 Task: Add a signature Isla Howard containing With sincere appreciation and gratitude, Isla Howard to email address softage.8@softage.net and add a label Halloween costumes
Action: Mouse moved to (1195, 68)
Screenshot: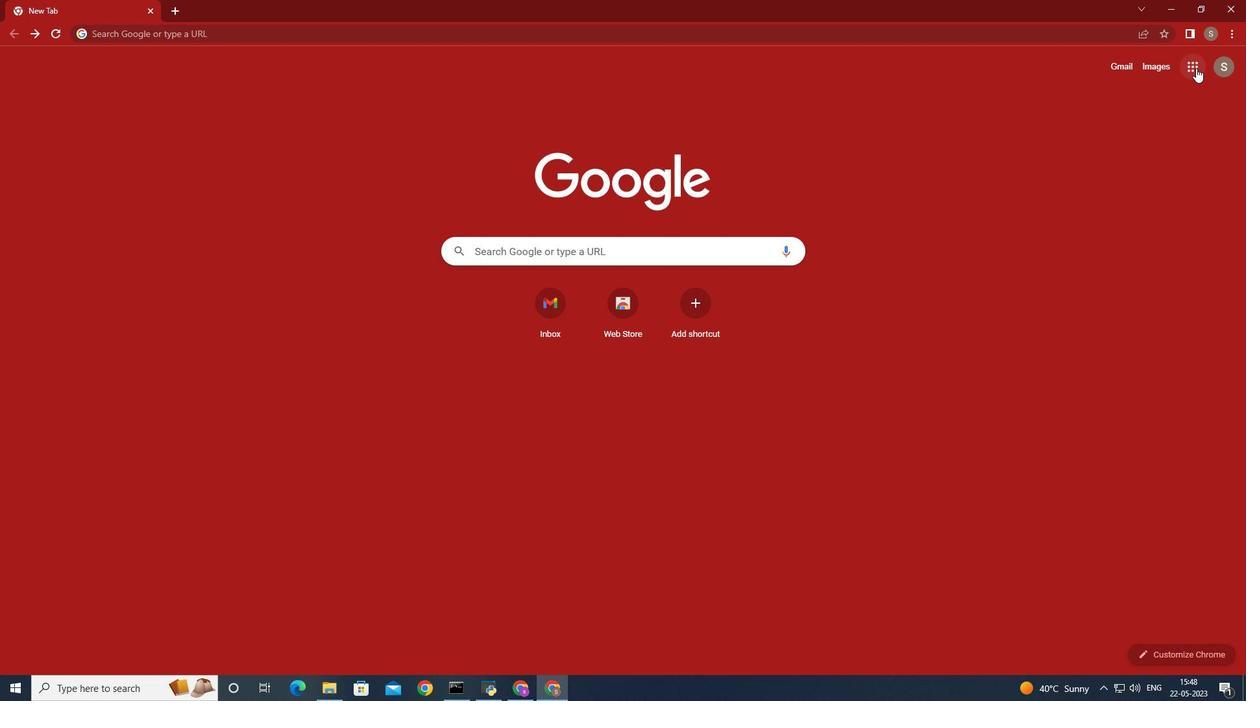 
Action: Mouse pressed left at (1195, 68)
Screenshot: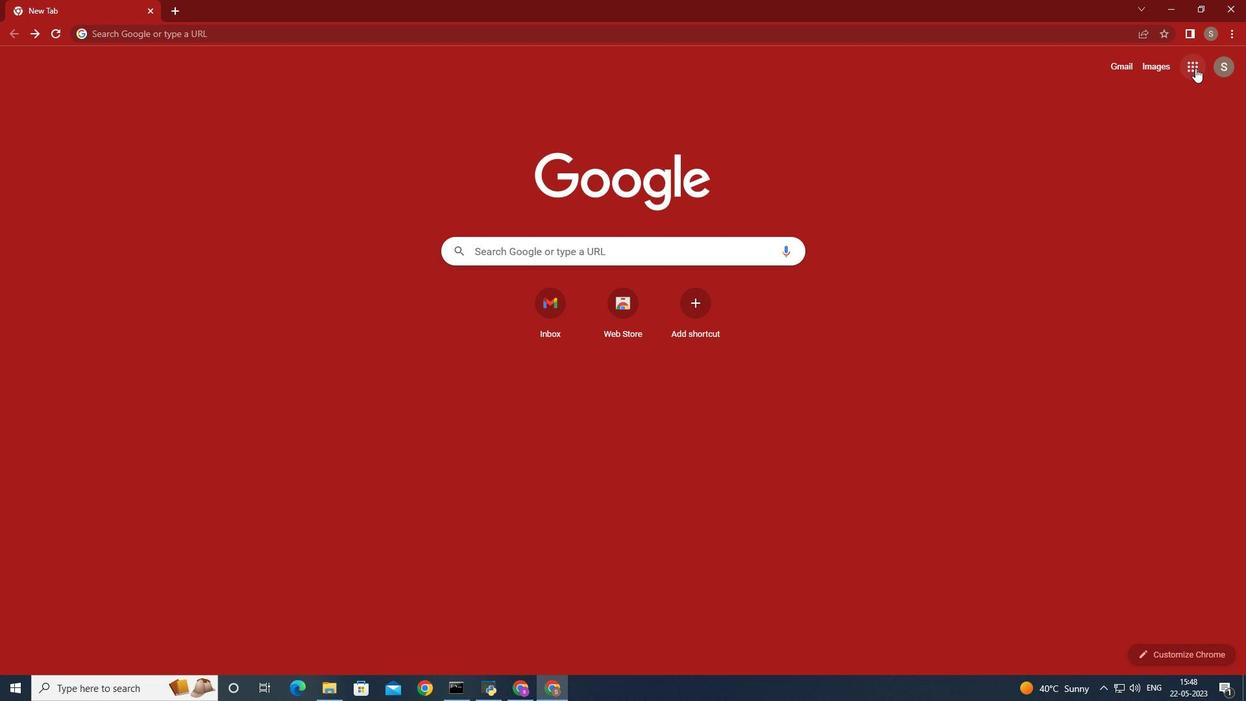
Action: Mouse moved to (1146, 106)
Screenshot: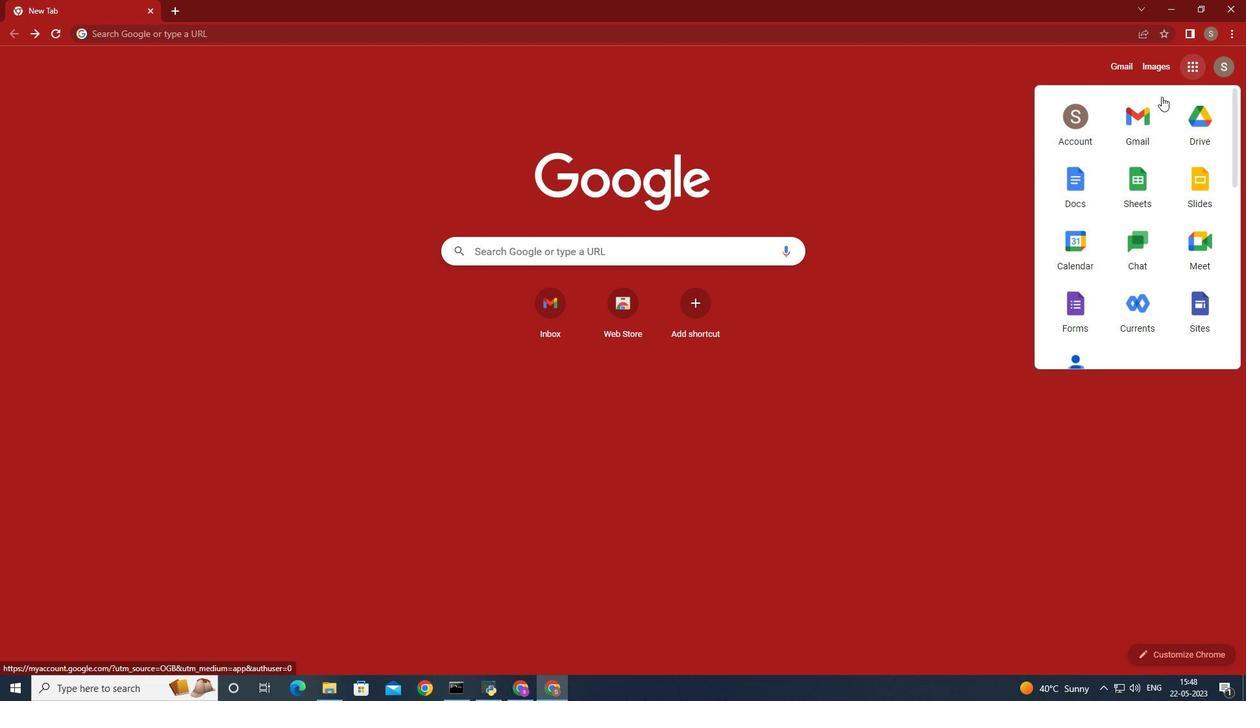 
Action: Mouse pressed left at (1146, 106)
Screenshot: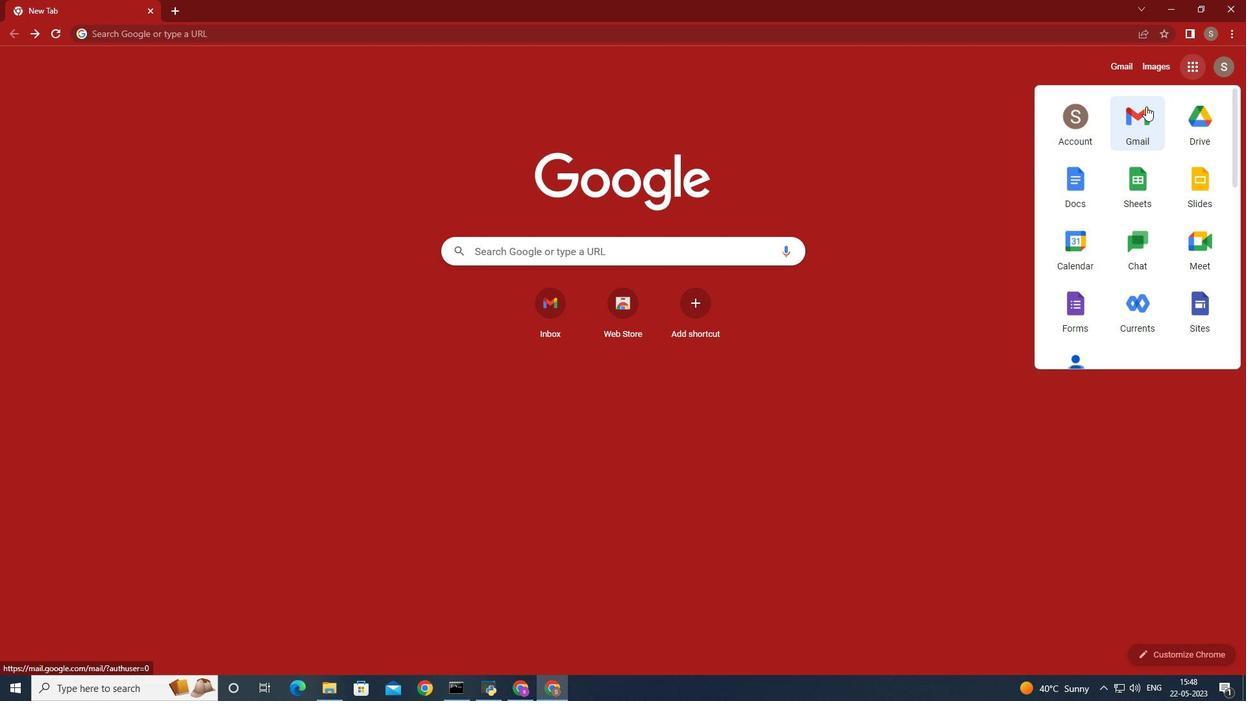 
Action: Mouse moved to (1099, 90)
Screenshot: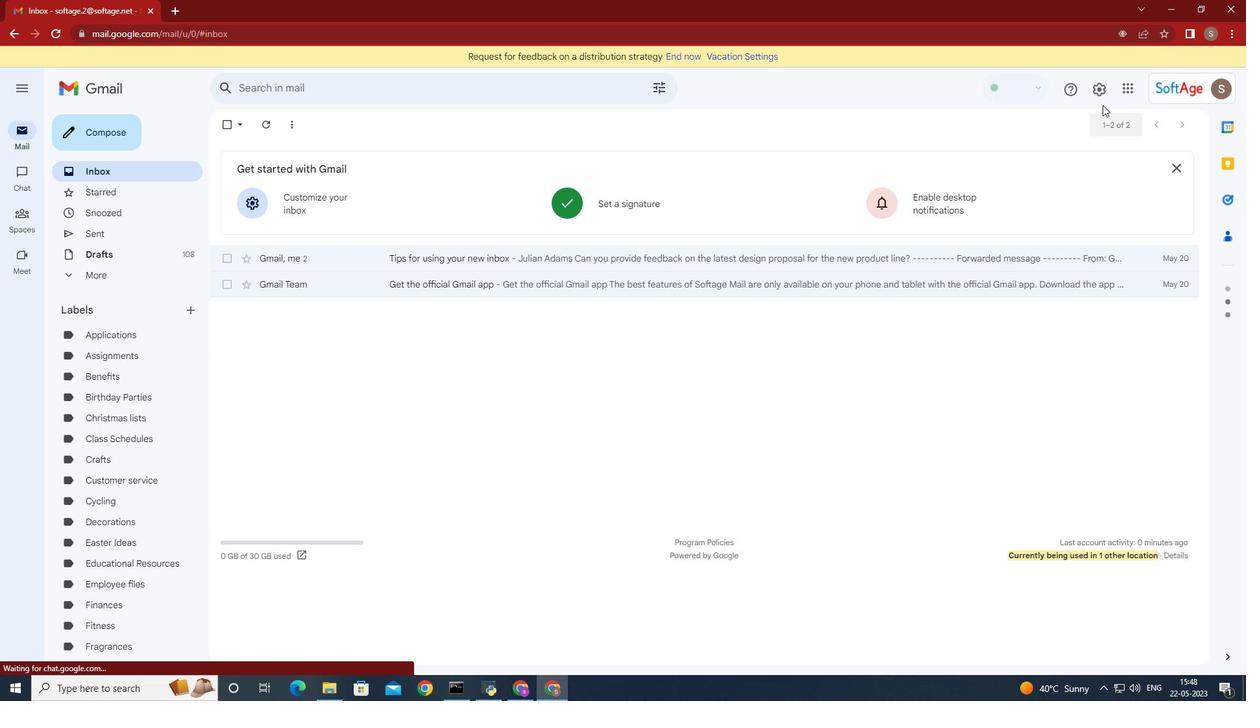 
Action: Mouse pressed left at (1099, 90)
Screenshot: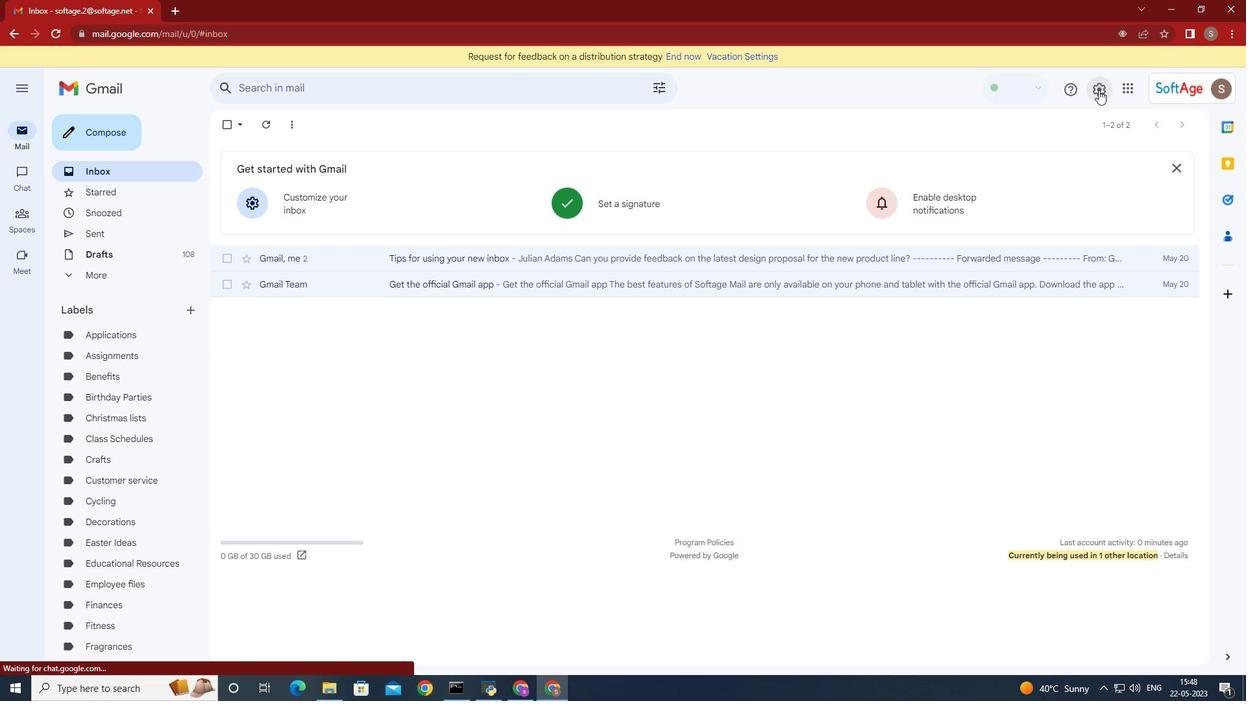 
Action: Mouse moved to (1125, 155)
Screenshot: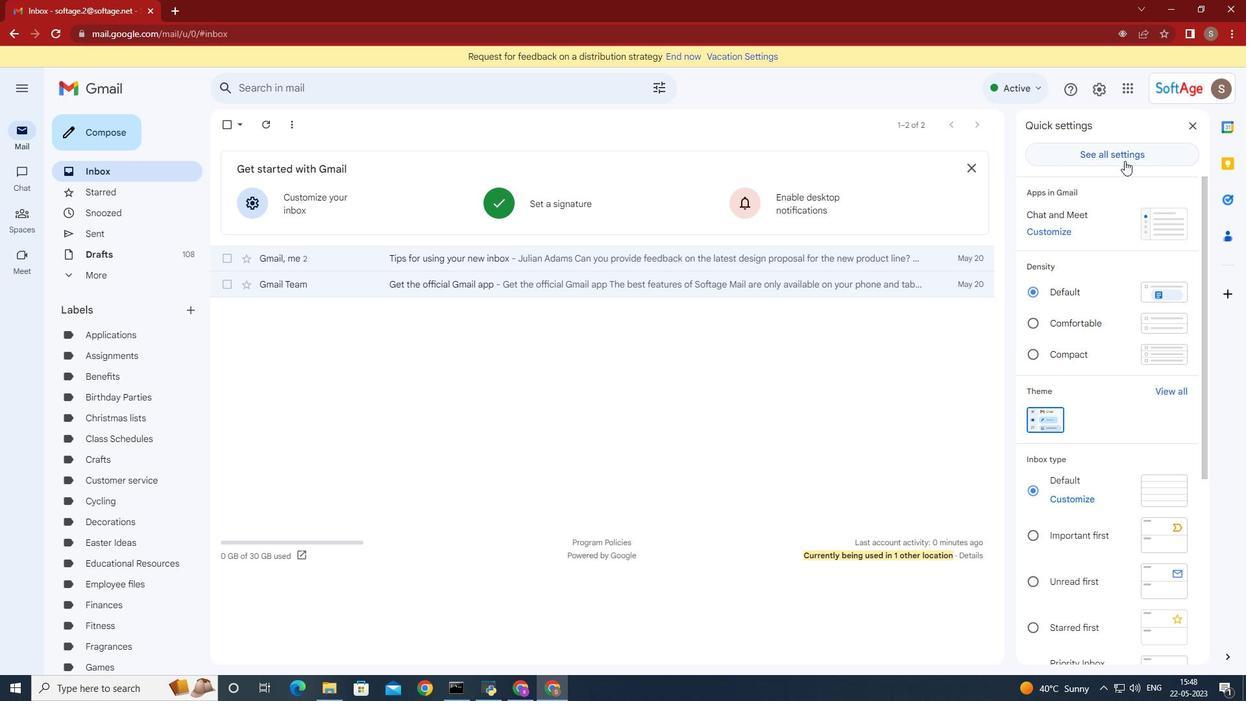 
Action: Mouse pressed left at (1125, 155)
Screenshot: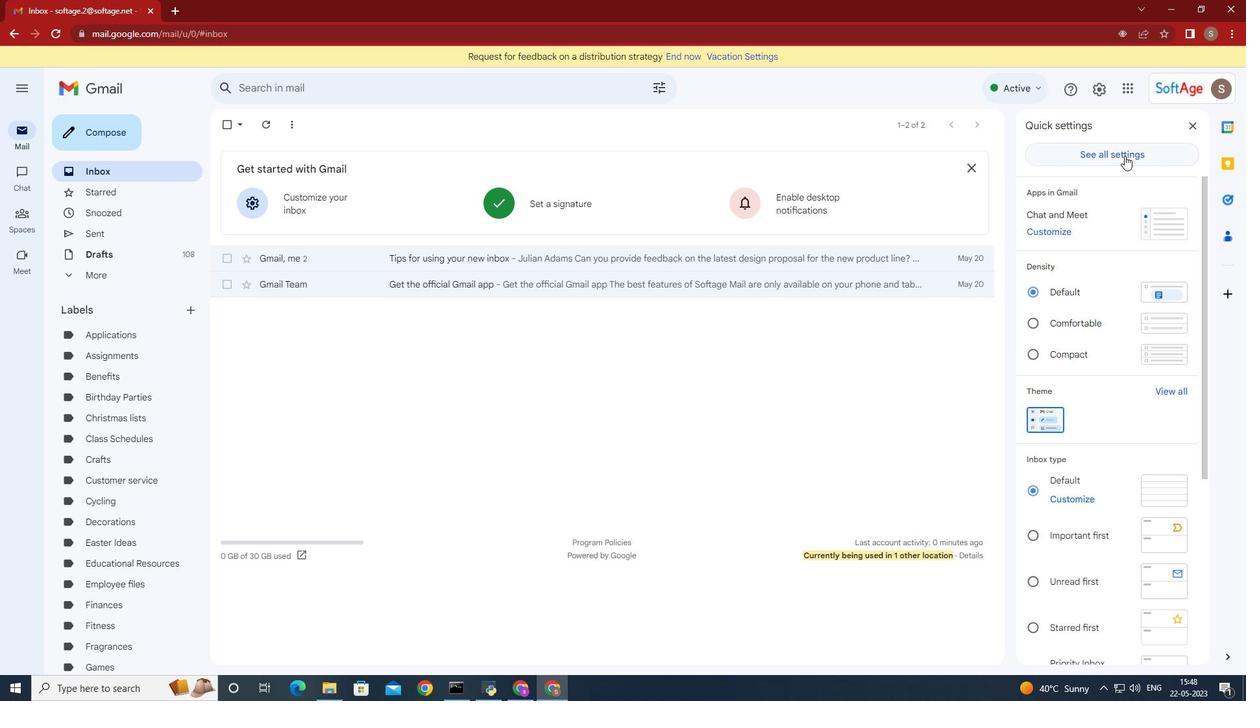 
Action: Mouse moved to (723, 350)
Screenshot: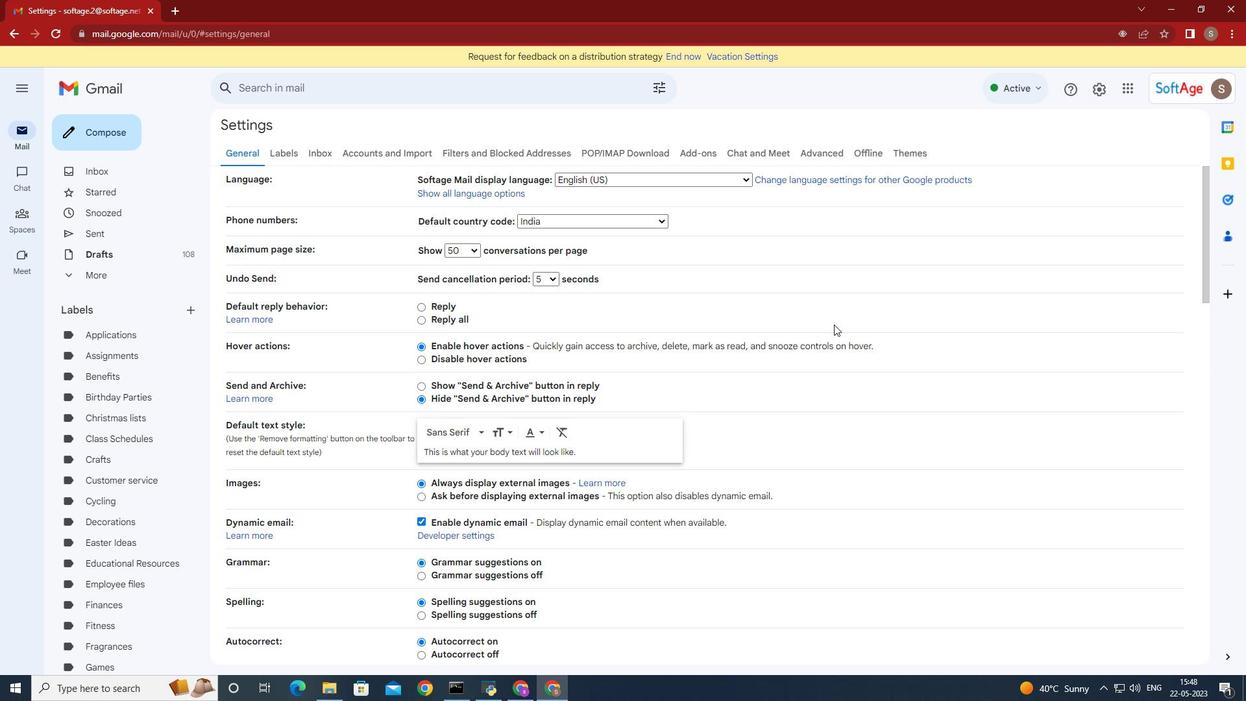 
Action: Mouse scrolled (723, 349) with delta (0, 0)
Screenshot: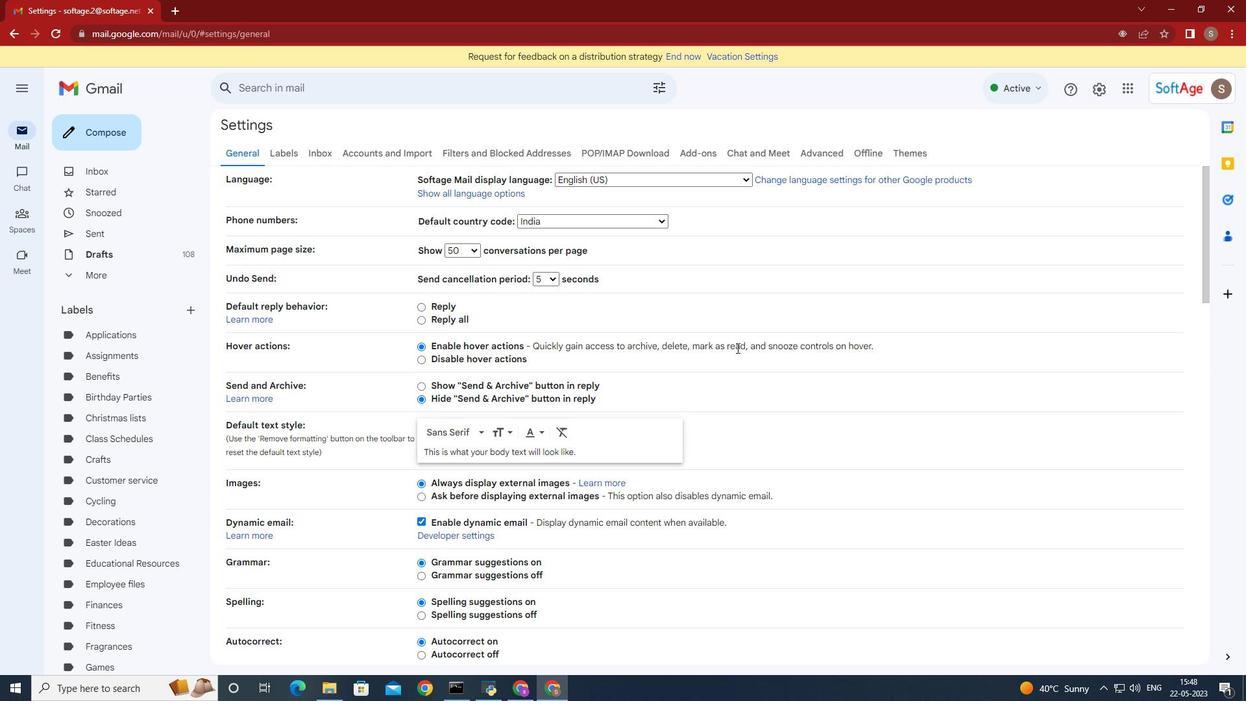 
Action: Mouse scrolled (723, 349) with delta (0, 0)
Screenshot: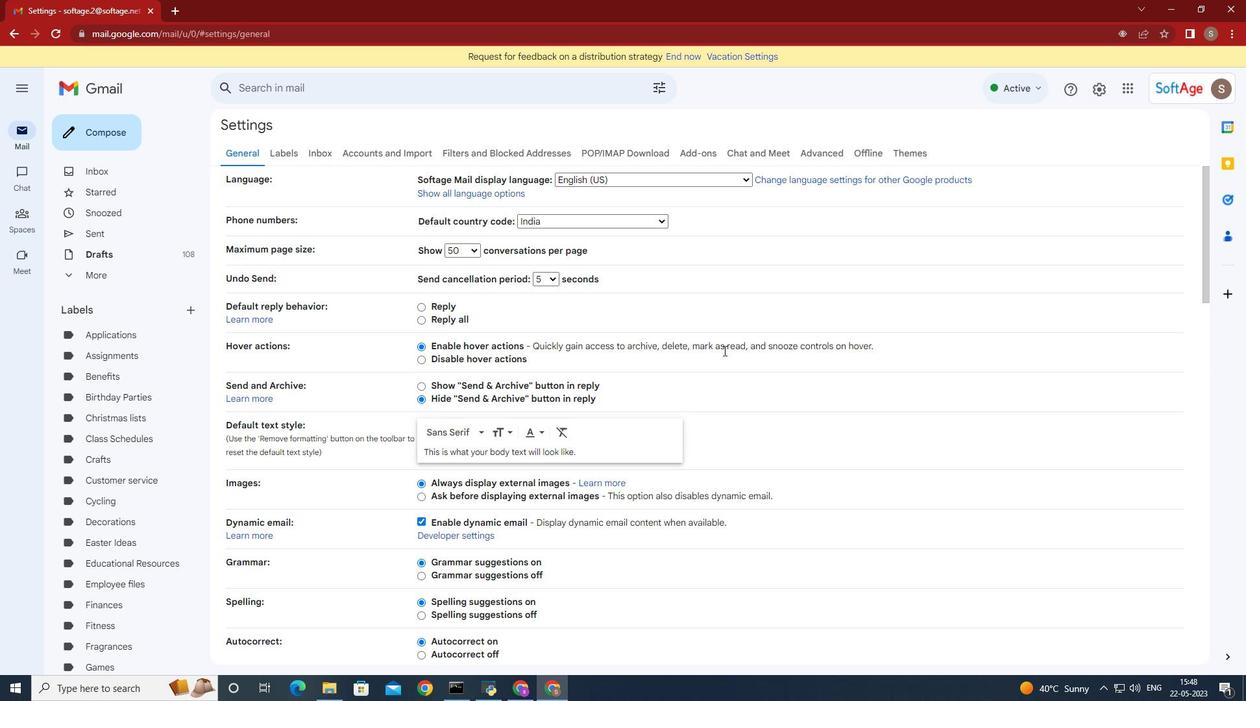 
Action: Mouse moved to (723, 350)
Screenshot: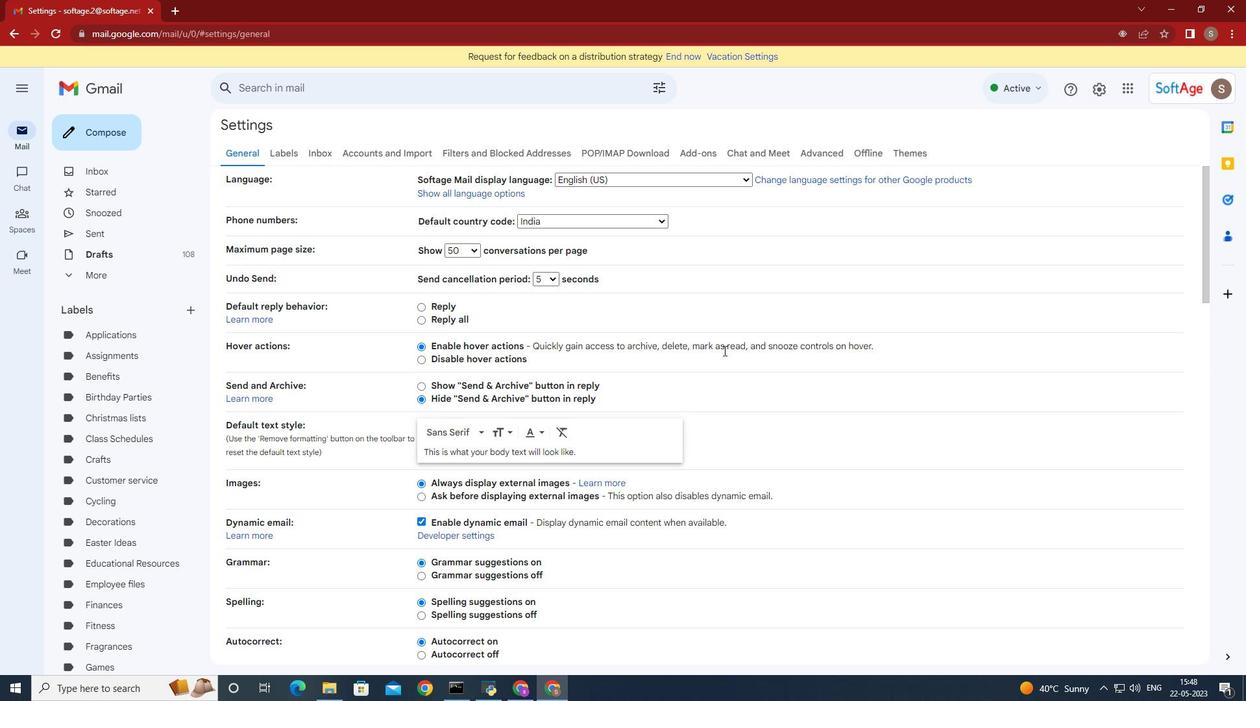 
Action: Mouse scrolled (723, 349) with delta (0, 0)
Screenshot: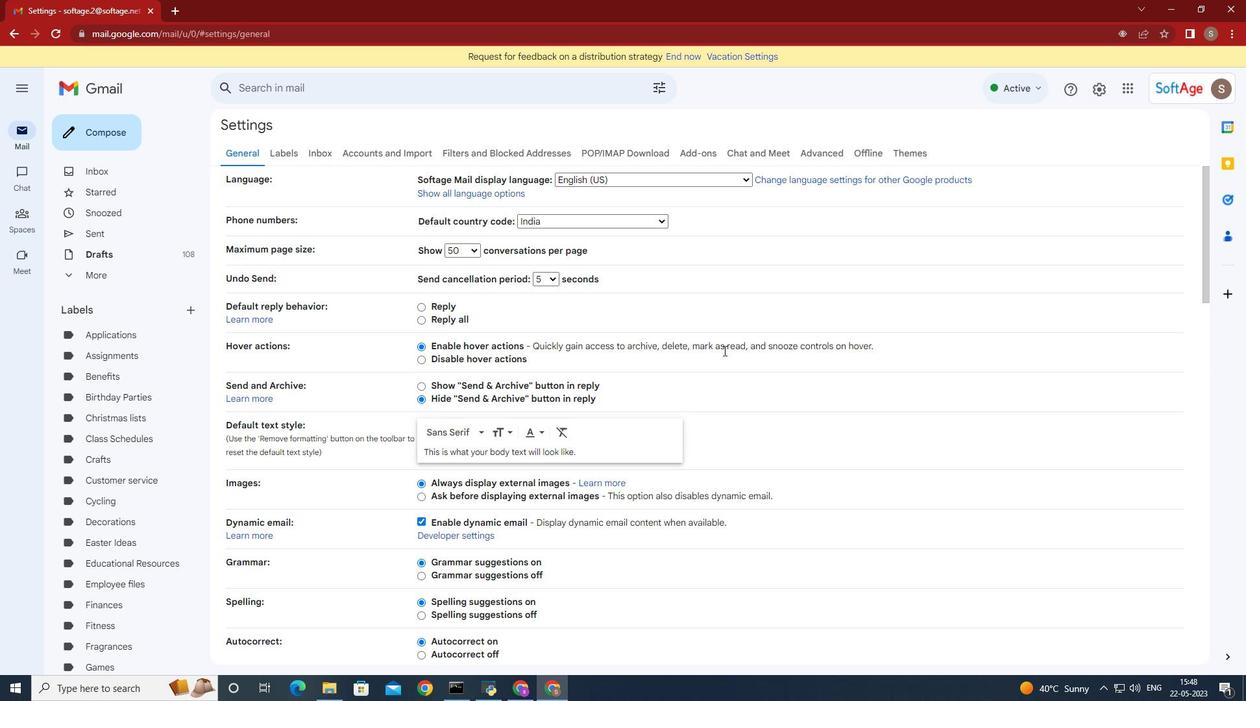 
Action: Mouse moved to (723, 350)
Screenshot: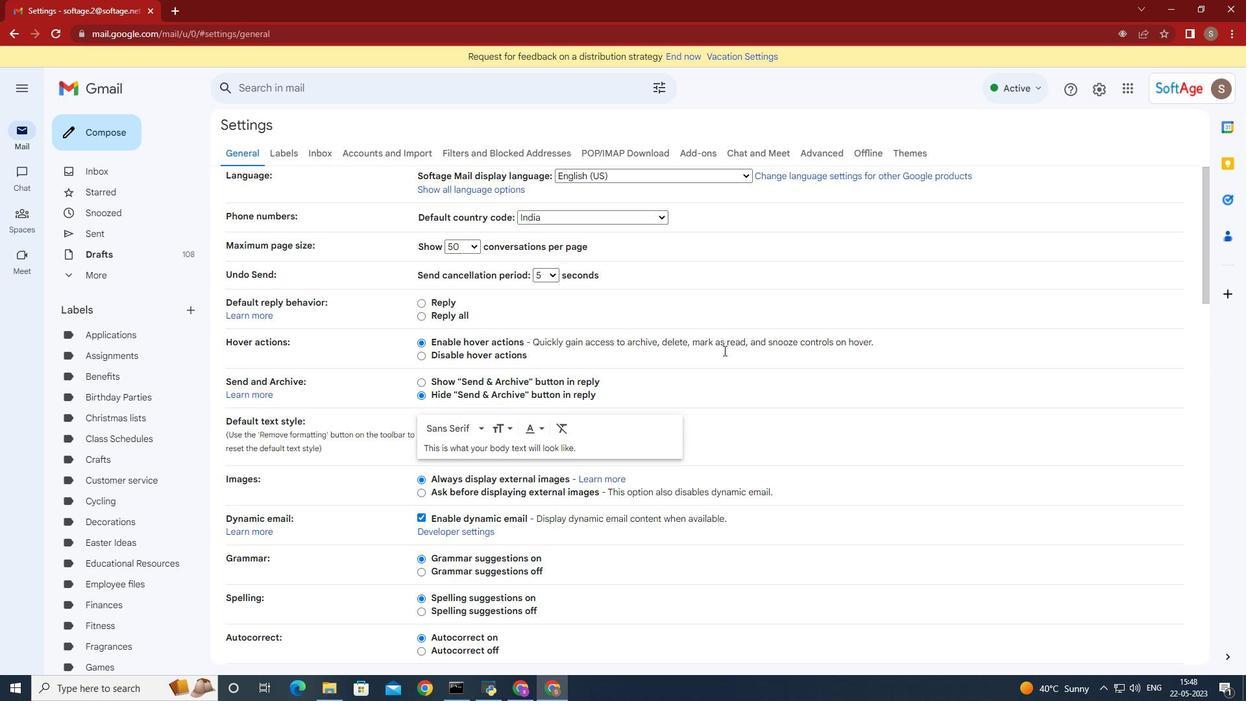
Action: Mouse scrolled (723, 349) with delta (0, 0)
Screenshot: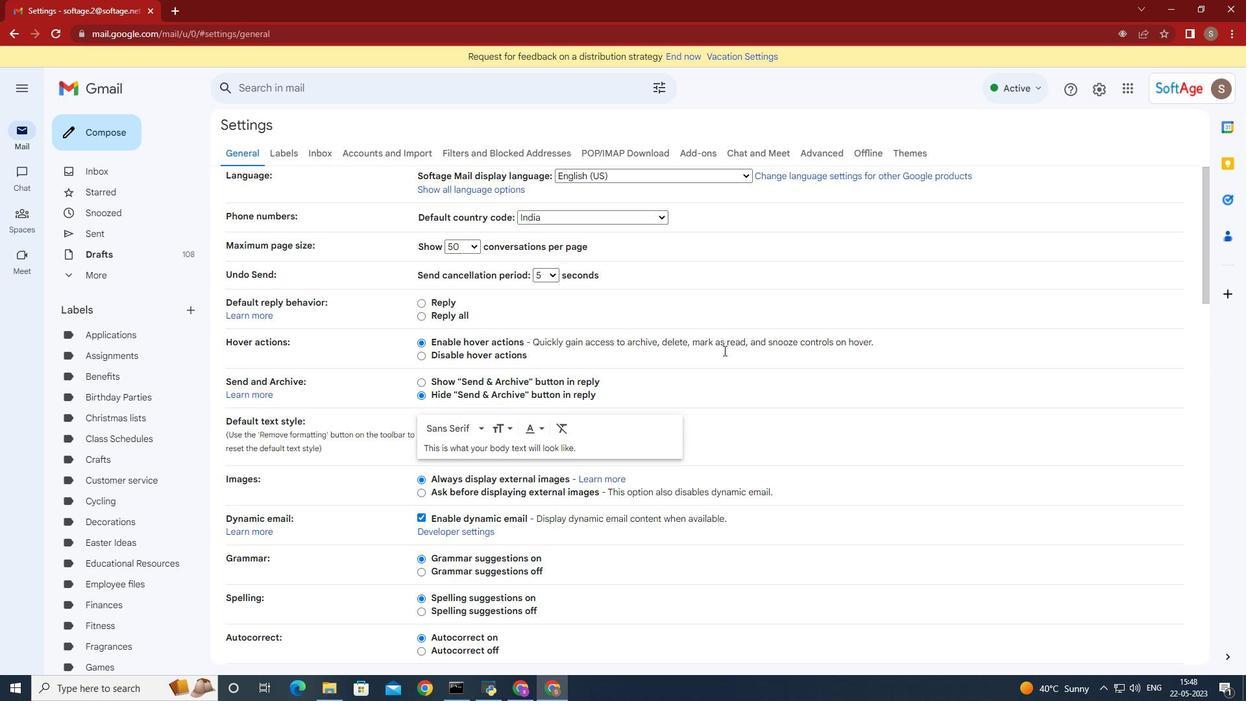 
Action: Mouse moved to (722, 349)
Screenshot: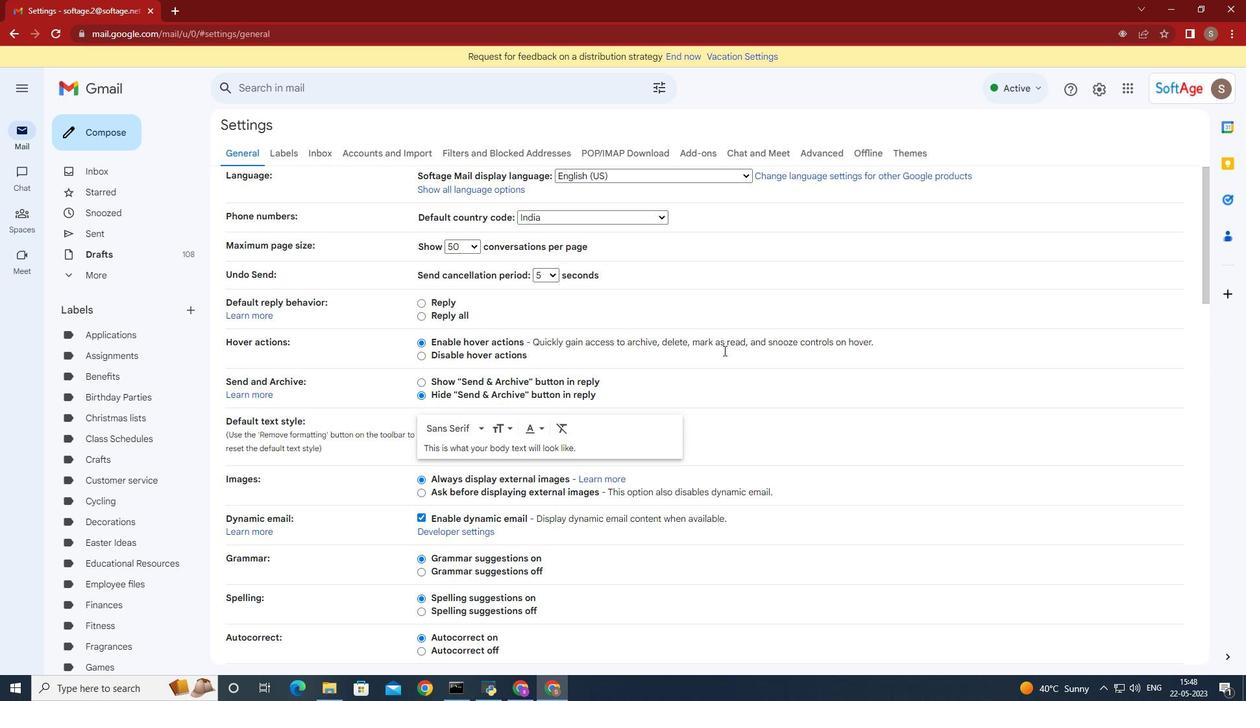 
Action: Mouse scrolled (722, 349) with delta (0, 0)
Screenshot: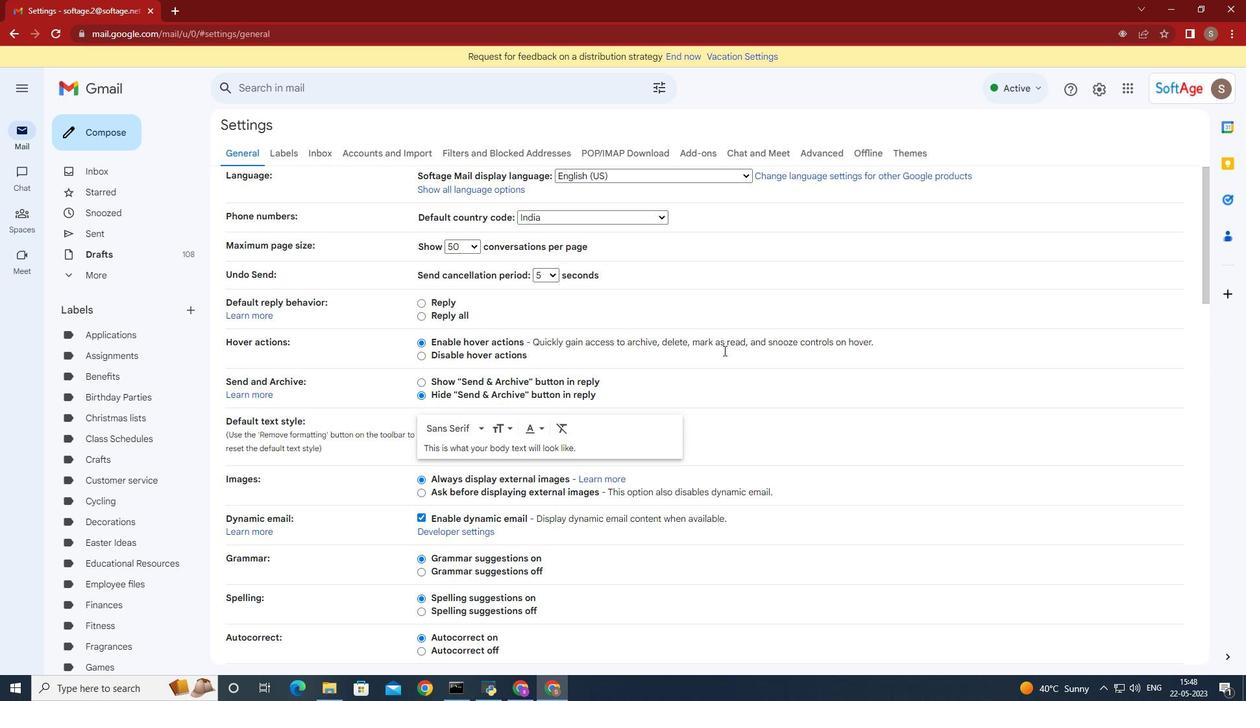 
Action: Mouse moved to (719, 346)
Screenshot: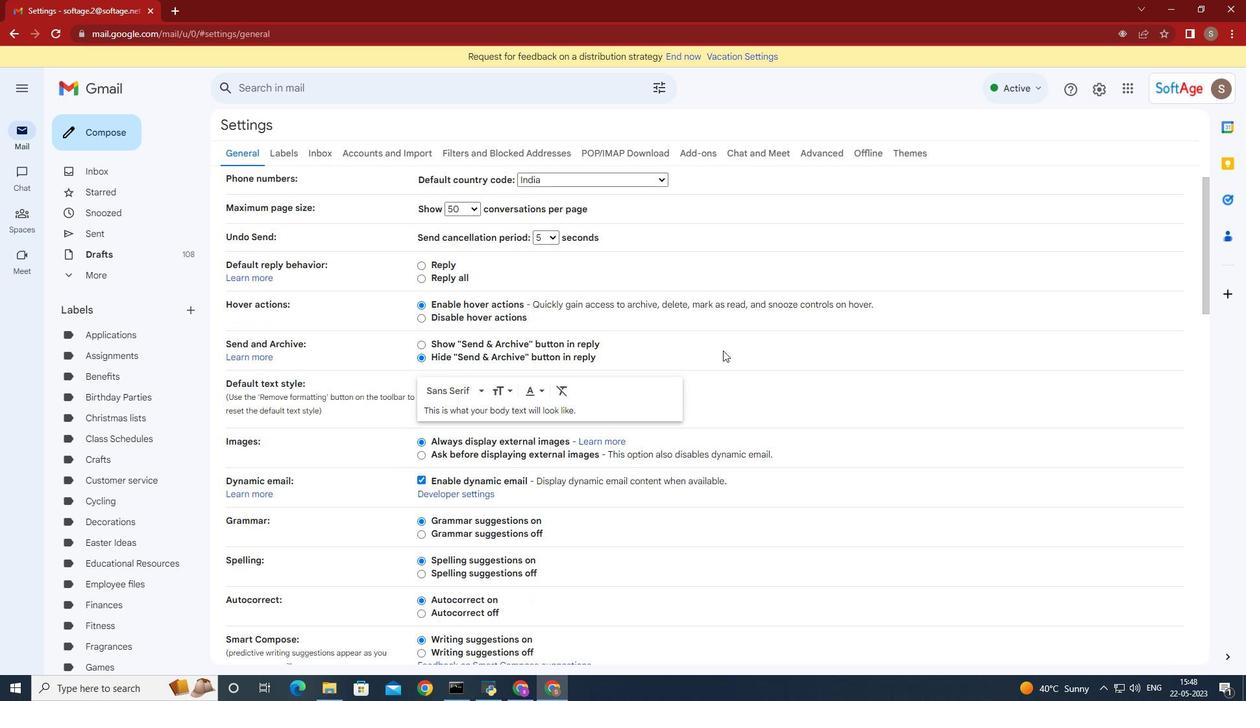 
Action: Mouse scrolled (719, 346) with delta (0, 0)
Screenshot: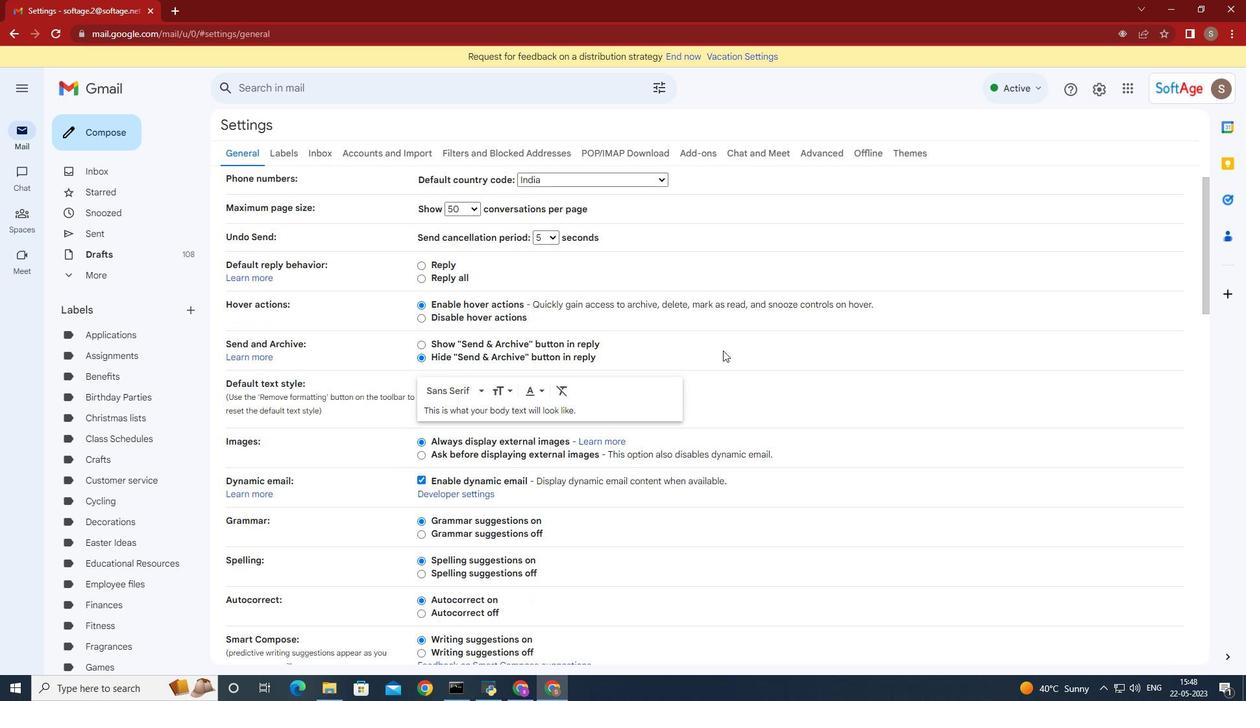 
Action: Mouse moved to (716, 342)
Screenshot: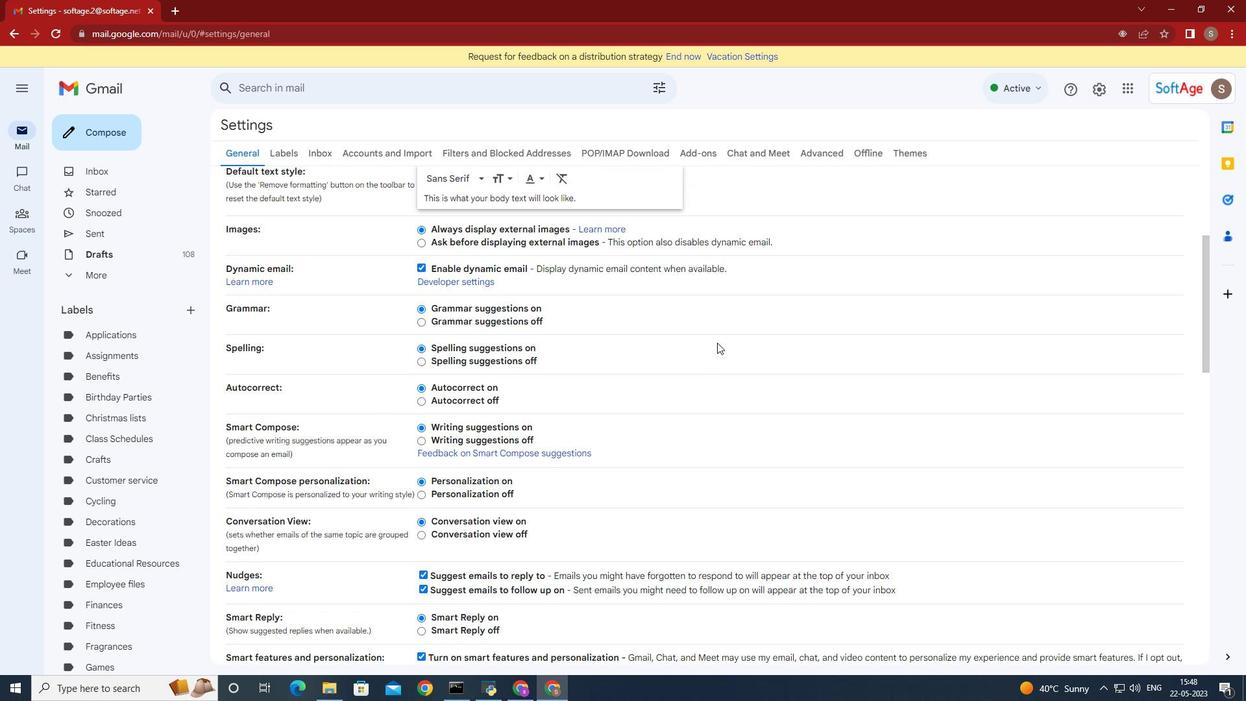 
Action: Mouse scrolled (716, 342) with delta (0, 0)
Screenshot: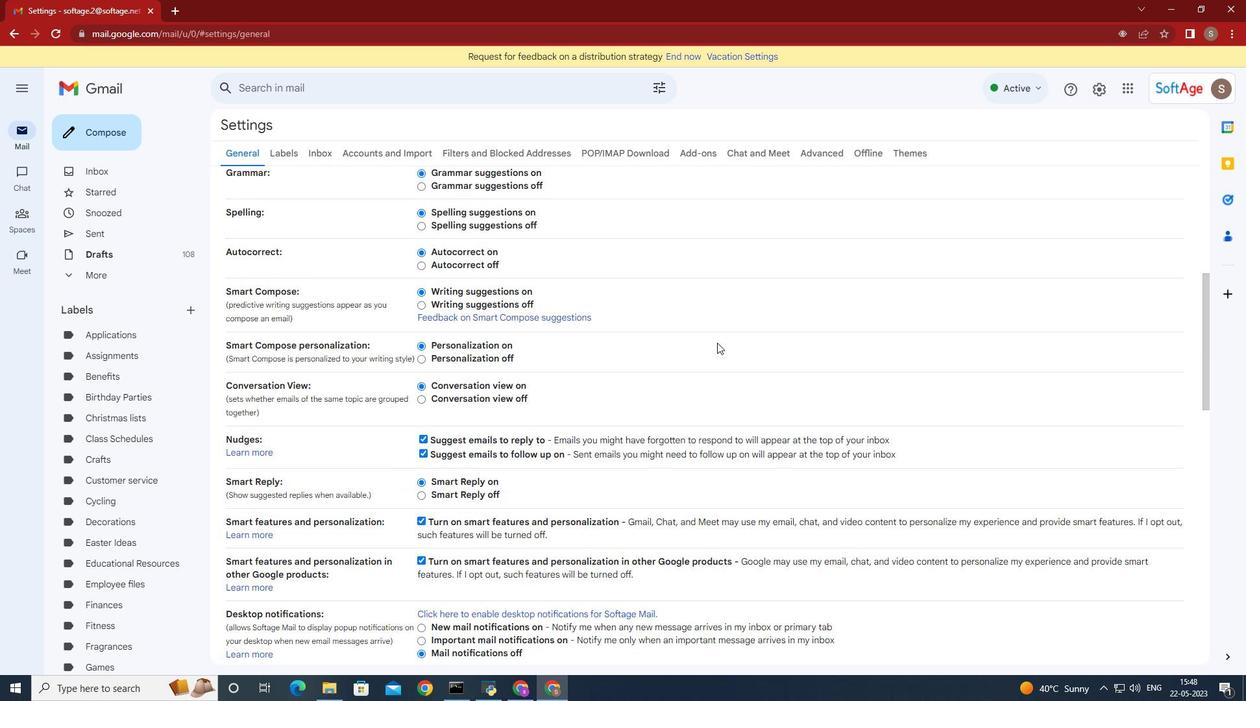 
Action: Mouse scrolled (716, 342) with delta (0, 0)
Screenshot: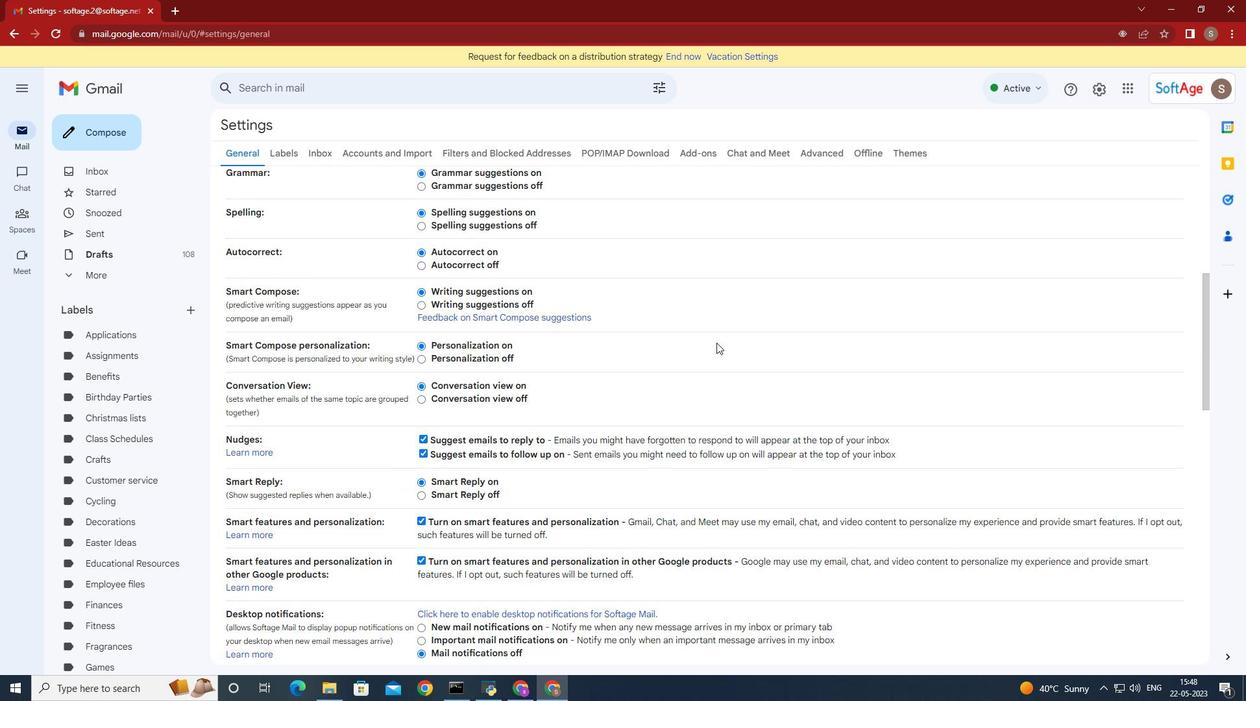 
Action: Mouse moved to (716, 342)
Screenshot: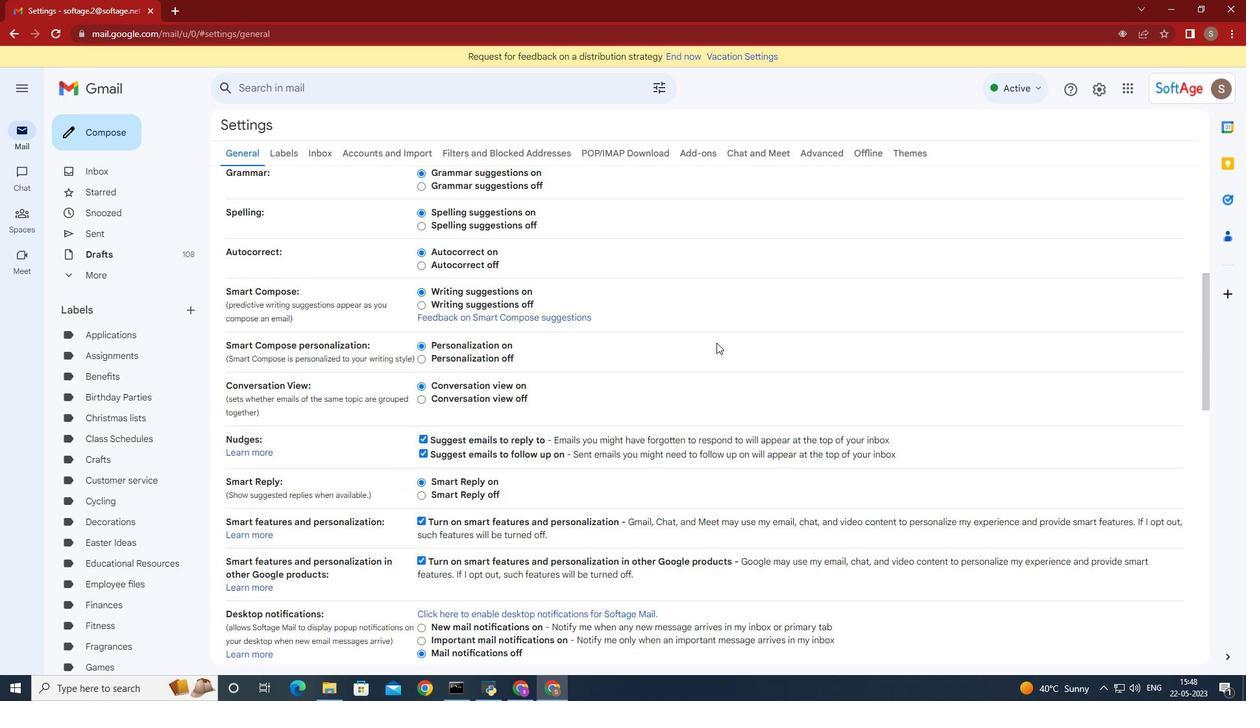 
Action: Mouse scrolled (716, 342) with delta (0, 0)
Screenshot: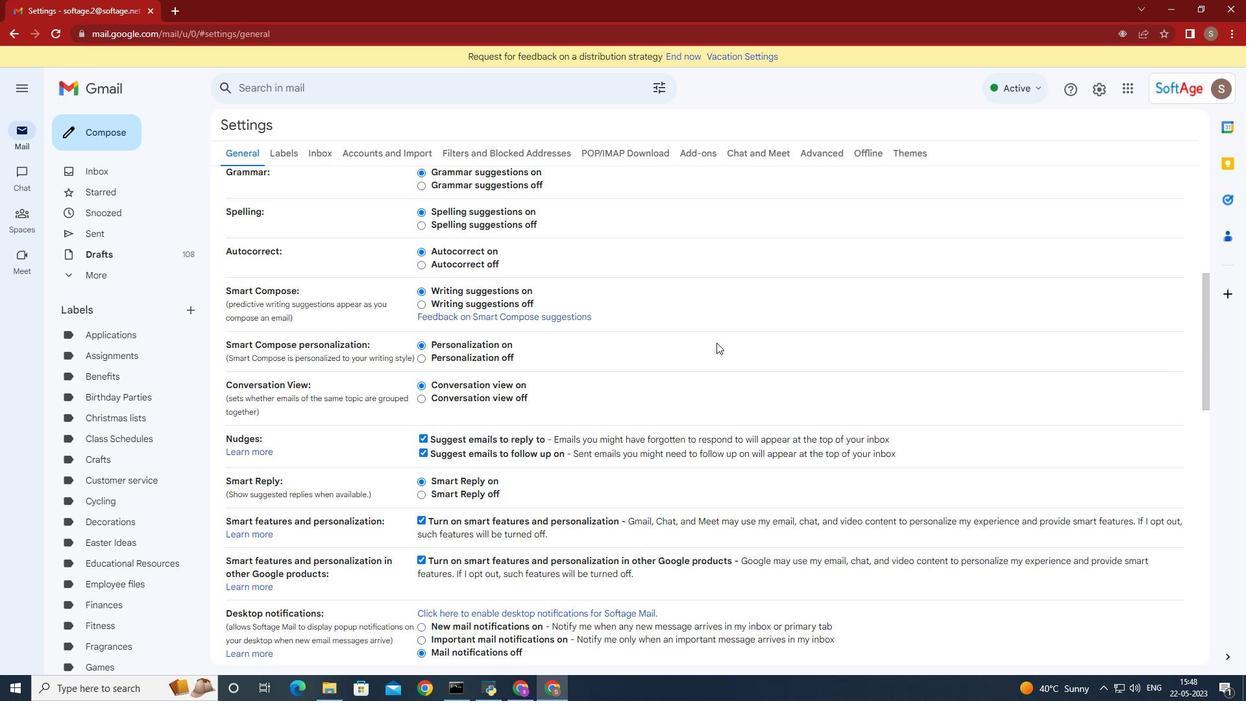 
Action: Mouse scrolled (716, 342) with delta (0, 0)
Screenshot: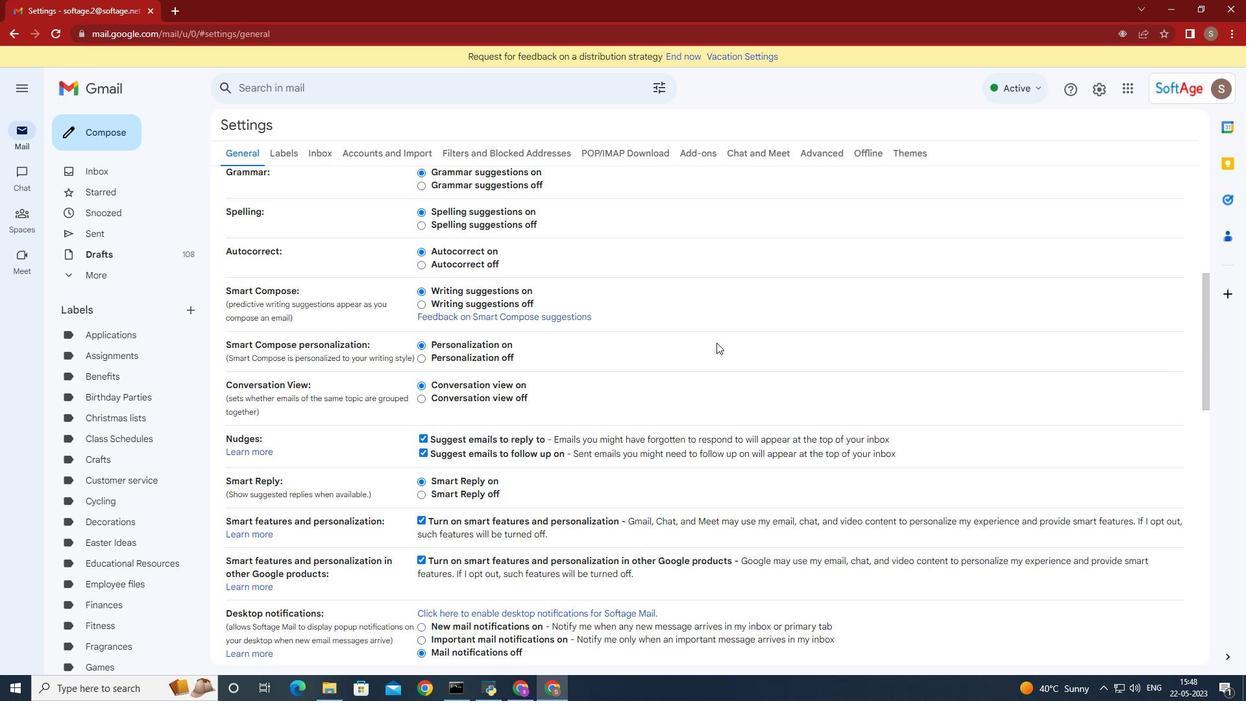 
Action: Mouse scrolled (716, 342) with delta (0, 0)
Screenshot: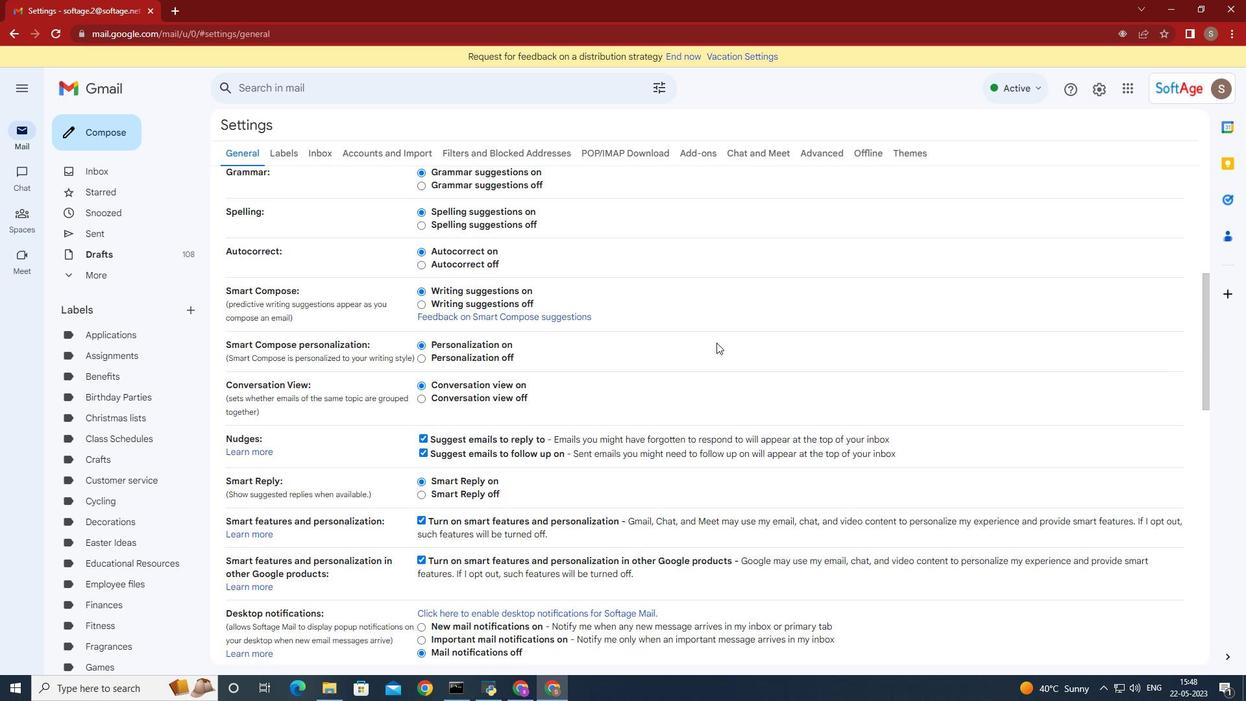 
Action: Mouse moved to (710, 353)
Screenshot: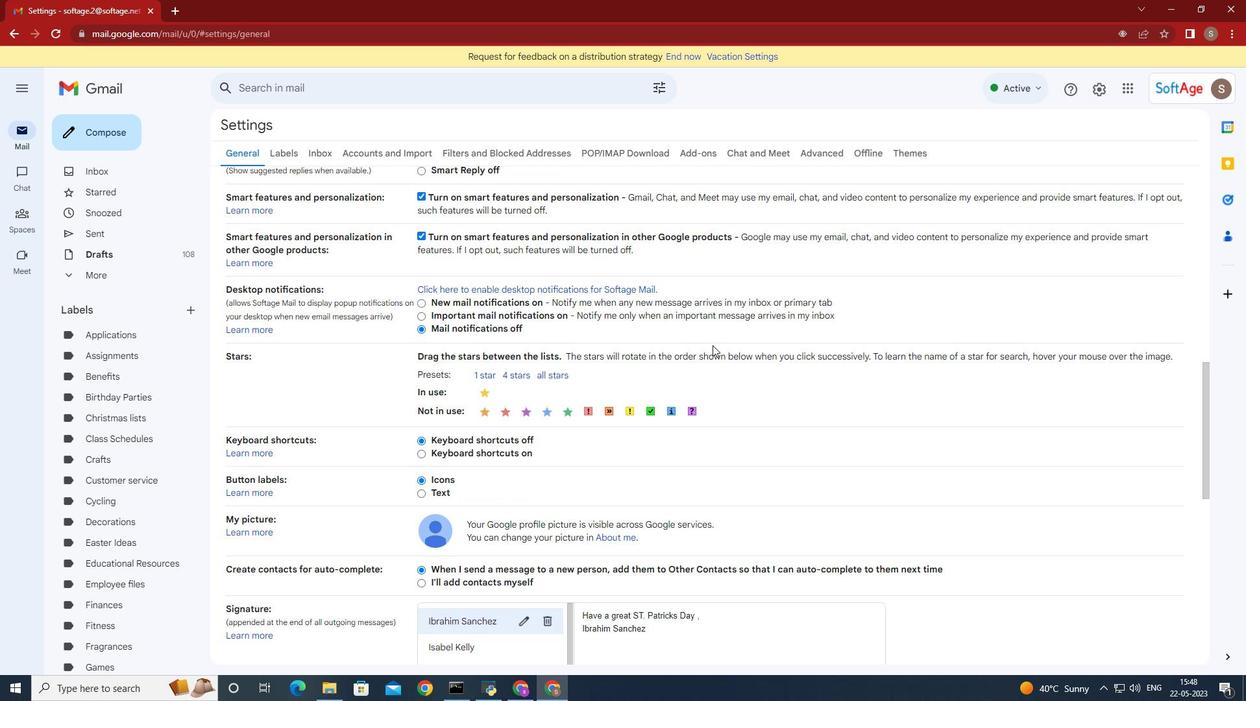 
Action: Mouse scrolled (710, 352) with delta (0, 0)
Screenshot: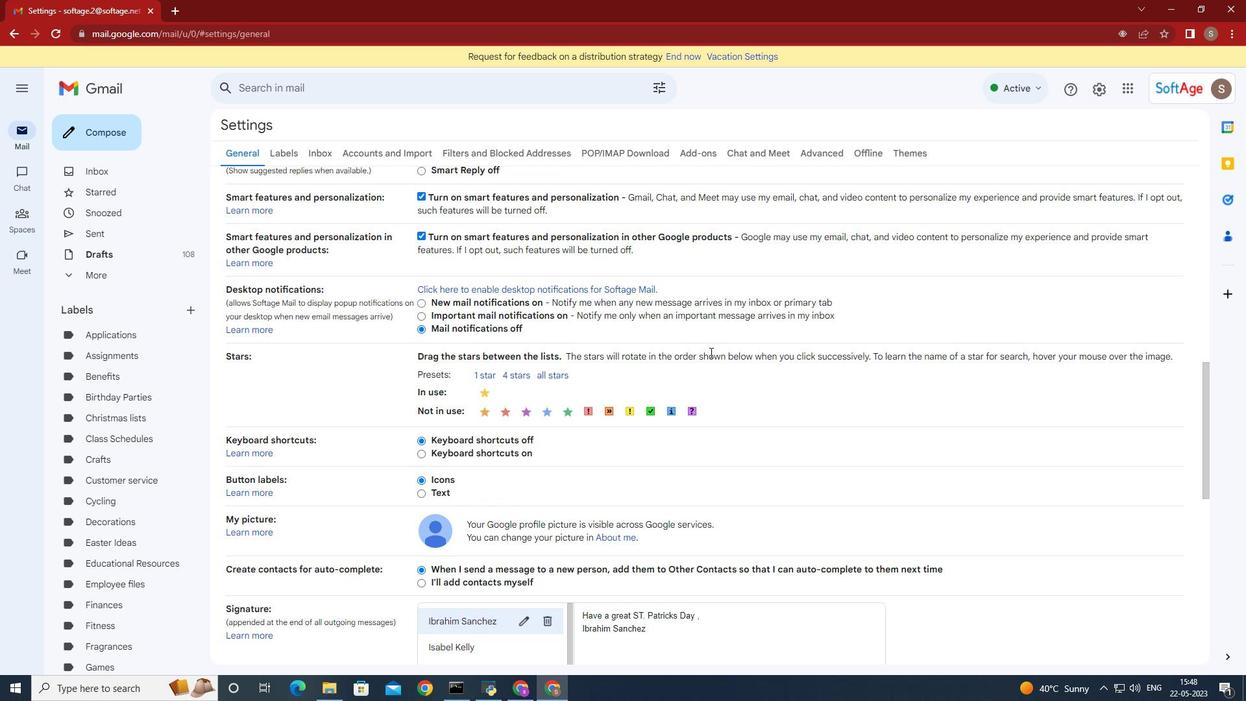 
Action: Mouse moved to (710, 353)
Screenshot: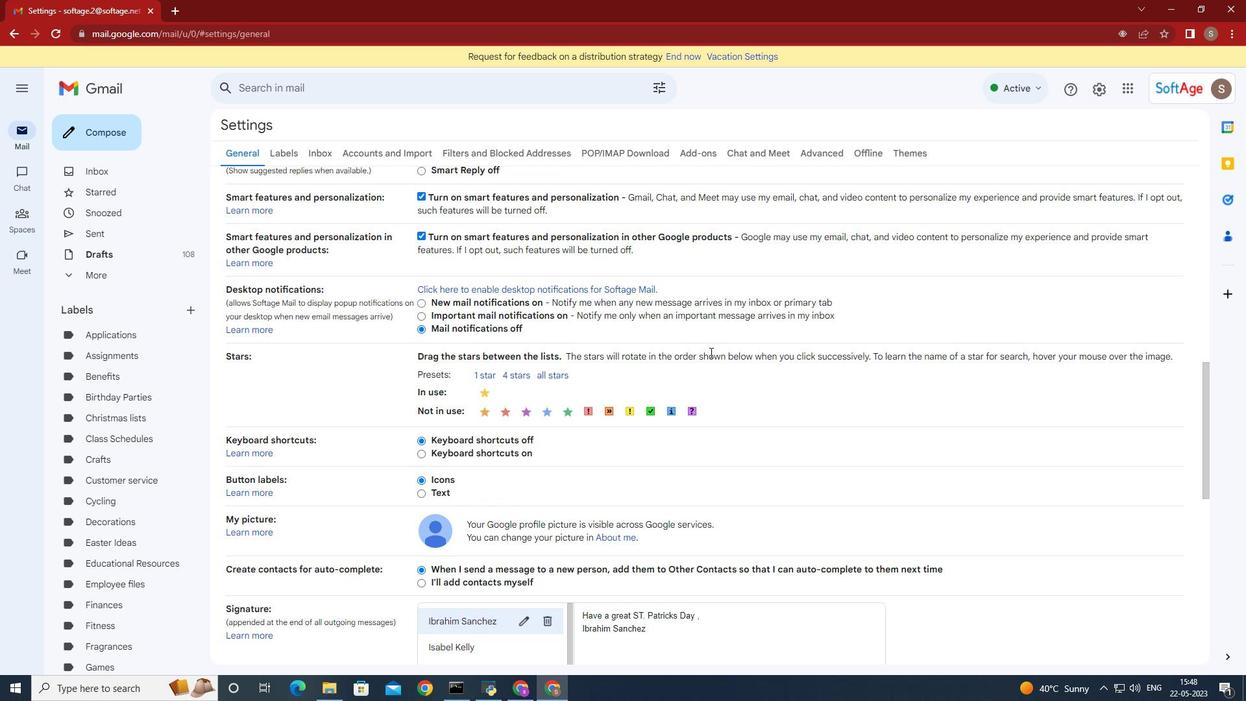 
Action: Mouse scrolled (710, 353) with delta (0, 0)
Screenshot: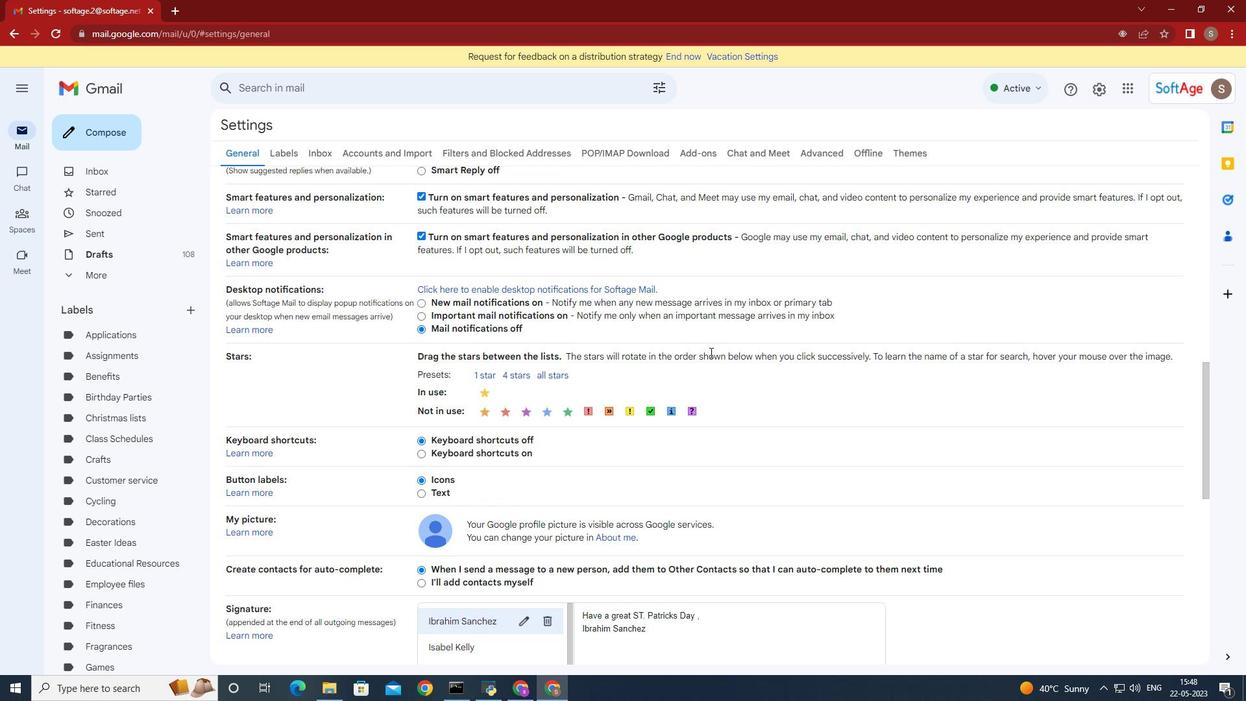 
Action: Mouse scrolled (710, 353) with delta (0, 0)
Screenshot: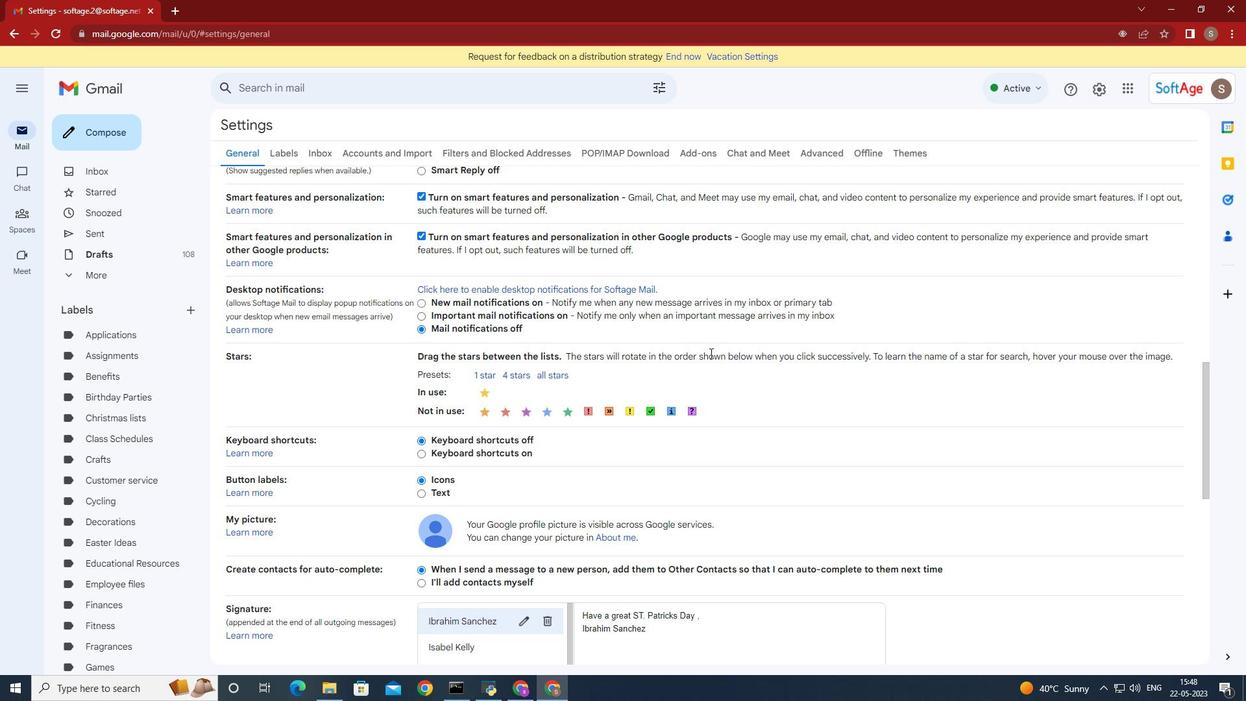 
Action: Mouse scrolled (710, 353) with delta (0, 0)
Screenshot: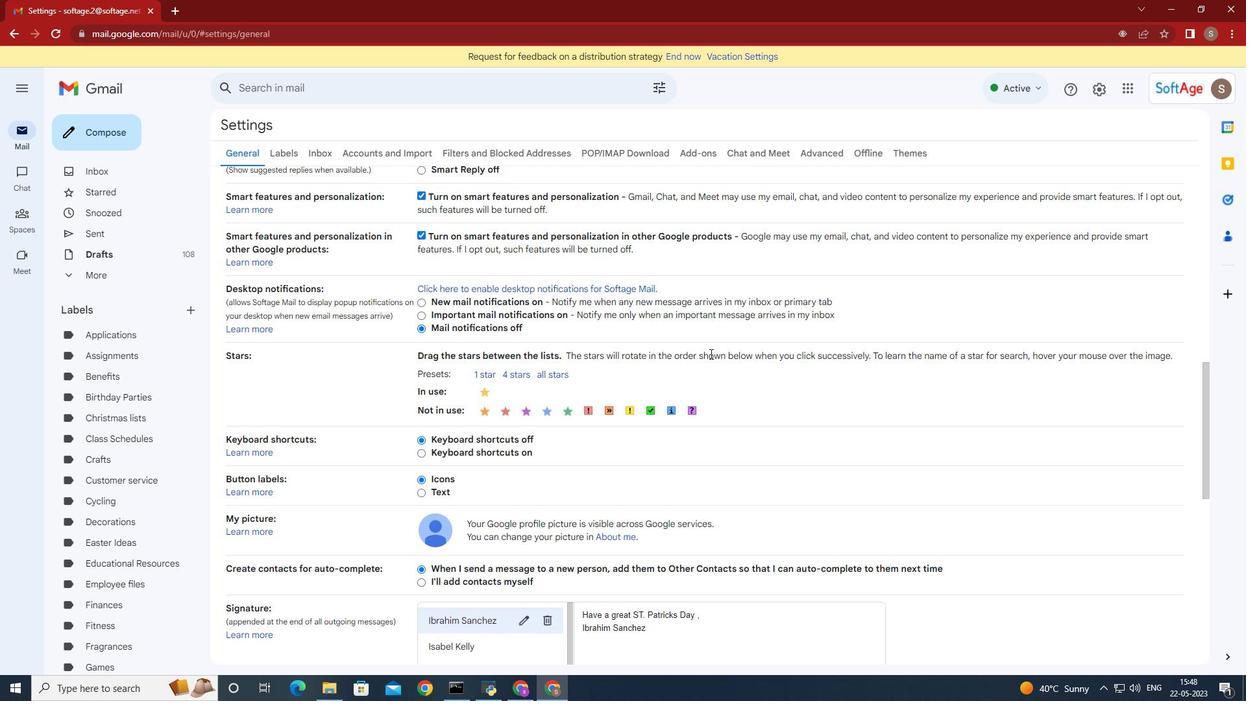 
Action: Mouse moved to (498, 470)
Screenshot: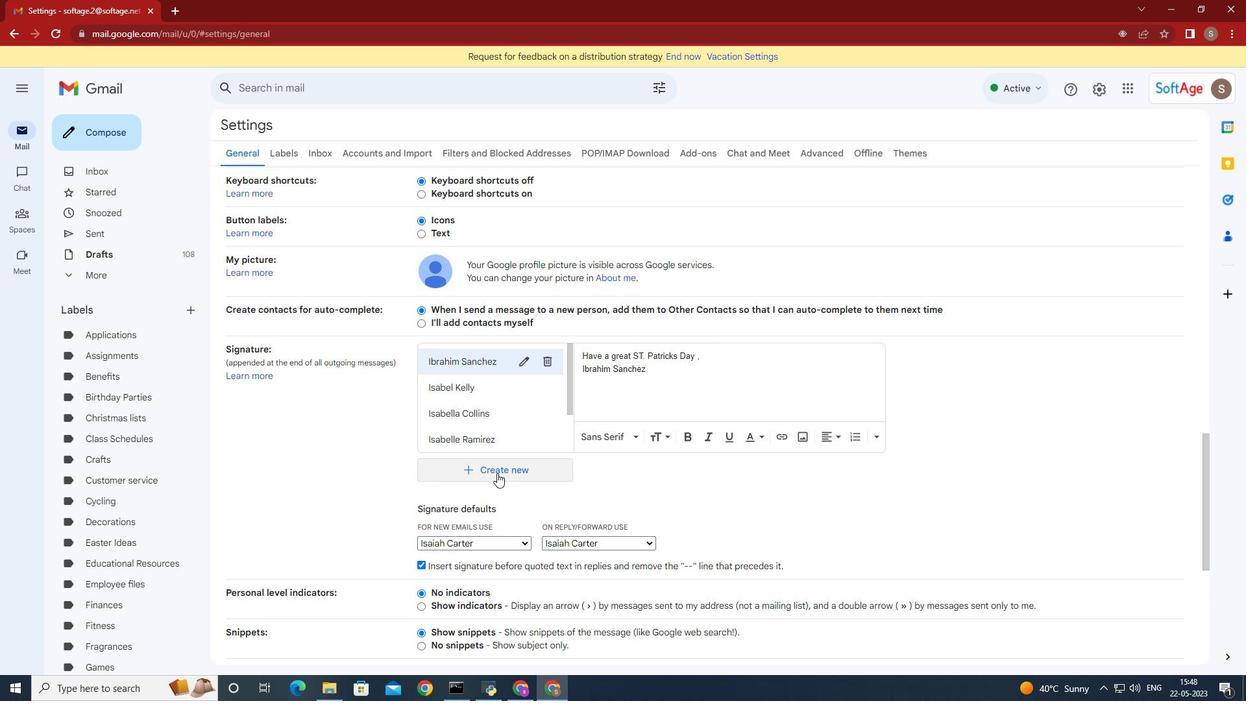 
Action: Mouse pressed left at (498, 470)
Screenshot: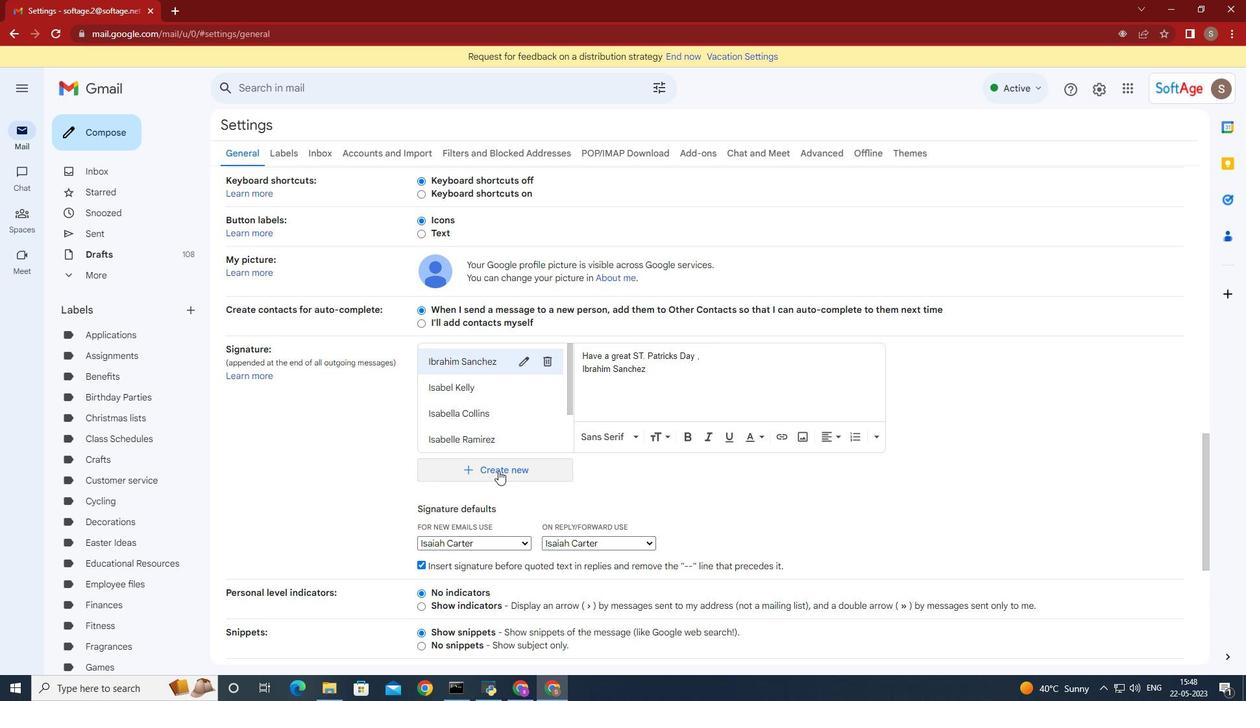 
Action: Mouse moved to (581, 462)
Screenshot: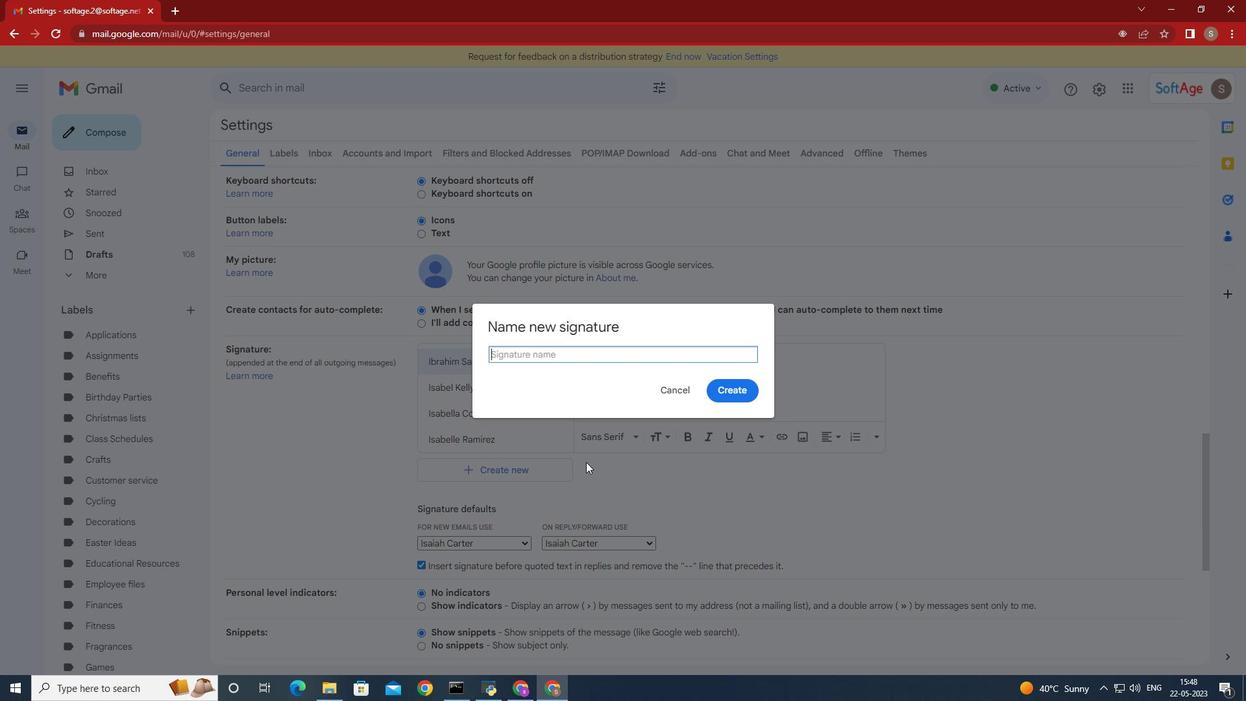 
Action: Key pressed <Key.shift>Isla<Key.space><Key.shift>Hoe<Key.backspace>waed<Key.space><Key.backspace><Key.backspace><Key.backspace>rd
Screenshot: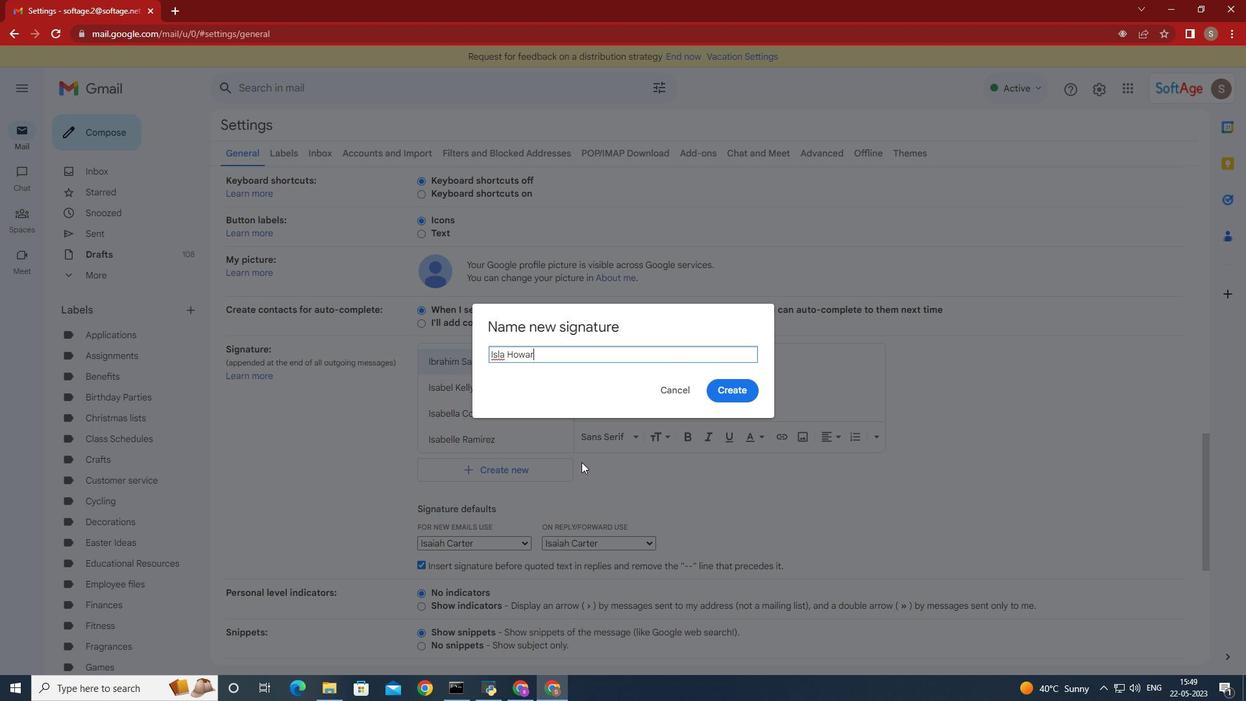 
Action: Mouse moved to (730, 393)
Screenshot: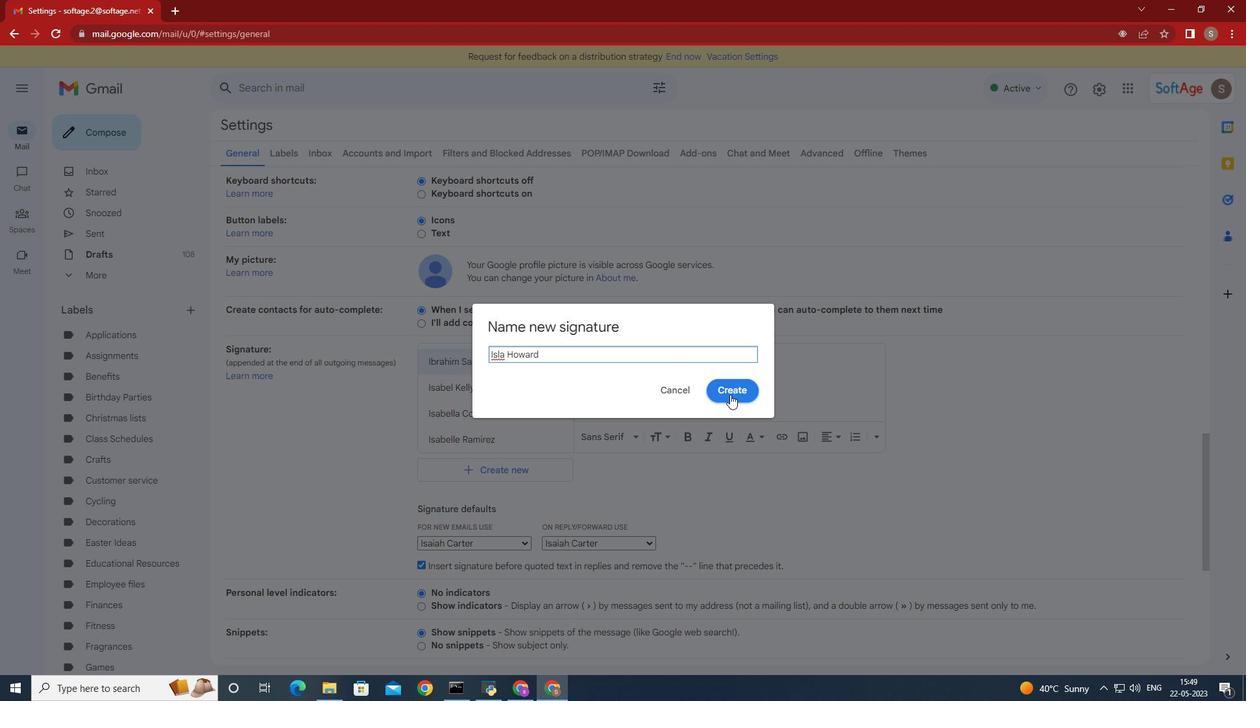 
Action: Mouse pressed left at (730, 393)
Screenshot: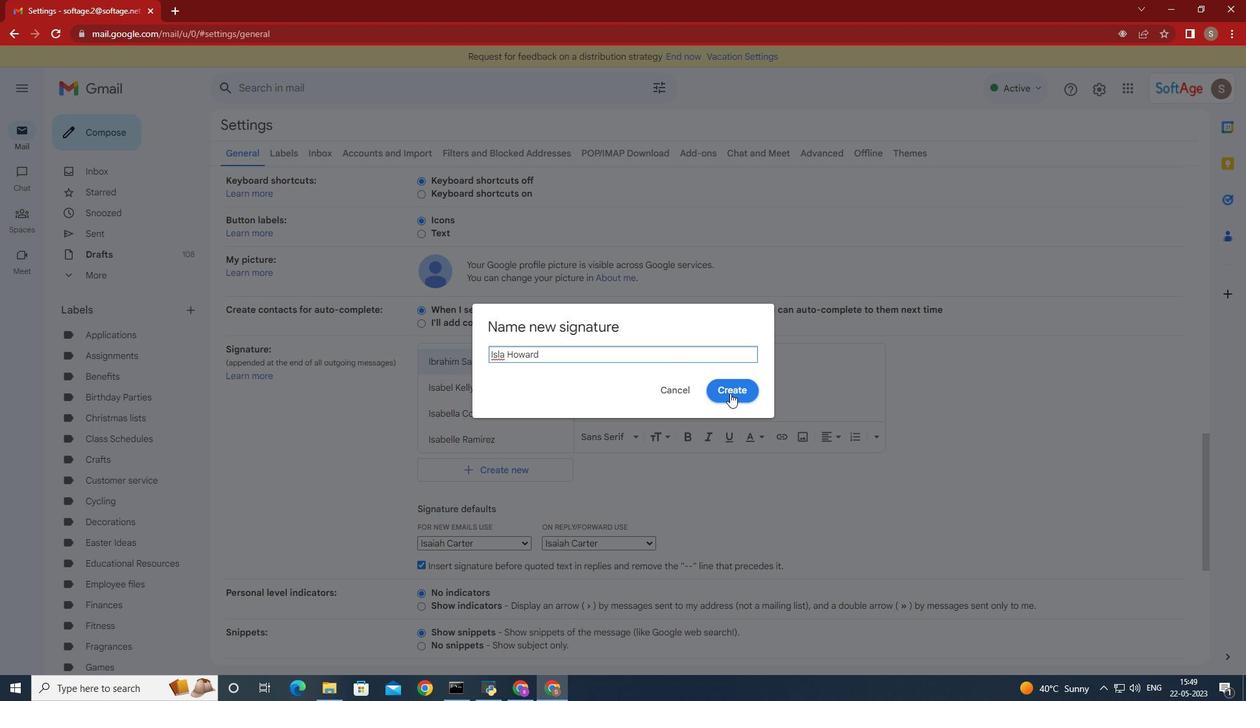 
Action: Mouse moved to (732, 393)
Screenshot: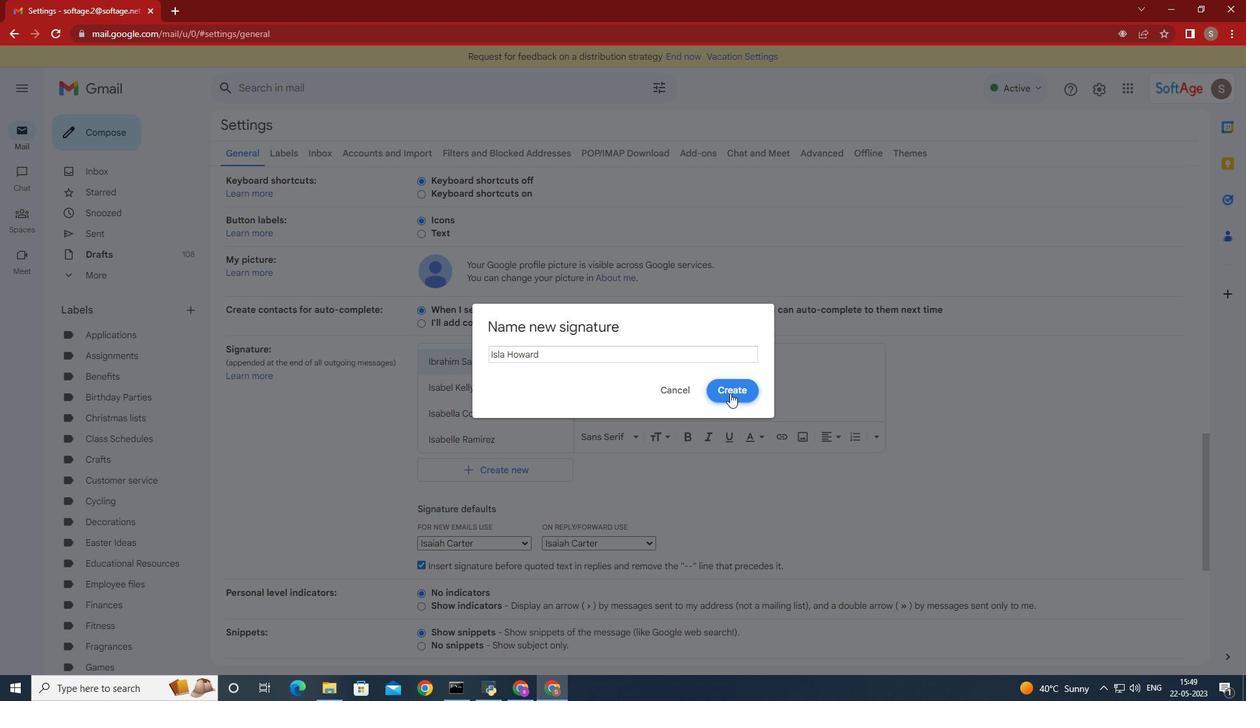 
Action: Key pressed sincere<Key.space>appreciation<Key.space>and<Key.space>gratitude,<Key.enter><Key.shift>Isla<Key.space><Key.shift>Howard
Screenshot: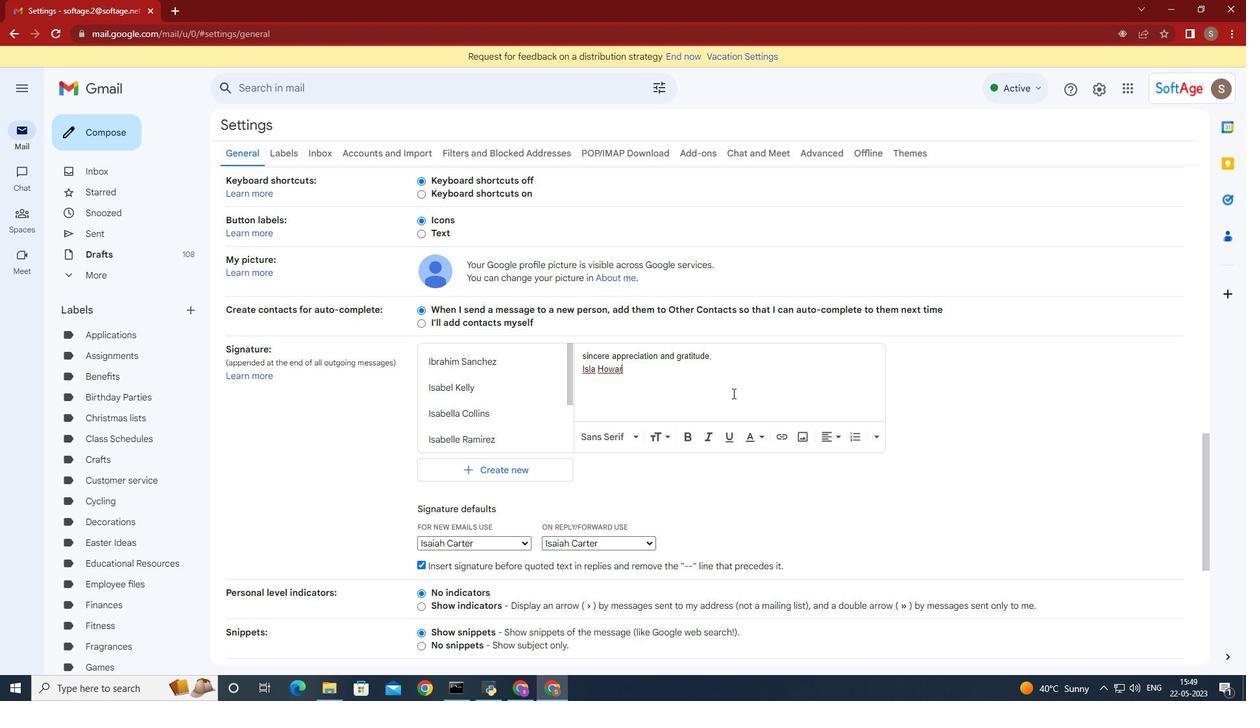 
Action: Mouse moved to (522, 549)
Screenshot: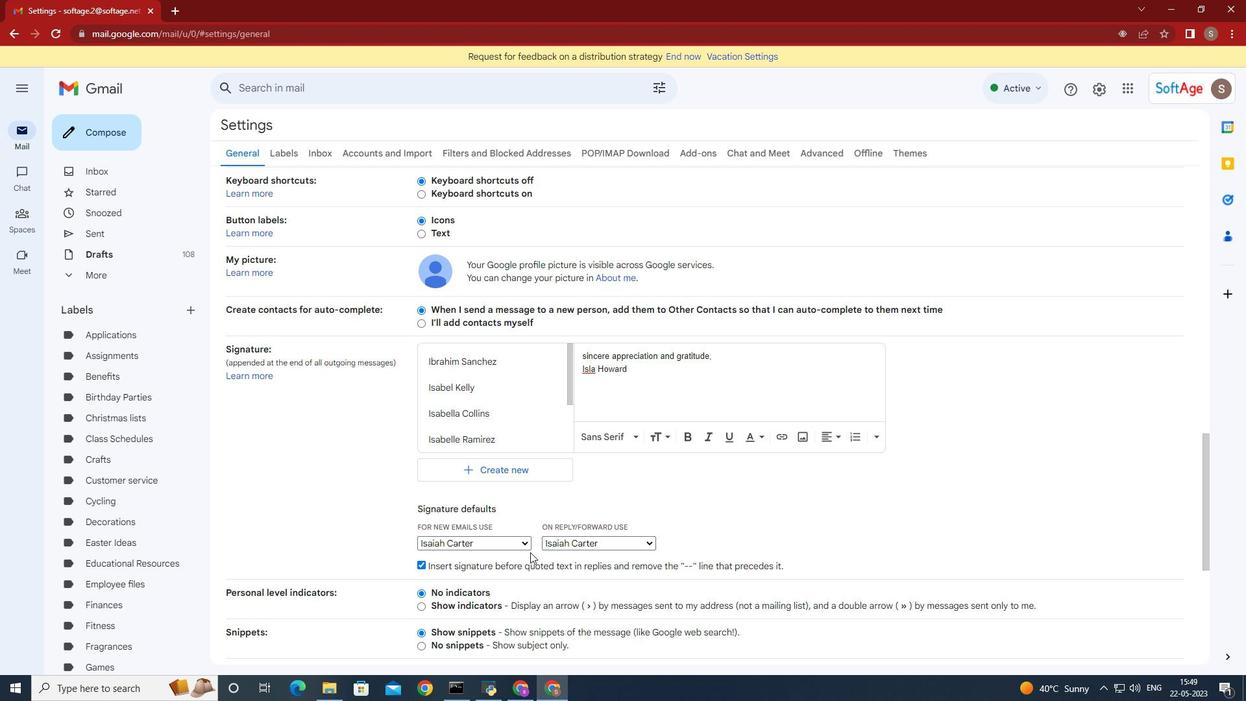 
Action: Mouse pressed left at (522, 549)
Screenshot: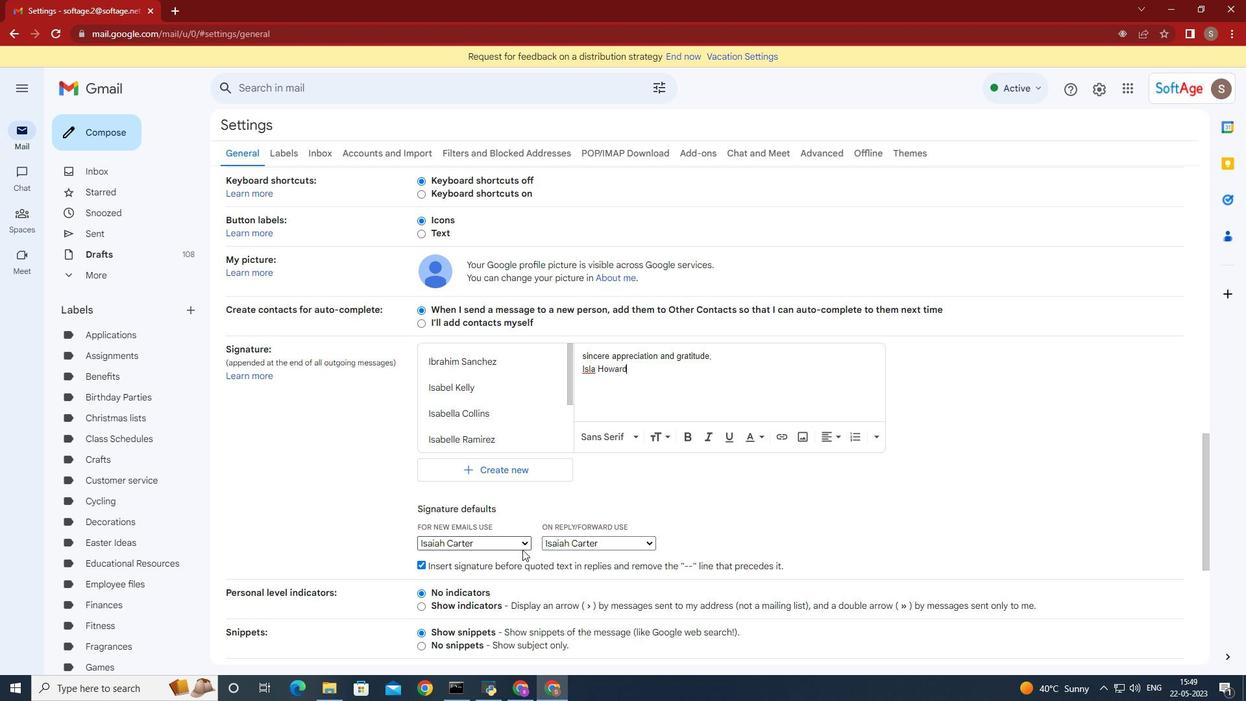 
Action: Mouse moved to (508, 627)
Screenshot: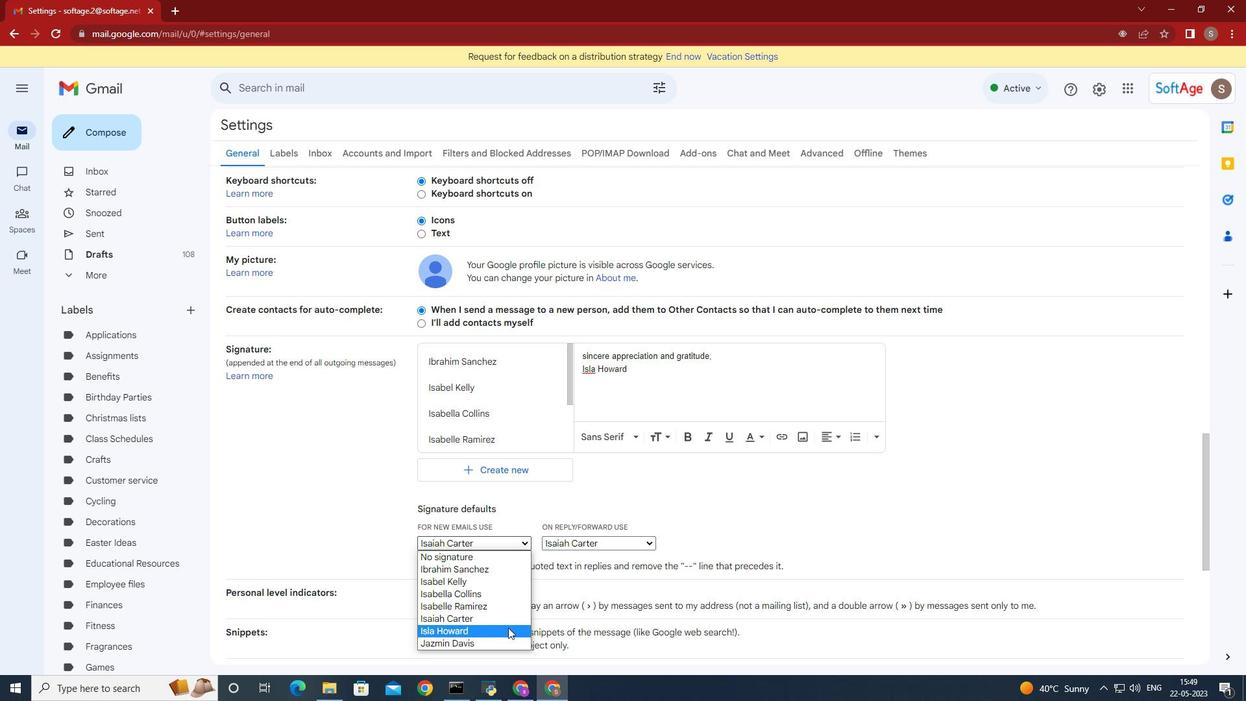 
Action: Mouse pressed left at (508, 627)
Screenshot: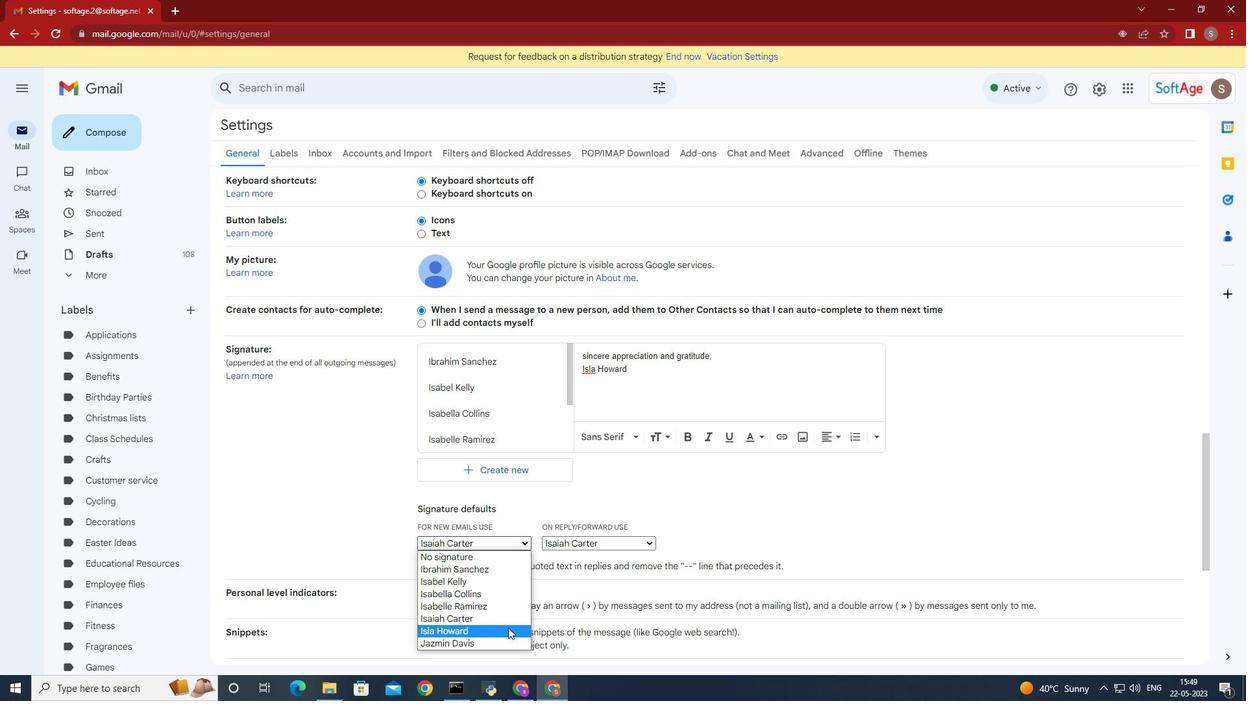 
Action: Mouse moved to (640, 545)
Screenshot: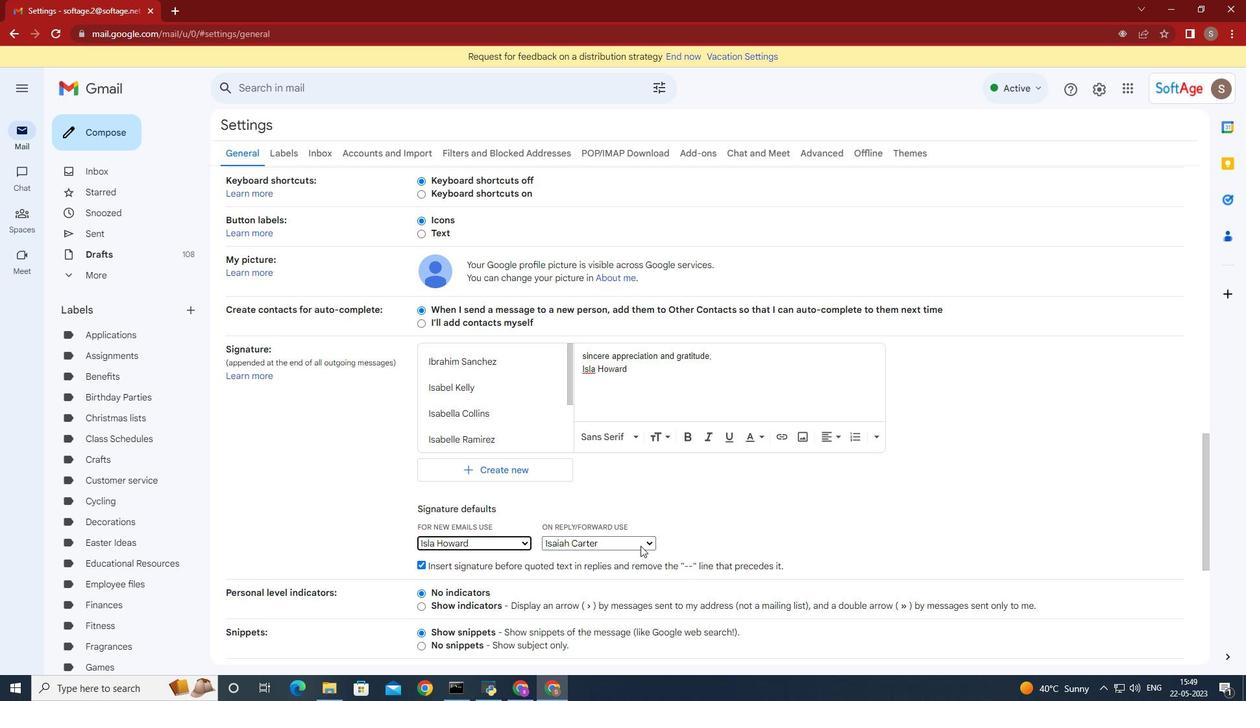 
Action: Mouse pressed left at (640, 545)
Screenshot: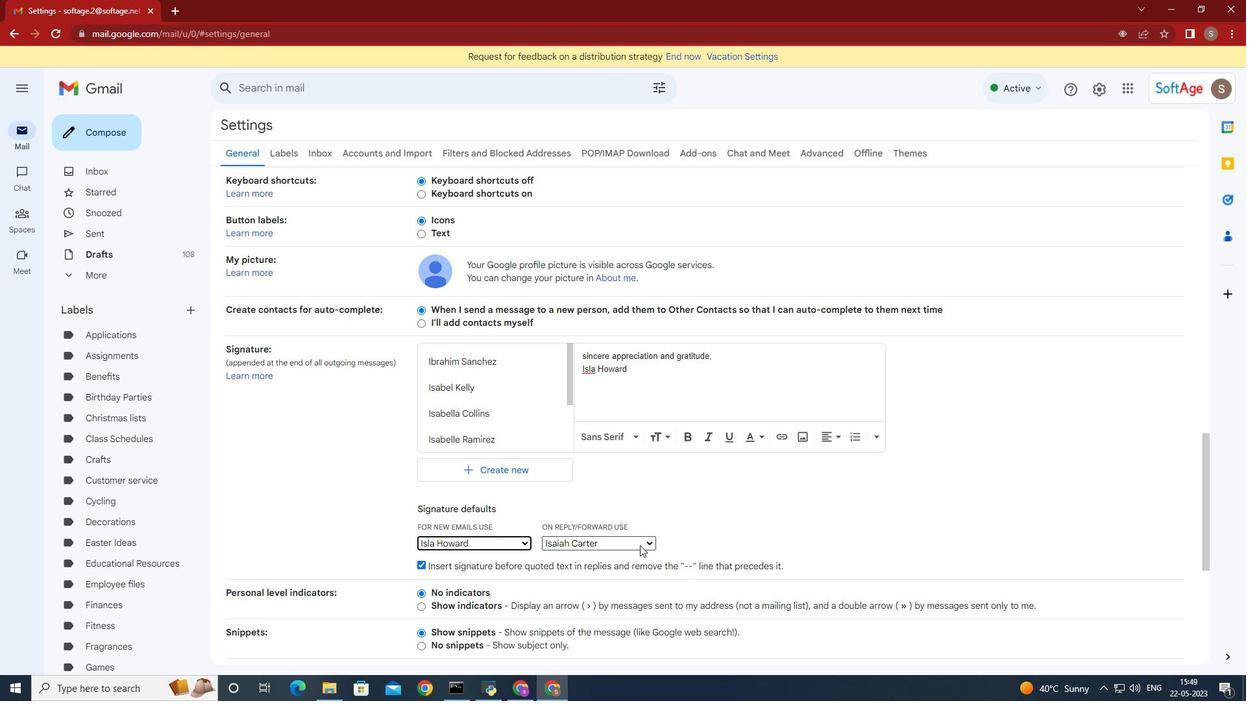 
Action: Mouse moved to (625, 629)
Screenshot: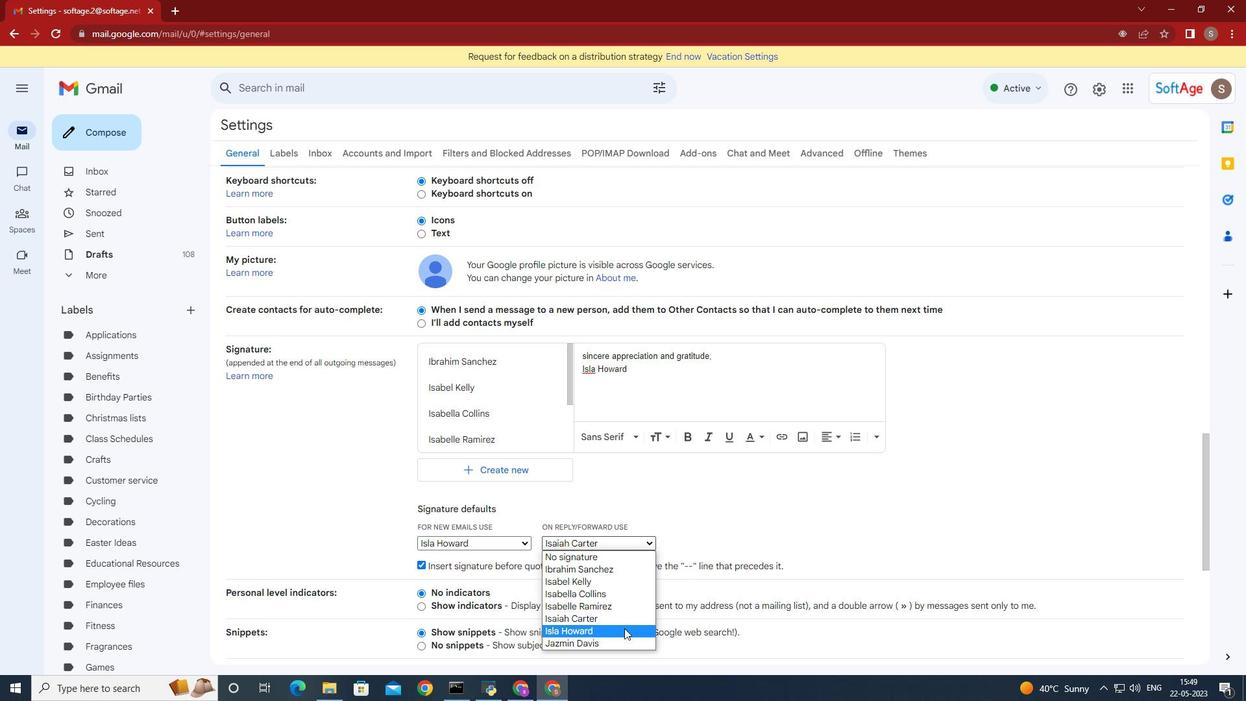 
Action: Mouse pressed left at (625, 629)
Screenshot: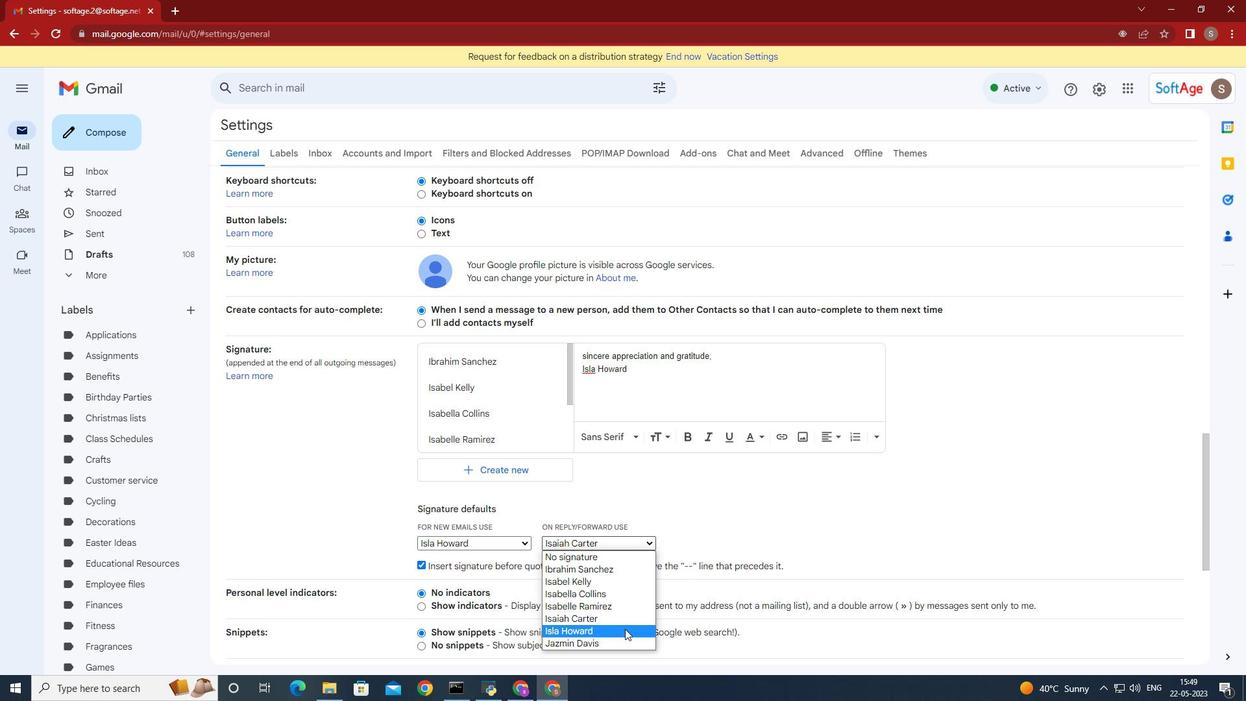 
Action: Mouse moved to (760, 563)
Screenshot: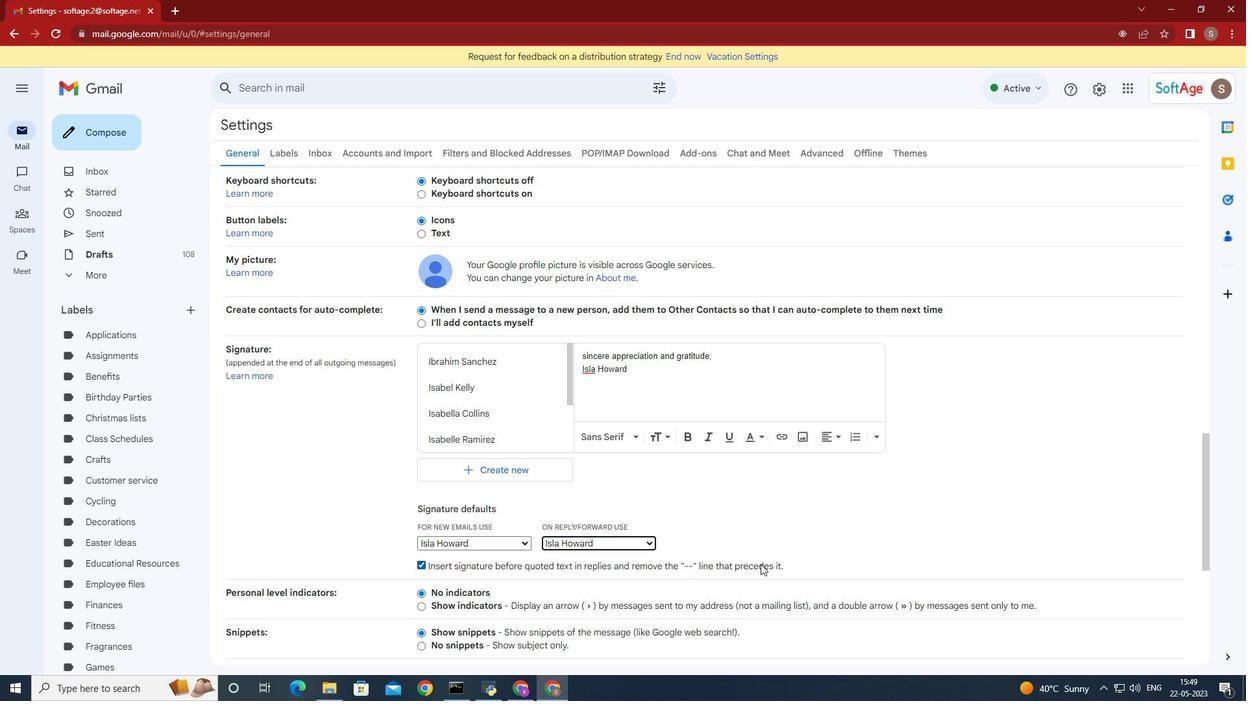 
Action: Mouse scrolled (760, 562) with delta (0, 0)
Screenshot: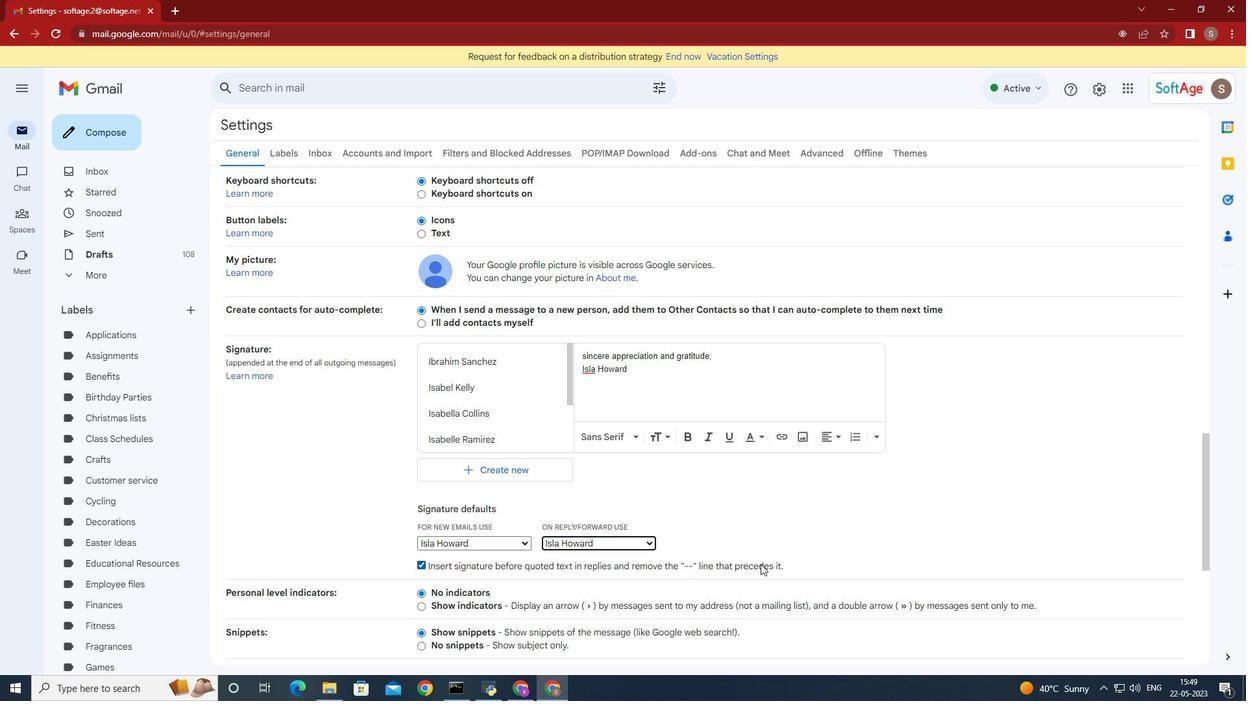 
Action: Mouse scrolled (760, 562) with delta (0, 0)
Screenshot: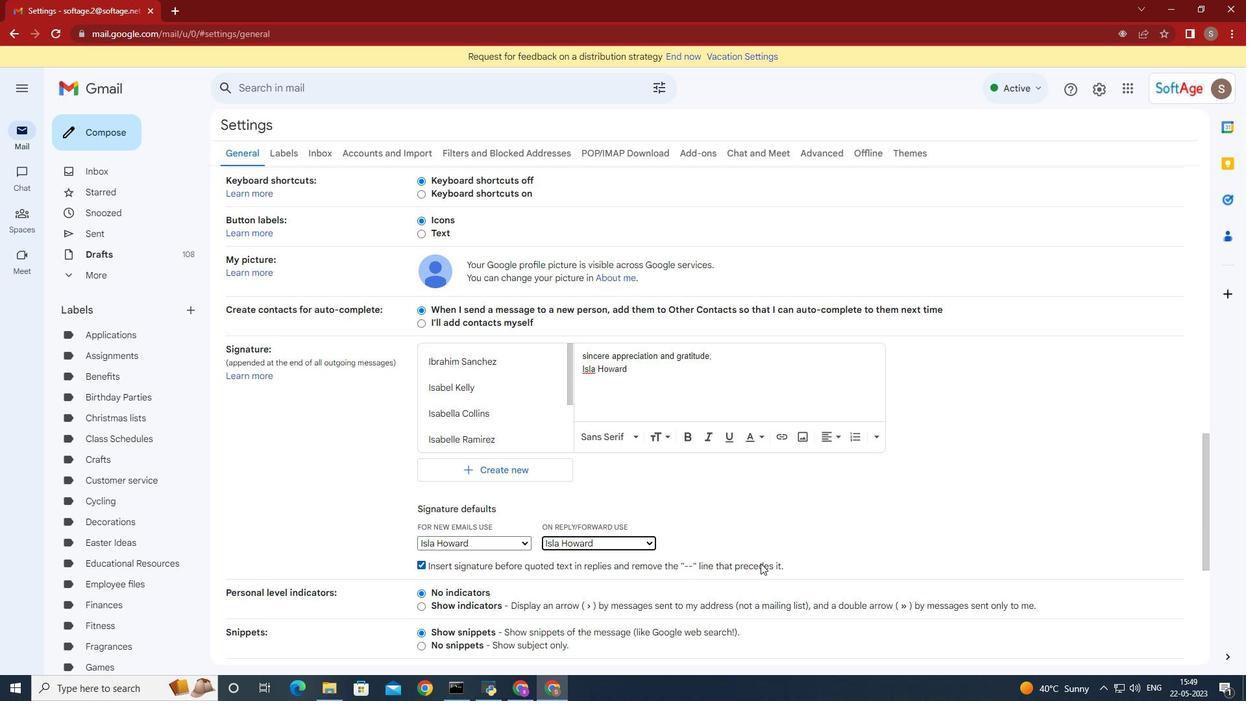 
Action: Mouse scrolled (760, 562) with delta (0, 0)
Screenshot: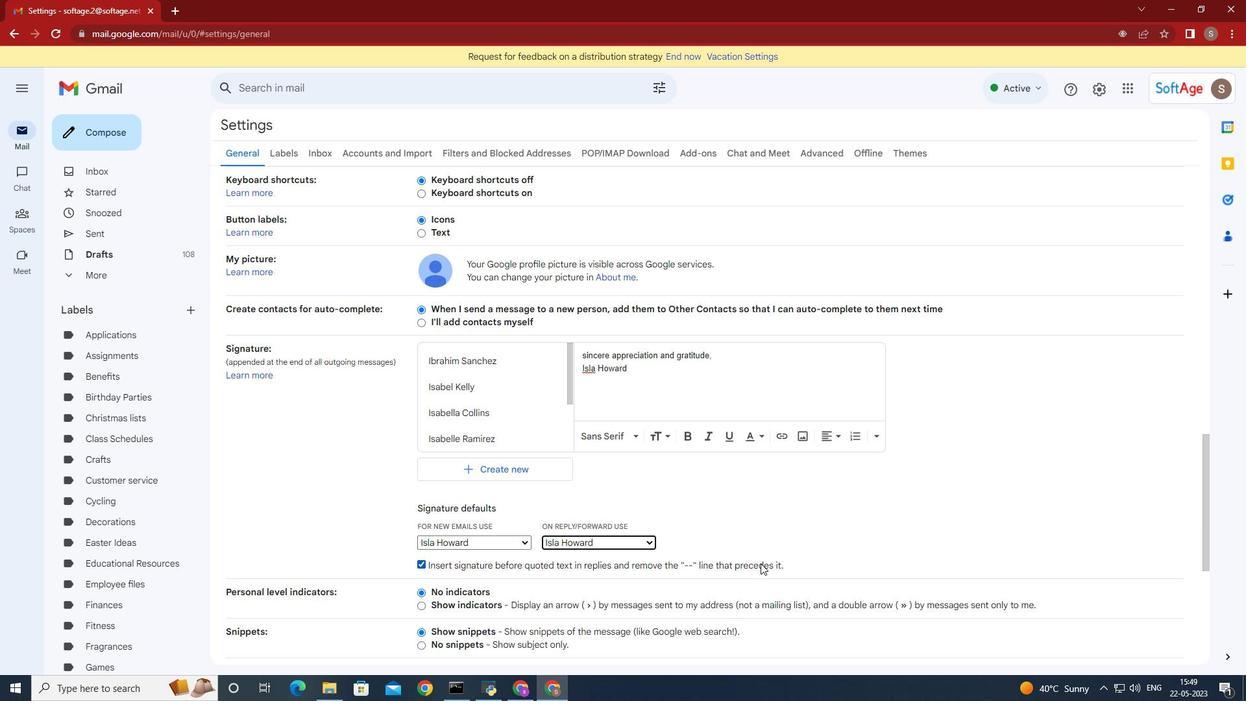 
Action: Mouse scrolled (760, 562) with delta (0, 0)
Screenshot: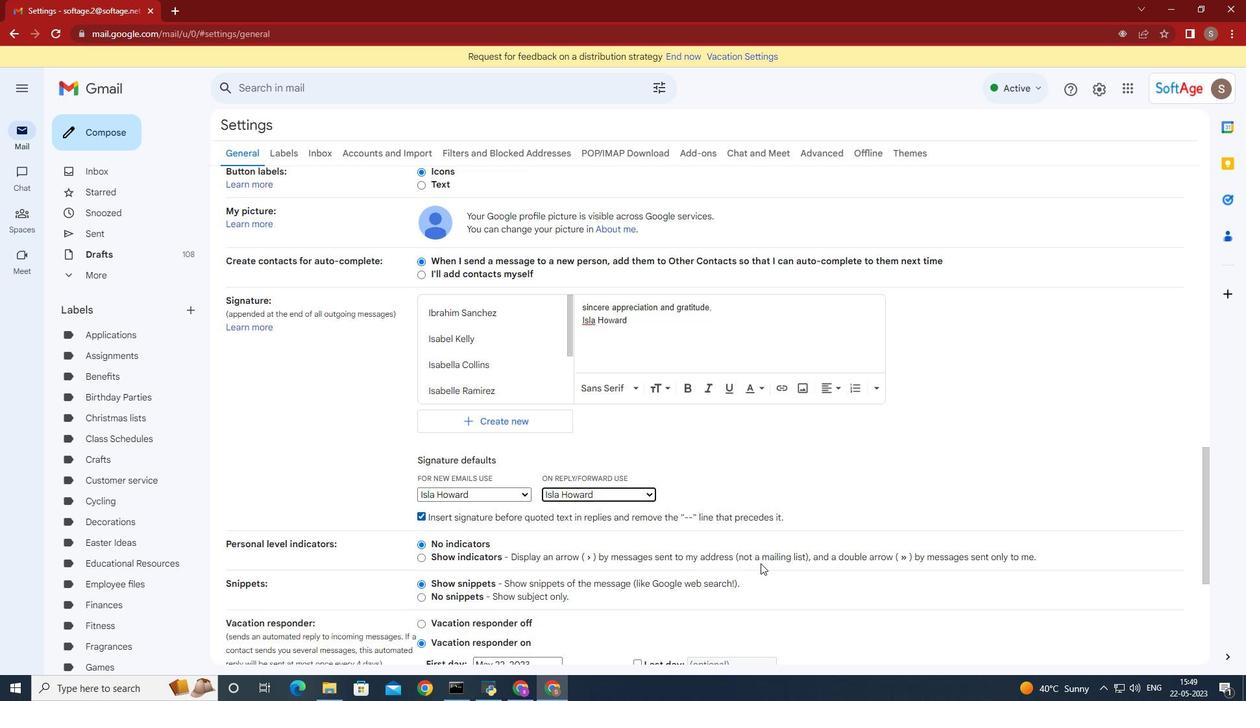 
Action: Mouse moved to (743, 620)
Screenshot: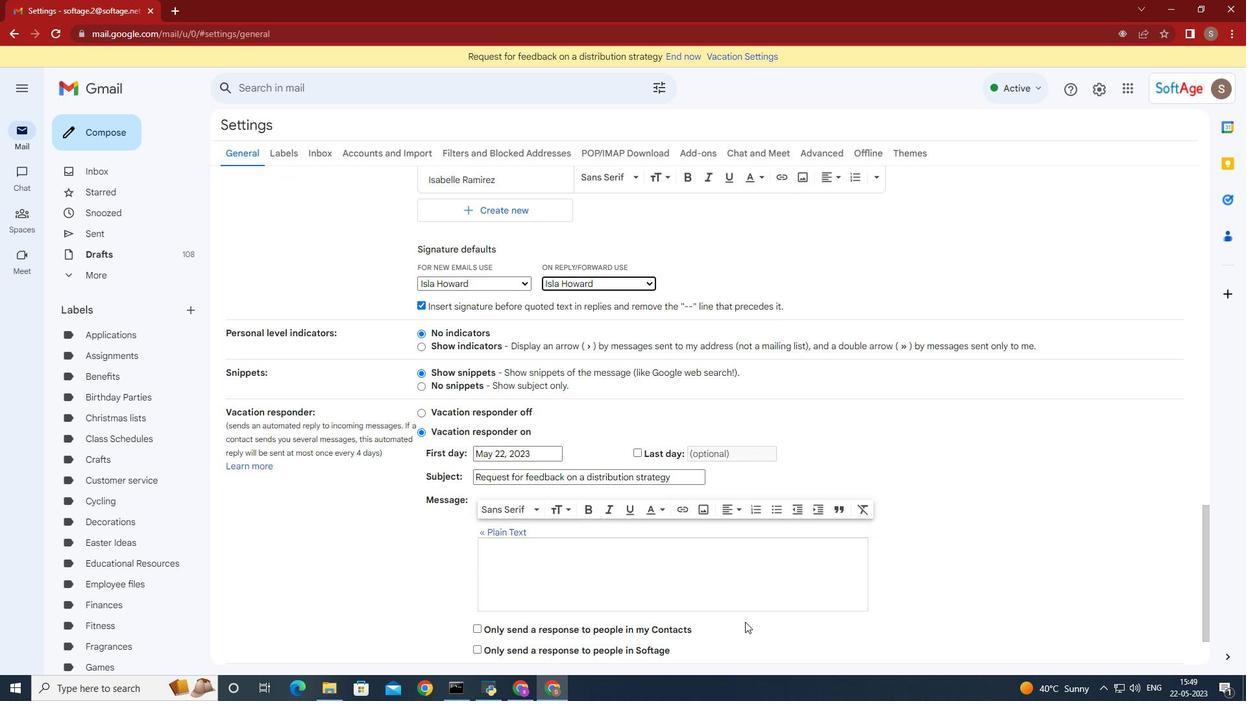 
Action: Mouse scrolled (743, 620) with delta (0, 0)
Screenshot: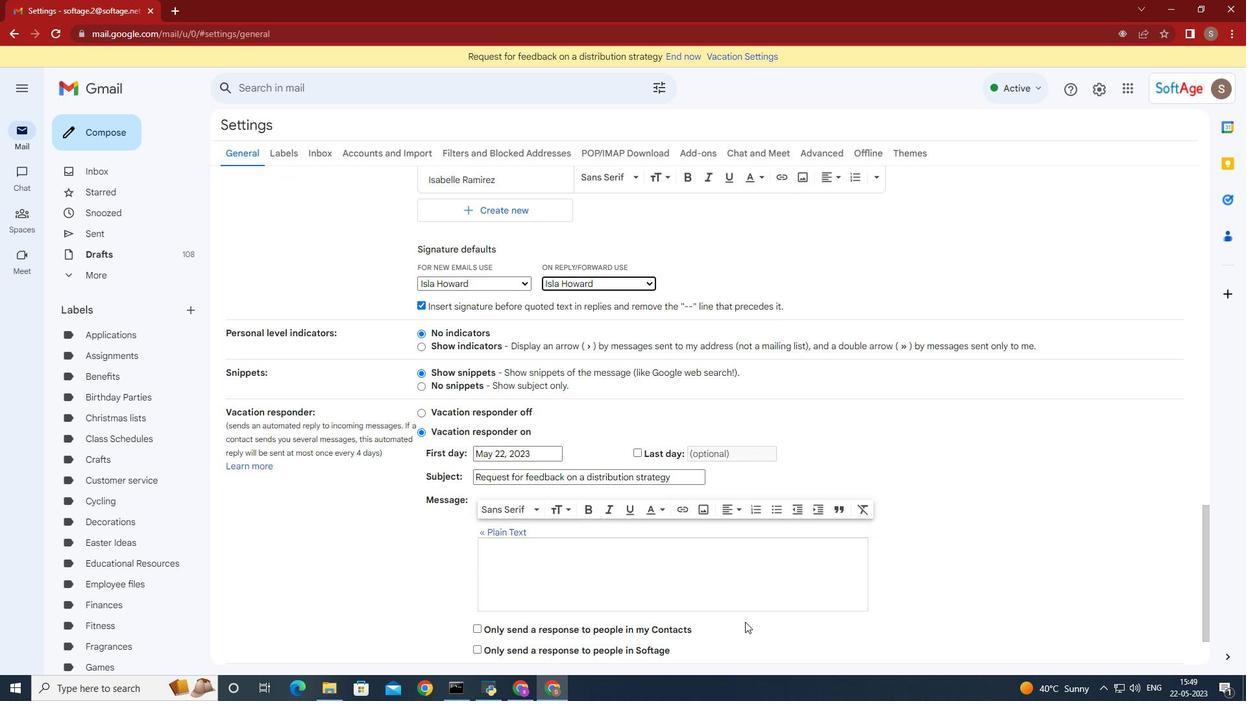 
Action: Mouse moved to (742, 620)
Screenshot: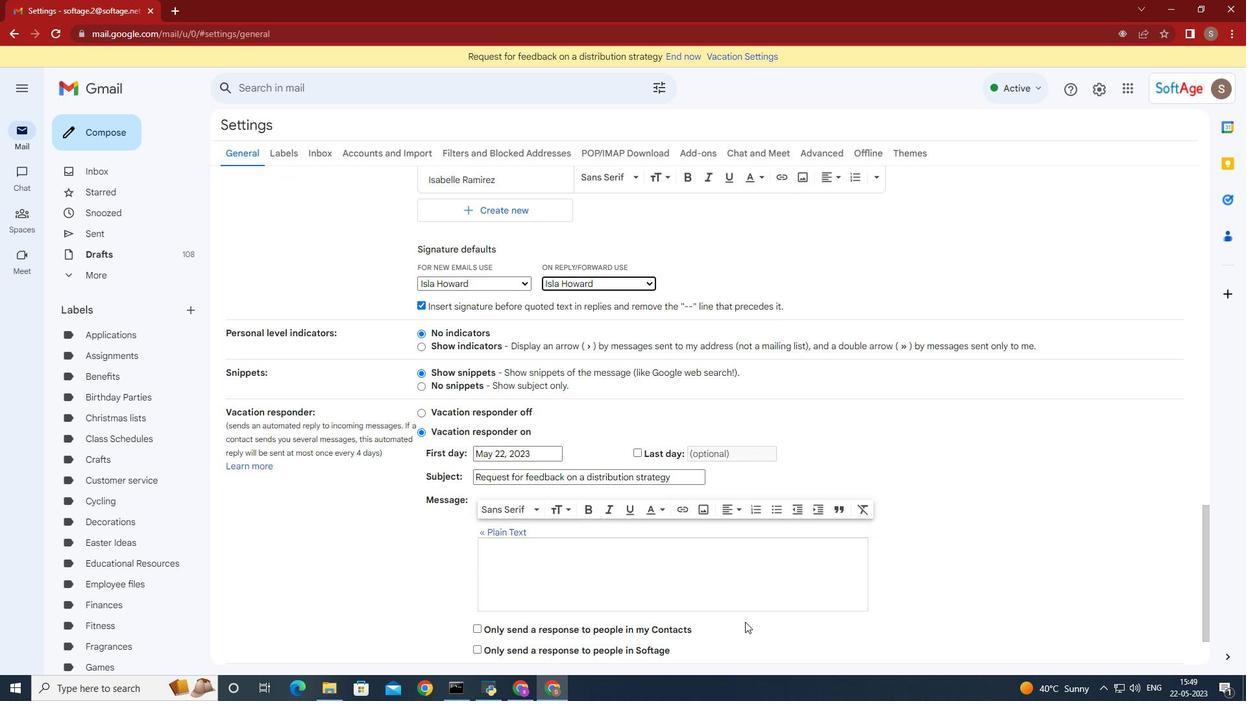
Action: Mouse scrolled (742, 620) with delta (0, 0)
Screenshot: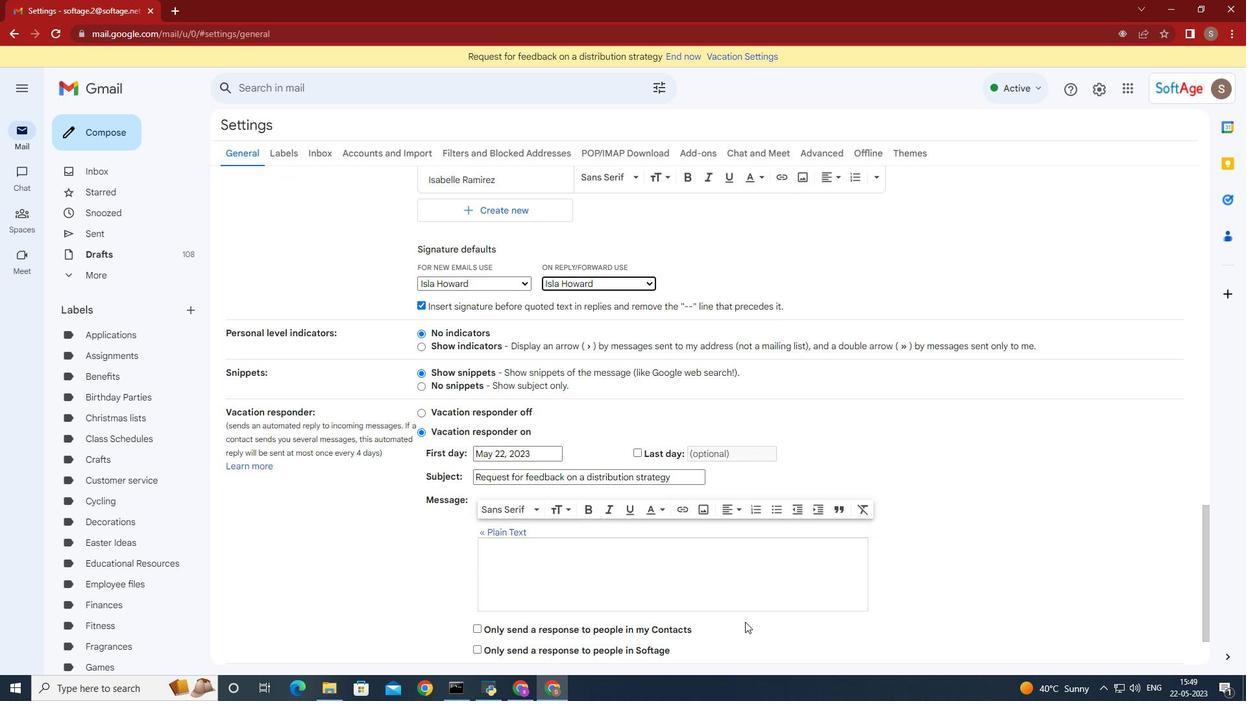 
Action: Mouse moved to (740, 618)
Screenshot: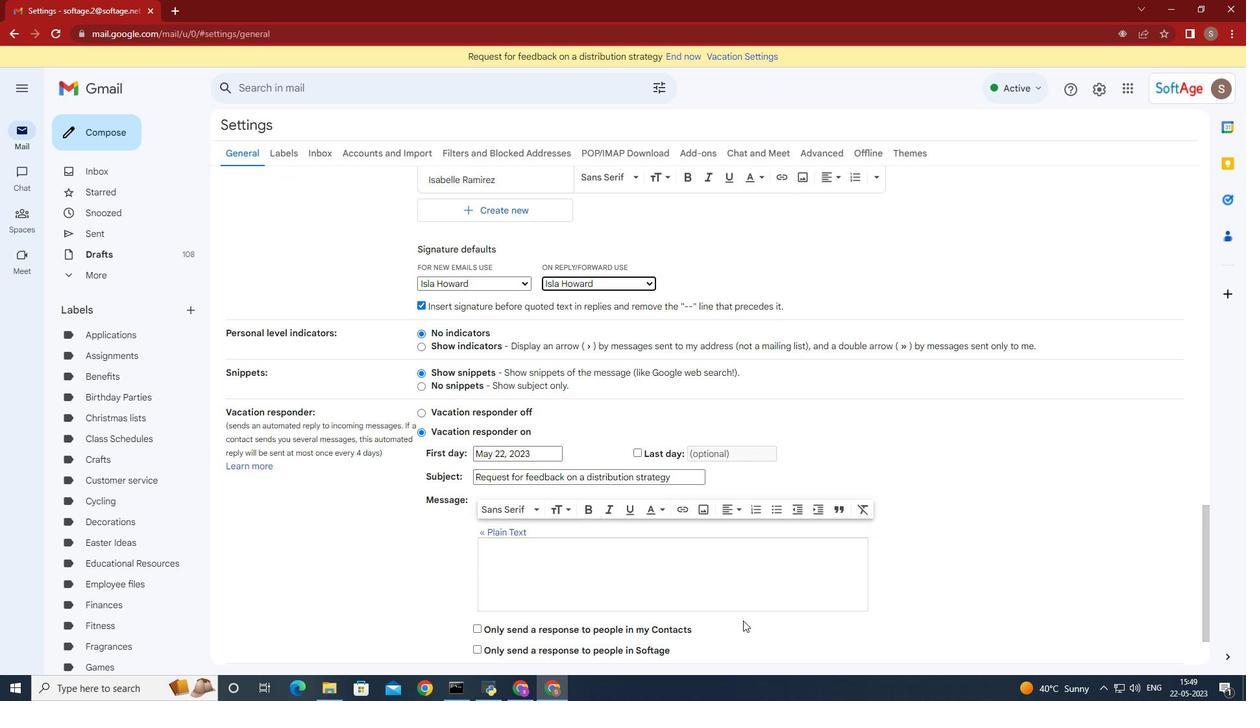 
Action: Mouse scrolled (740, 617) with delta (0, 0)
Screenshot: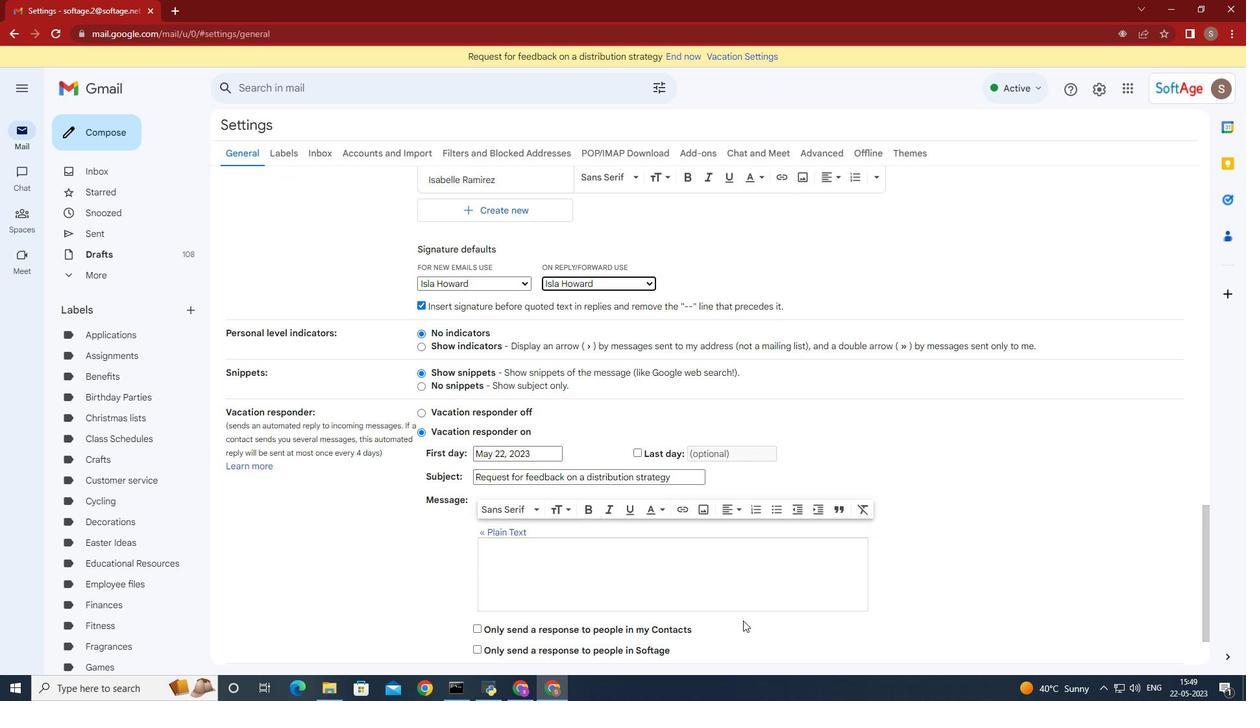 
Action: Mouse moved to (737, 614)
Screenshot: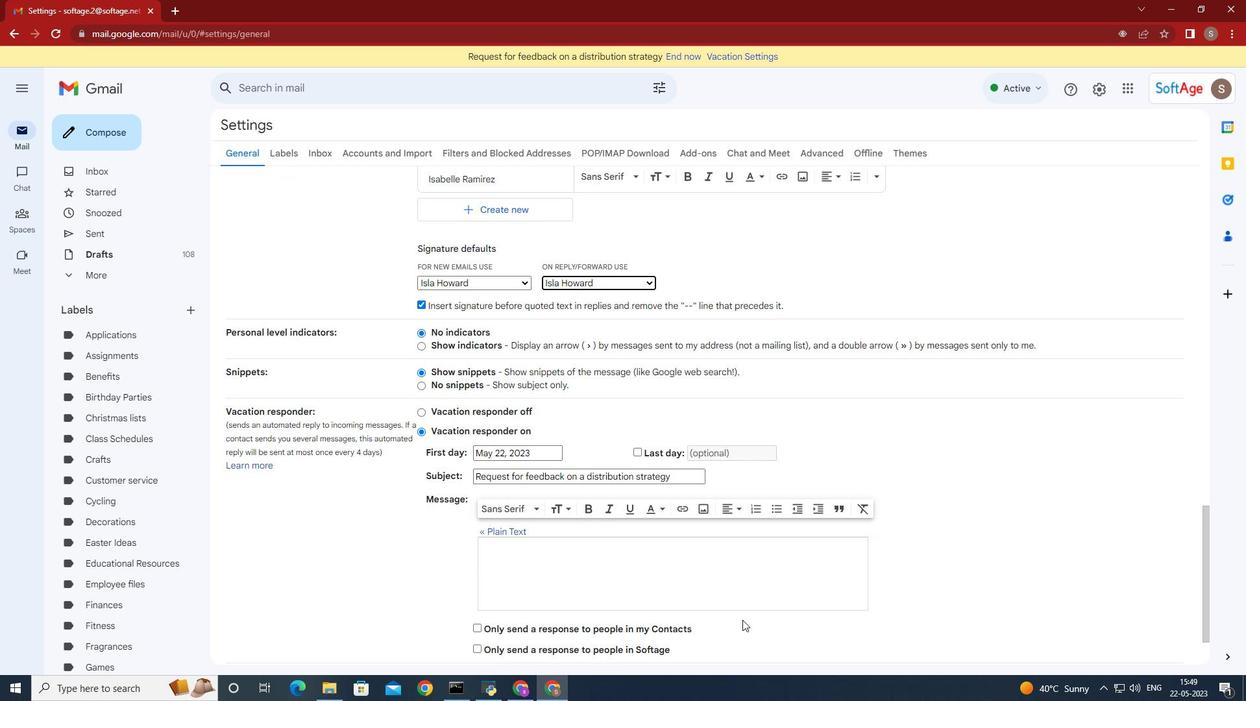
Action: Mouse scrolled (737, 614) with delta (0, 0)
Screenshot: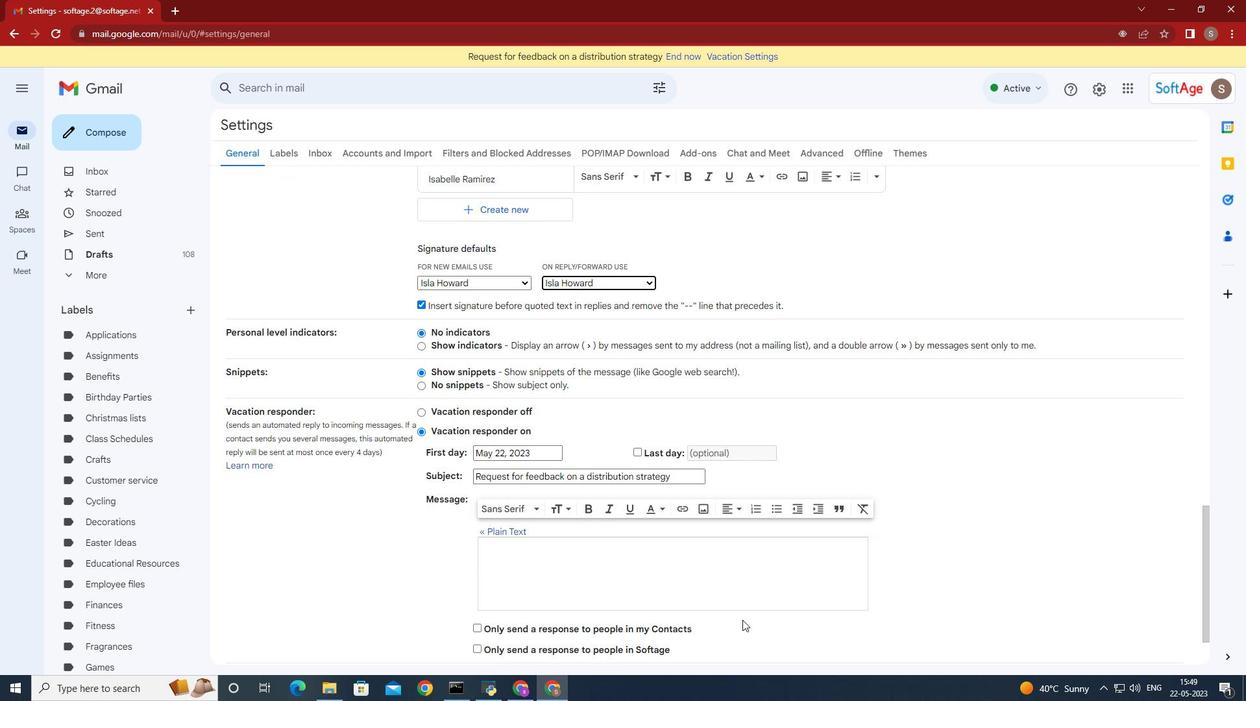 
Action: Mouse moved to (669, 599)
Screenshot: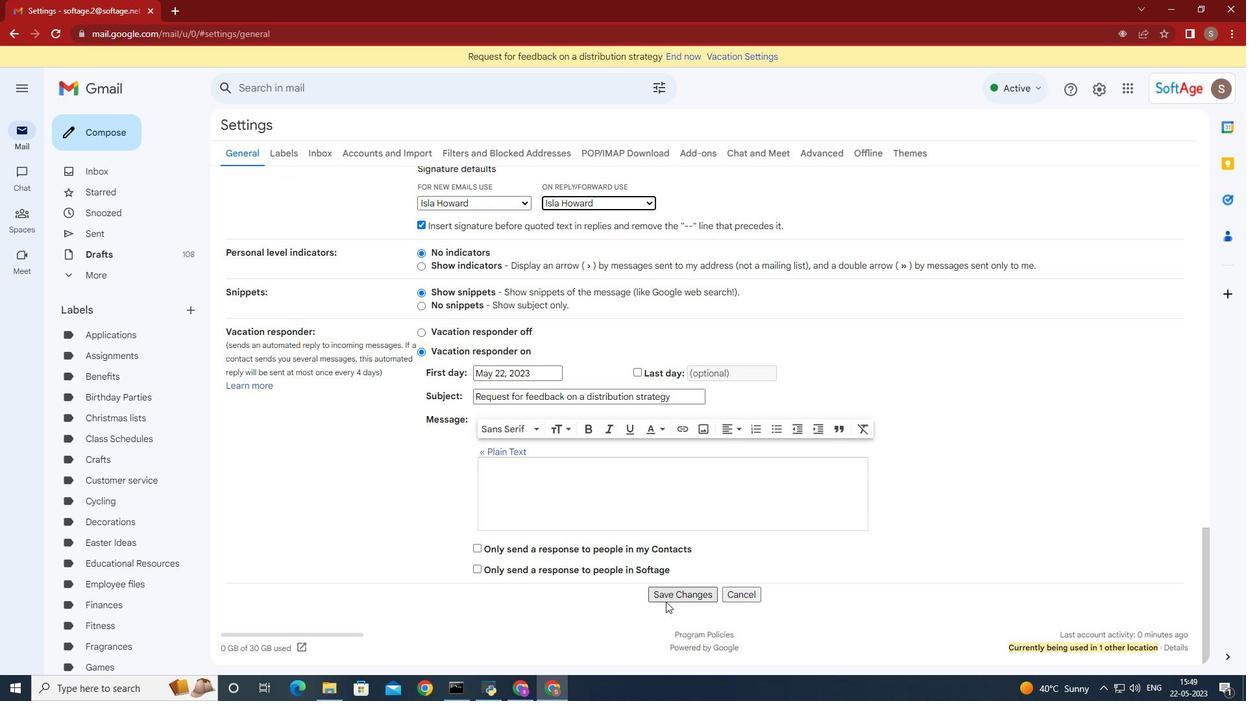 
Action: Mouse pressed left at (669, 599)
Screenshot: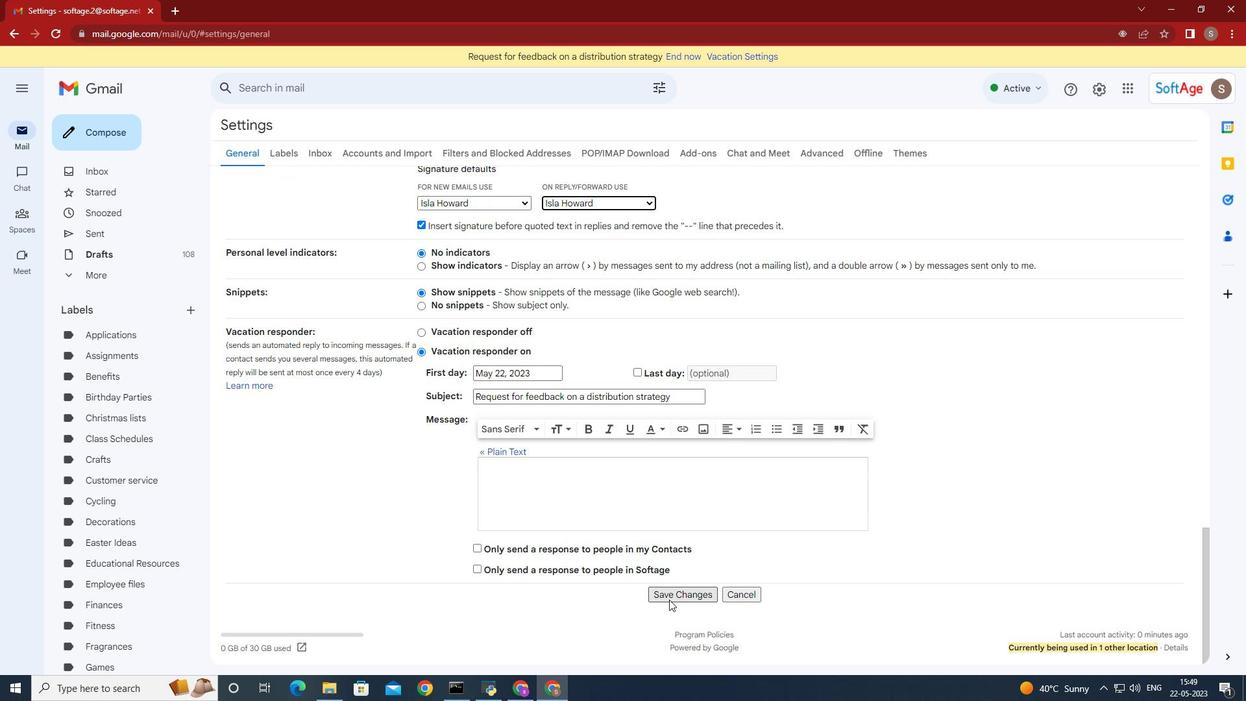 
Action: Mouse moved to (120, 132)
Screenshot: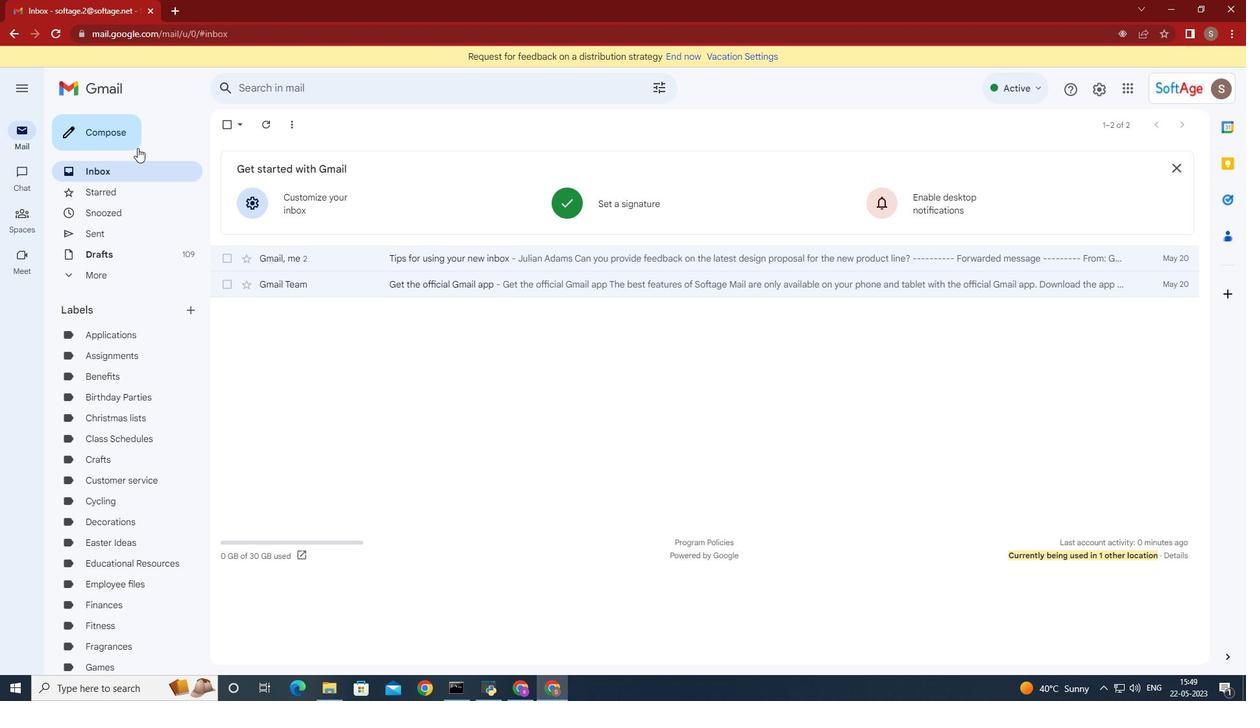 
Action: Mouse pressed left at (120, 132)
Screenshot: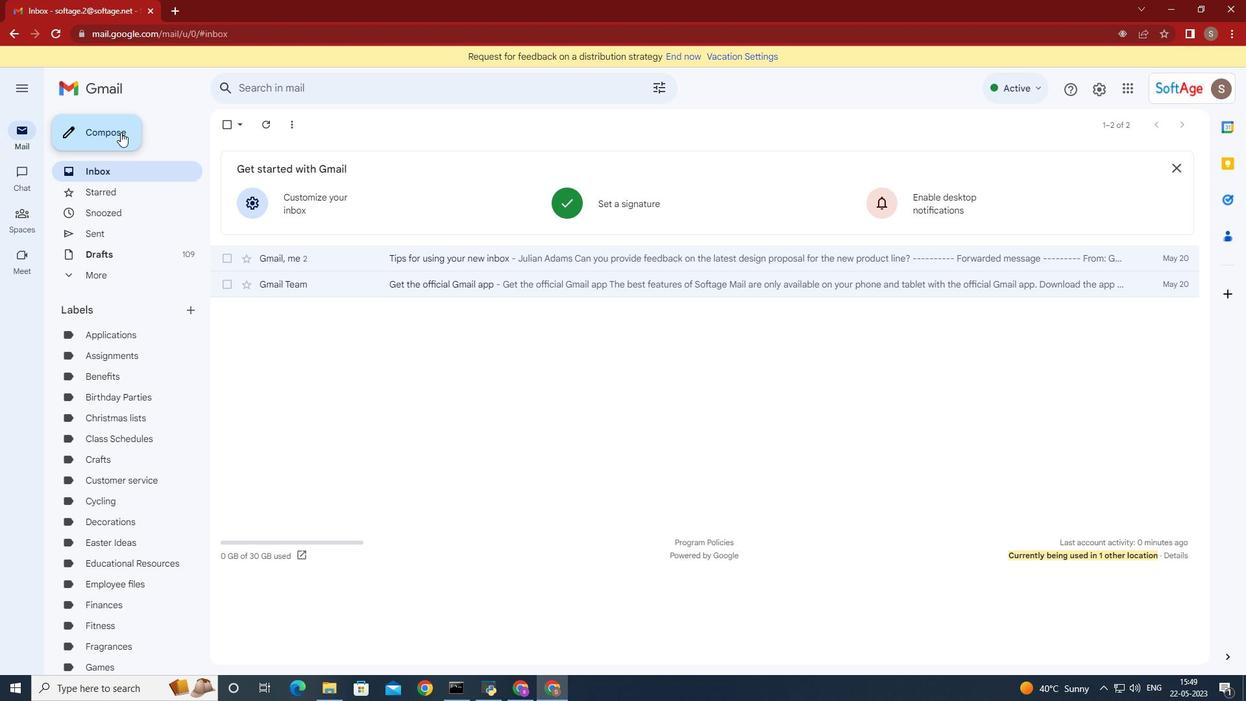 
Action: Mouse moved to (901, 327)
Screenshot: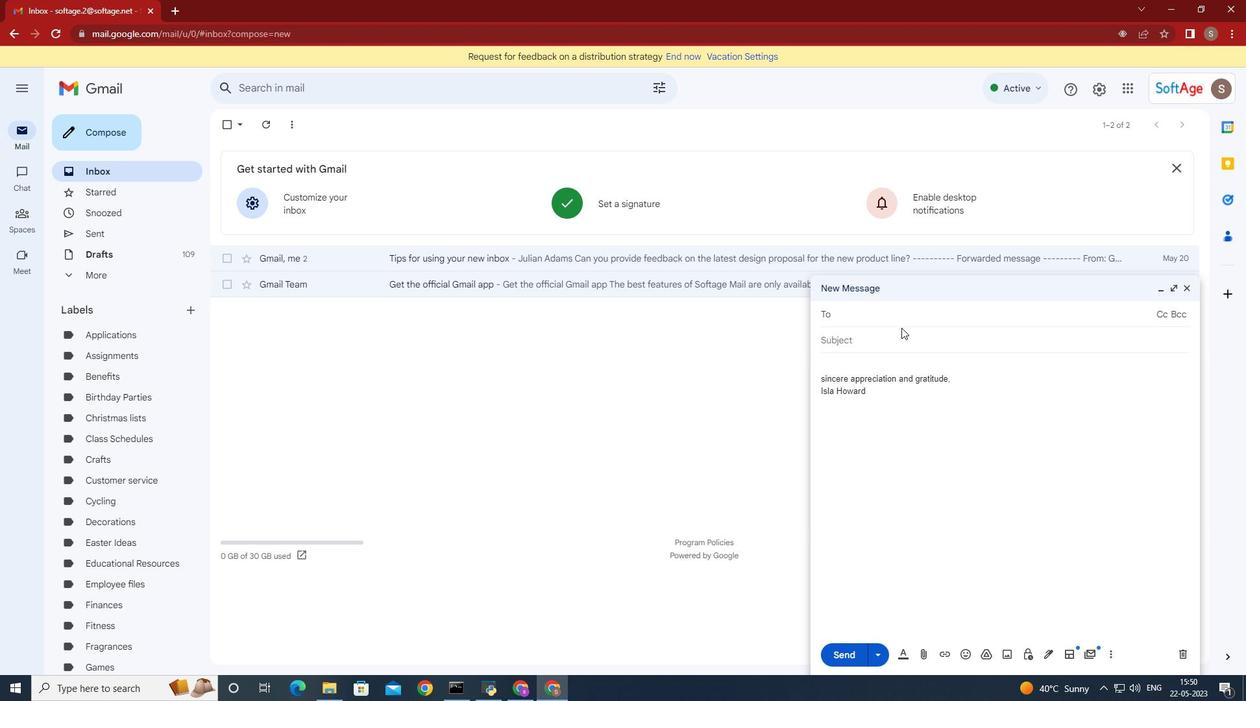 
Action: Key pressed <Key.shift>Softage.8
Screenshot: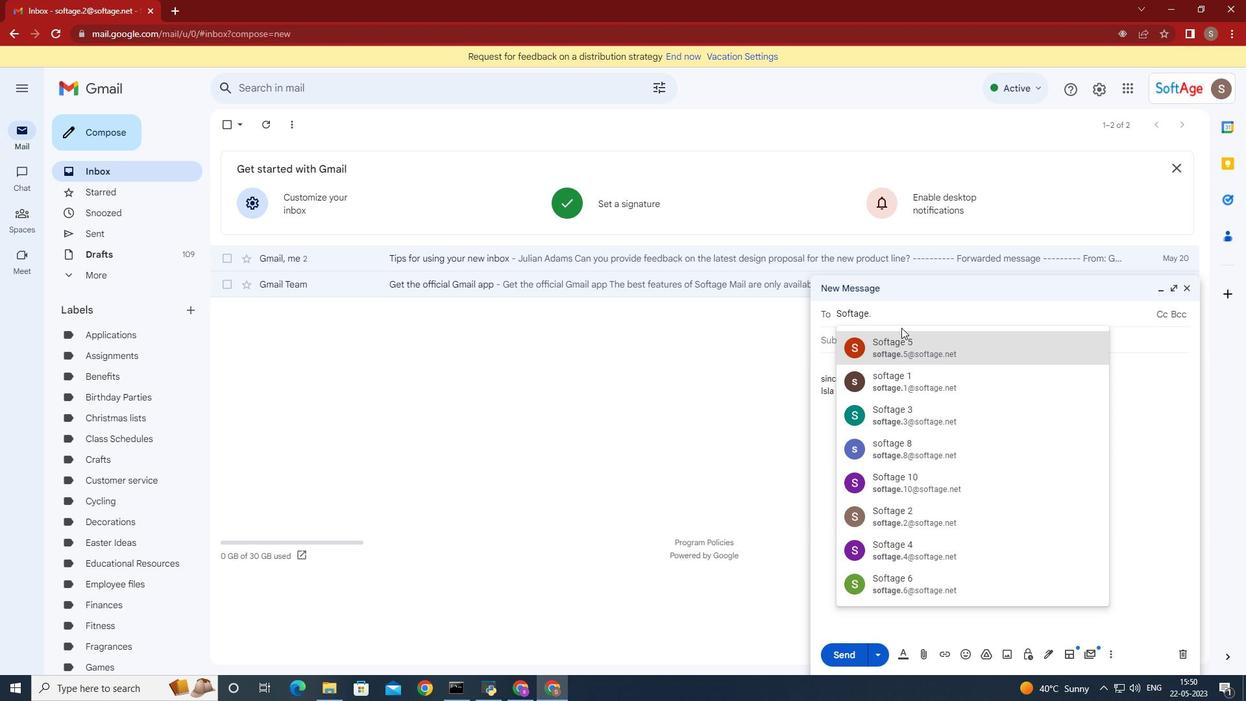 
Action: Mouse moved to (908, 338)
Screenshot: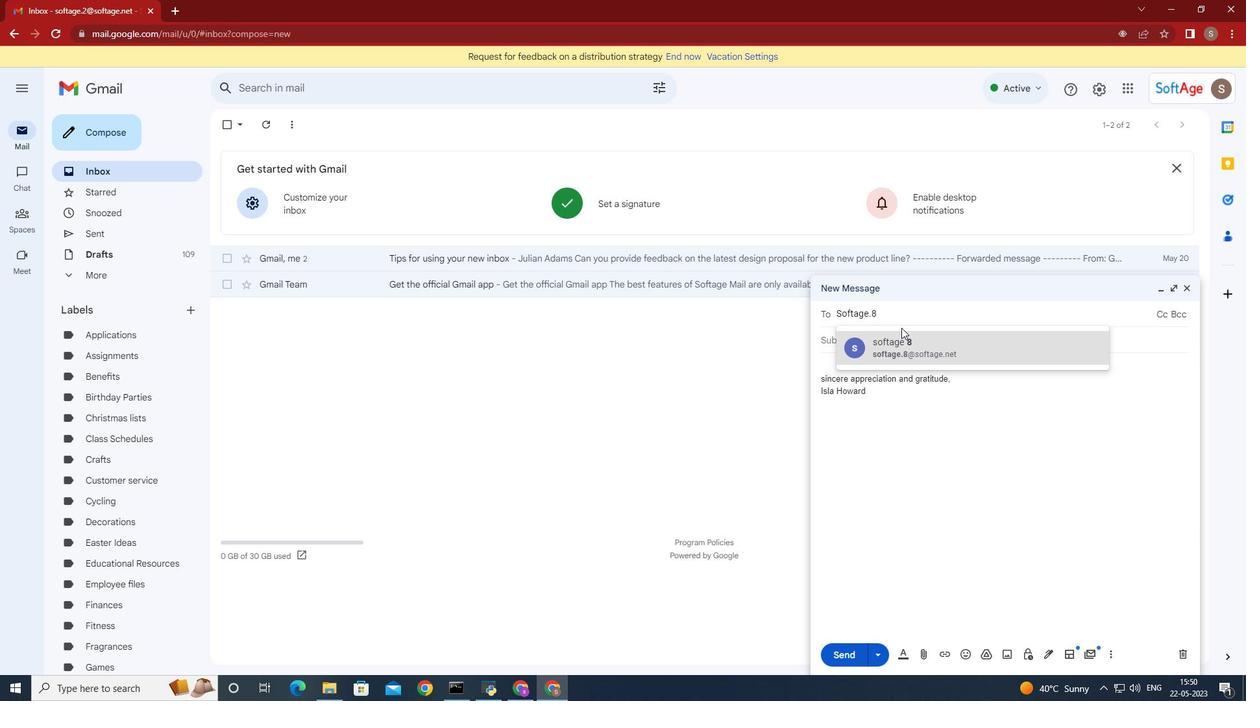 
Action: Mouse pressed left at (908, 338)
Screenshot: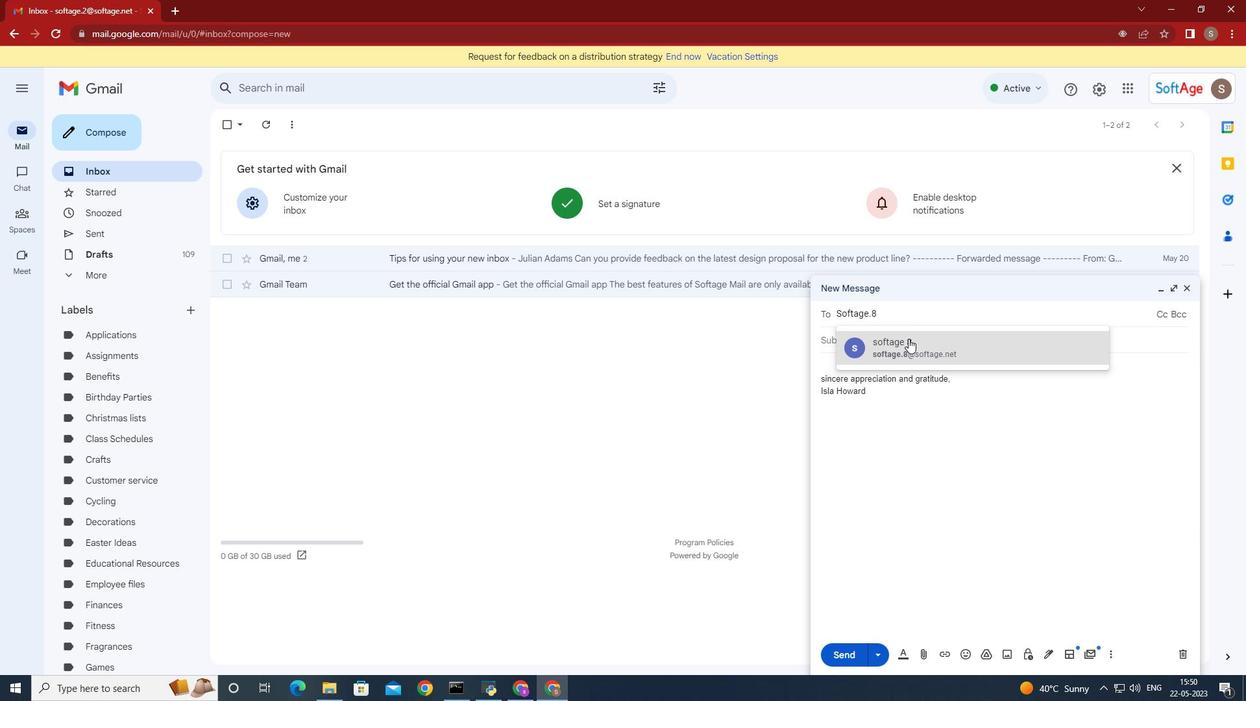 
Action: Mouse moved to (188, 308)
Screenshot: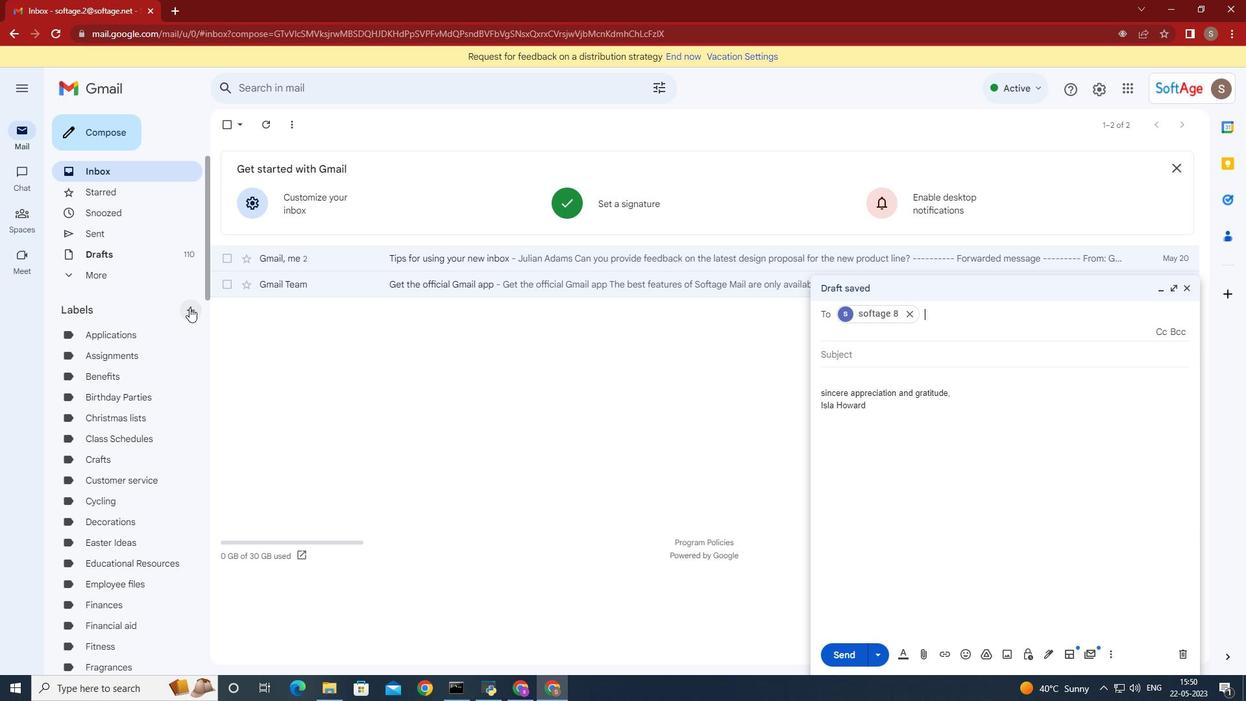 
Action: Mouse pressed left at (188, 308)
Screenshot: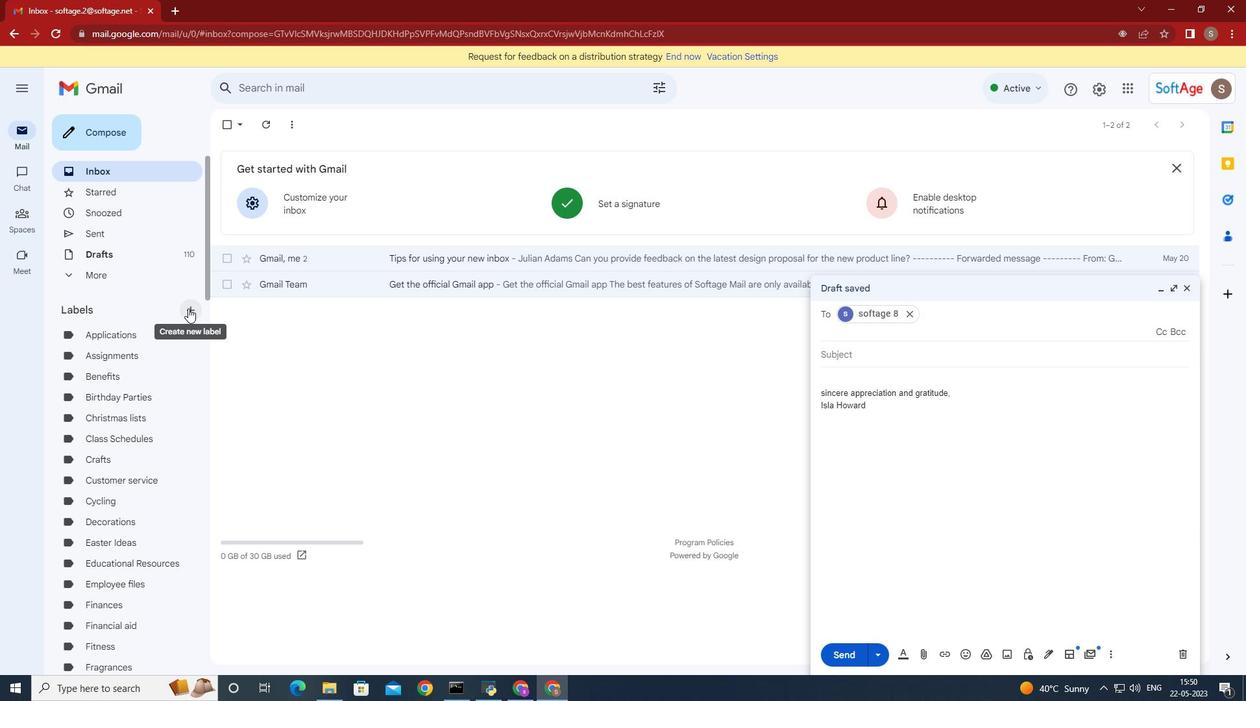 
Action: Mouse moved to (443, 366)
Screenshot: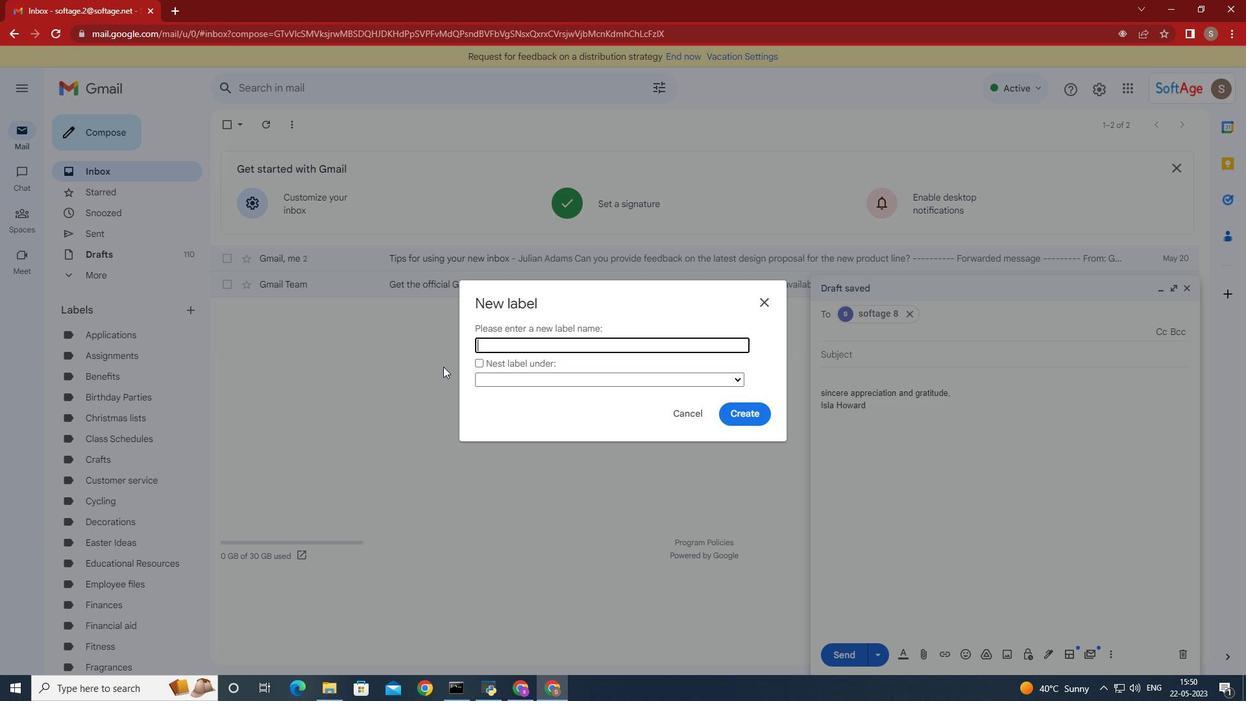 
Action: Key pressed <Key.shift>Halloween<Key.space>costumes
Screenshot: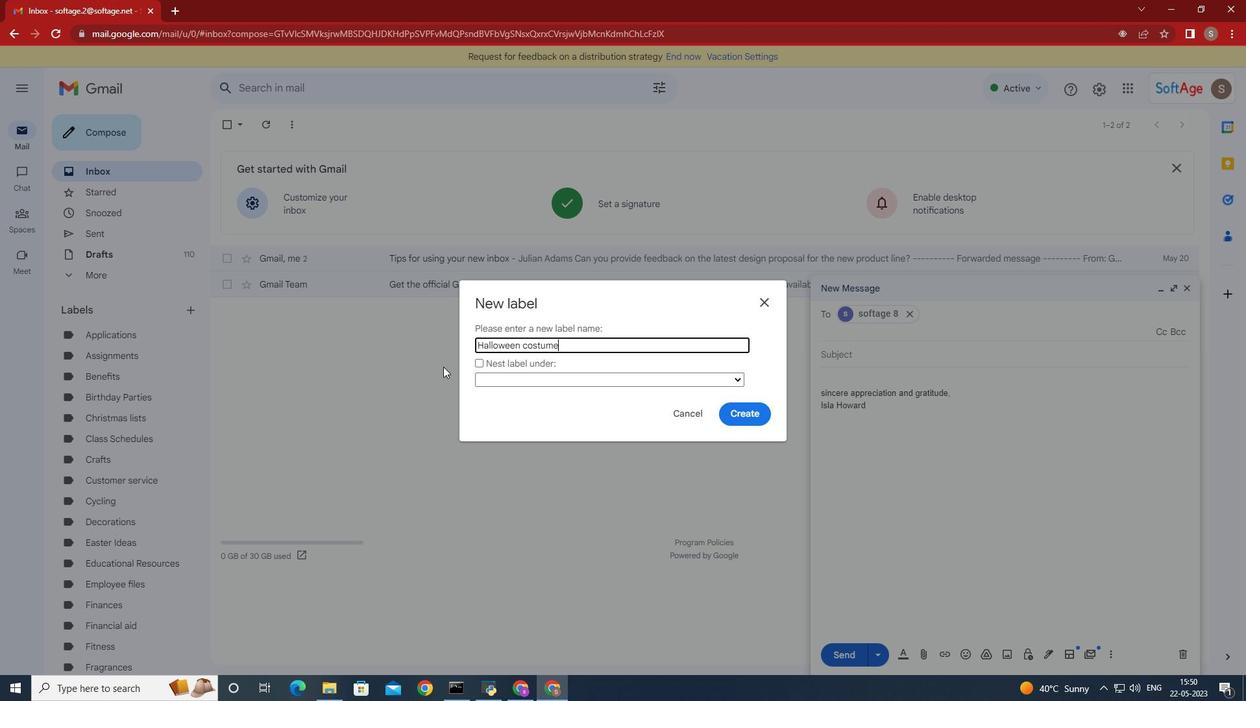 
Action: Mouse moved to (754, 408)
Screenshot: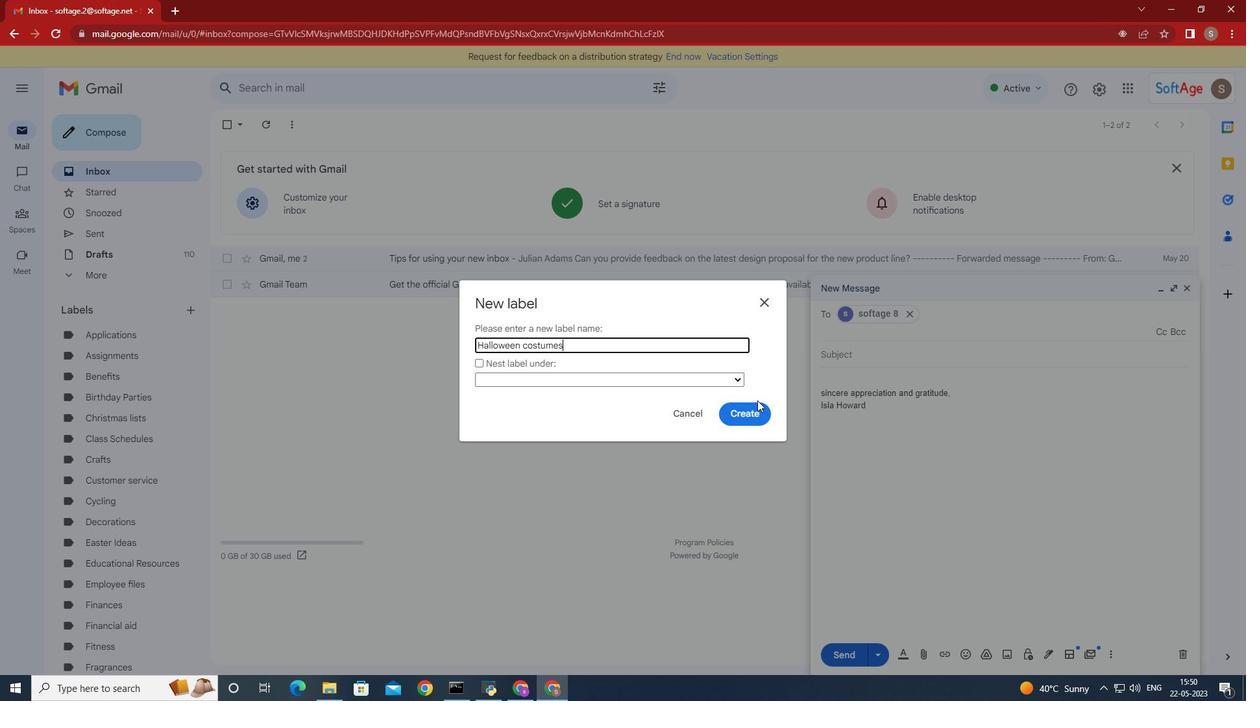 
Action: Mouse pressed left at (754, 408)
Screenshot: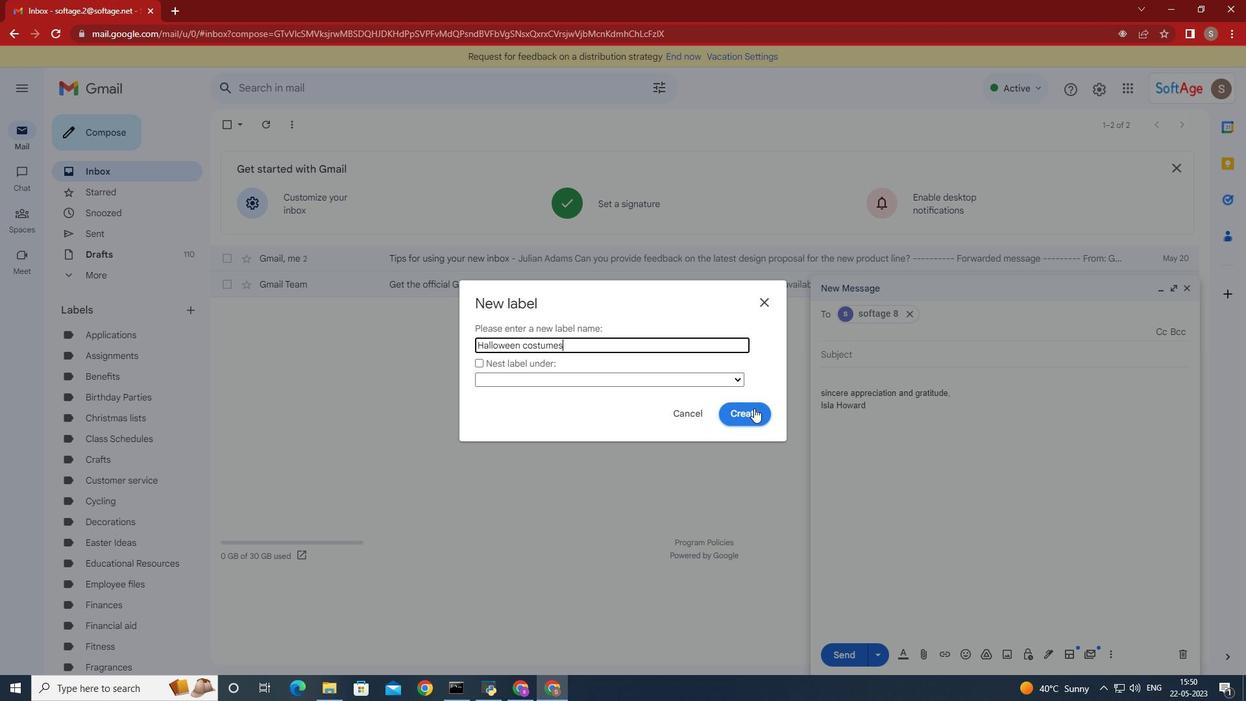 
Action: Mouse moved to (763, 301)
Screenshot: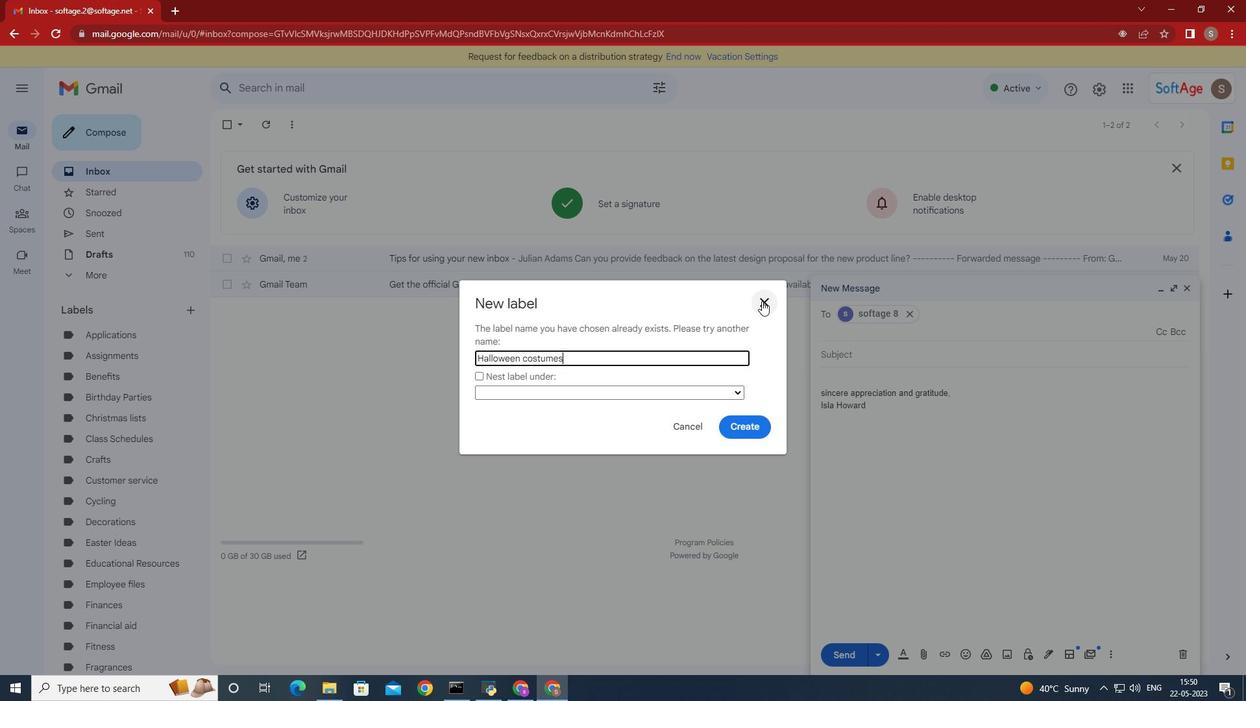 
Action: Mouse pressed left at (763, 301)
Screenshot: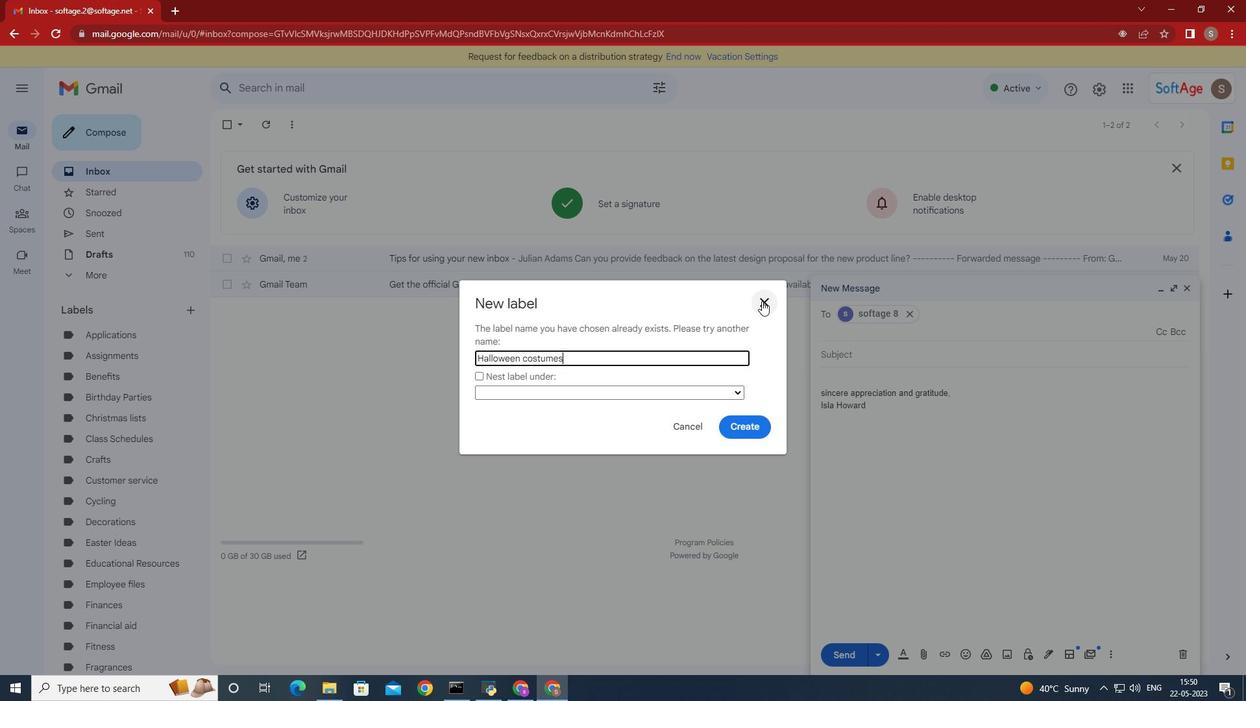 
Action: Mouse moved to (98, 663)
Screenshot: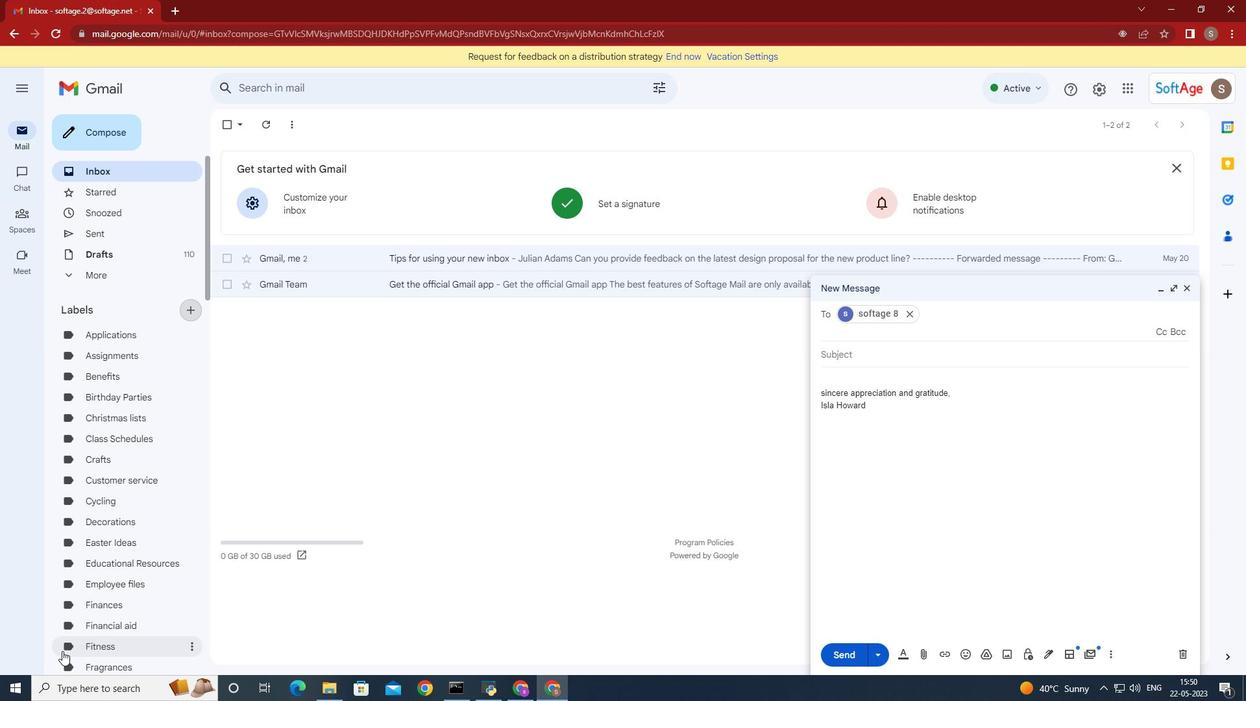 
Action: Mouse scrolled (98, 662) with delta (0, 0)
Screenshot: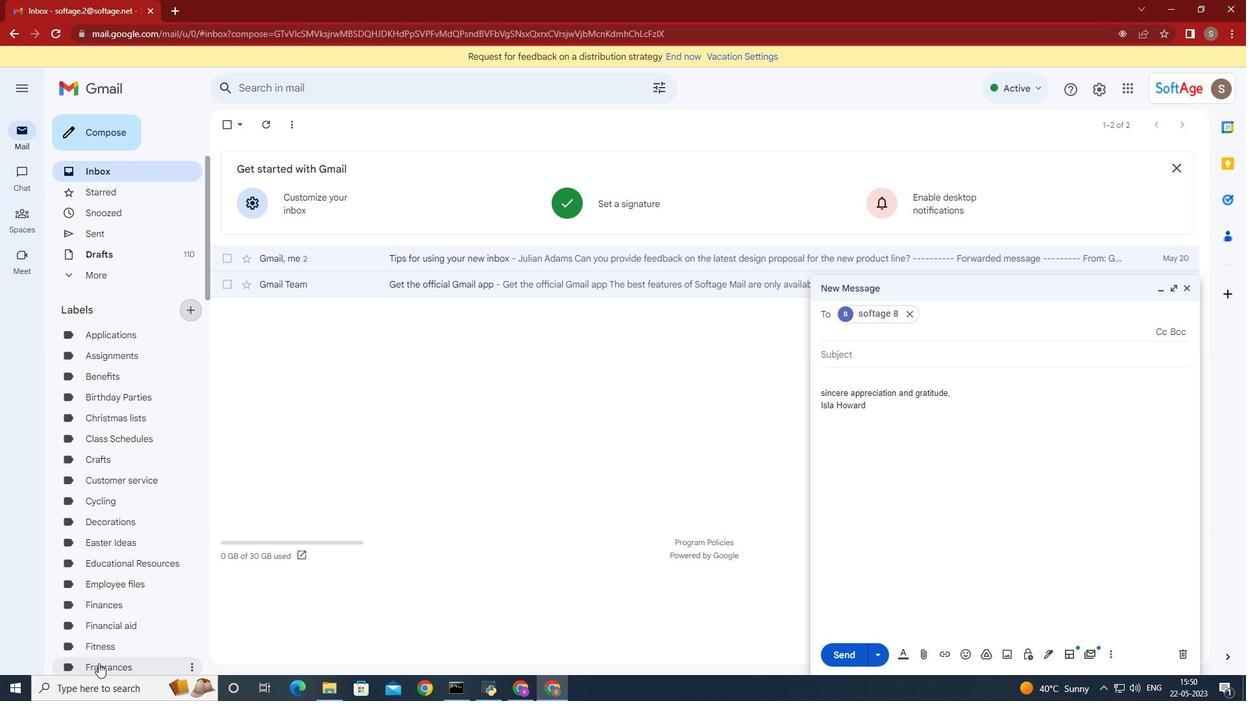 
Action: Mouse moved to (98, 662)
Screenshot: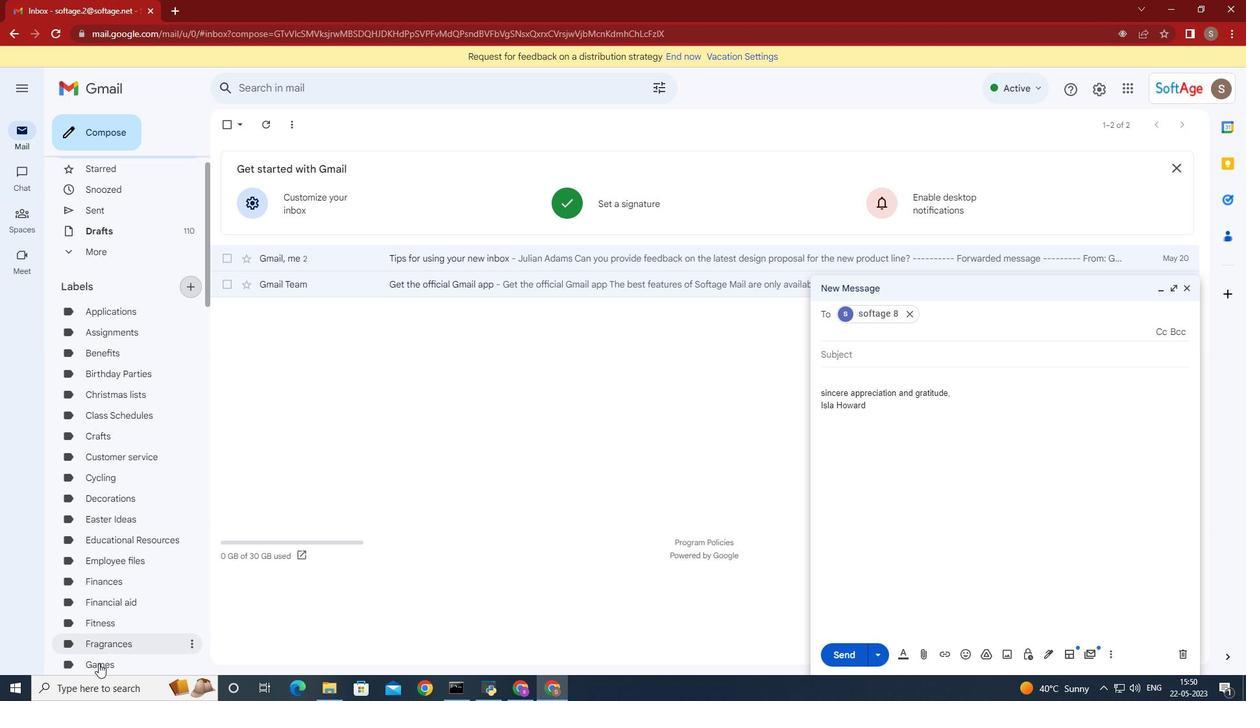 
Action: Mouse scrolled (98, 661) with delta (0, 0)
Screenshot: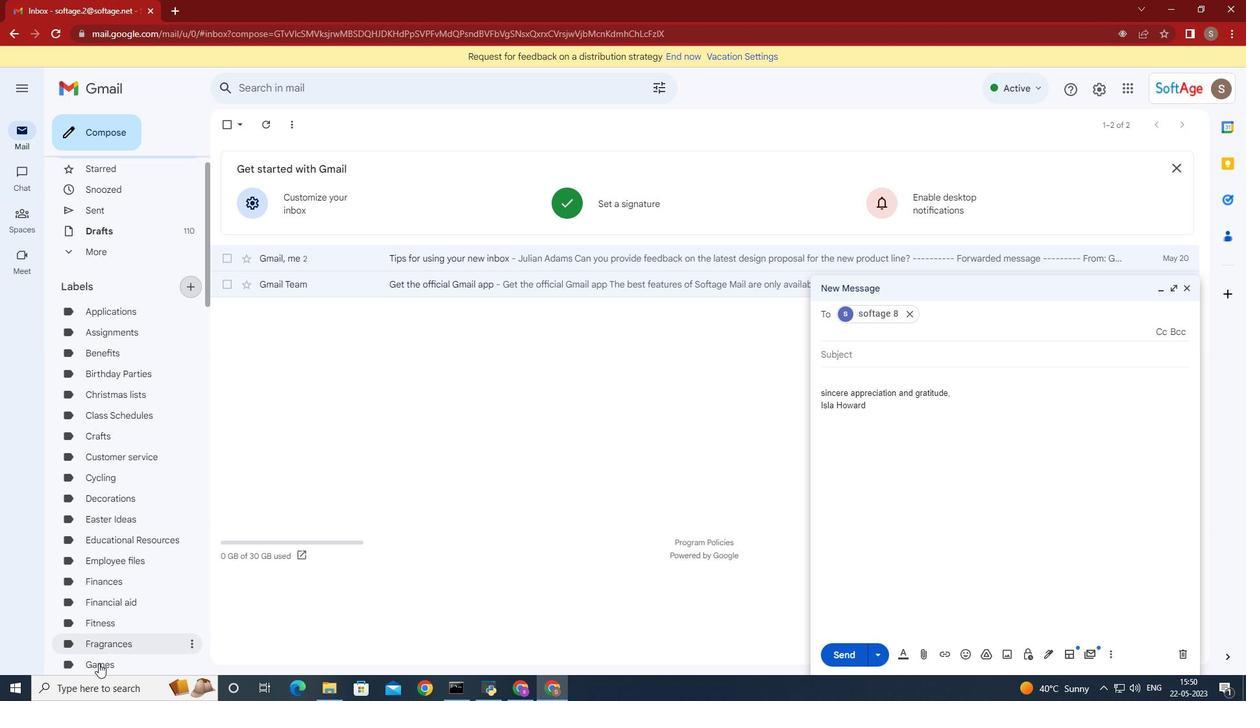 
Action: Mouse moved to (98, 661)
Screenshot: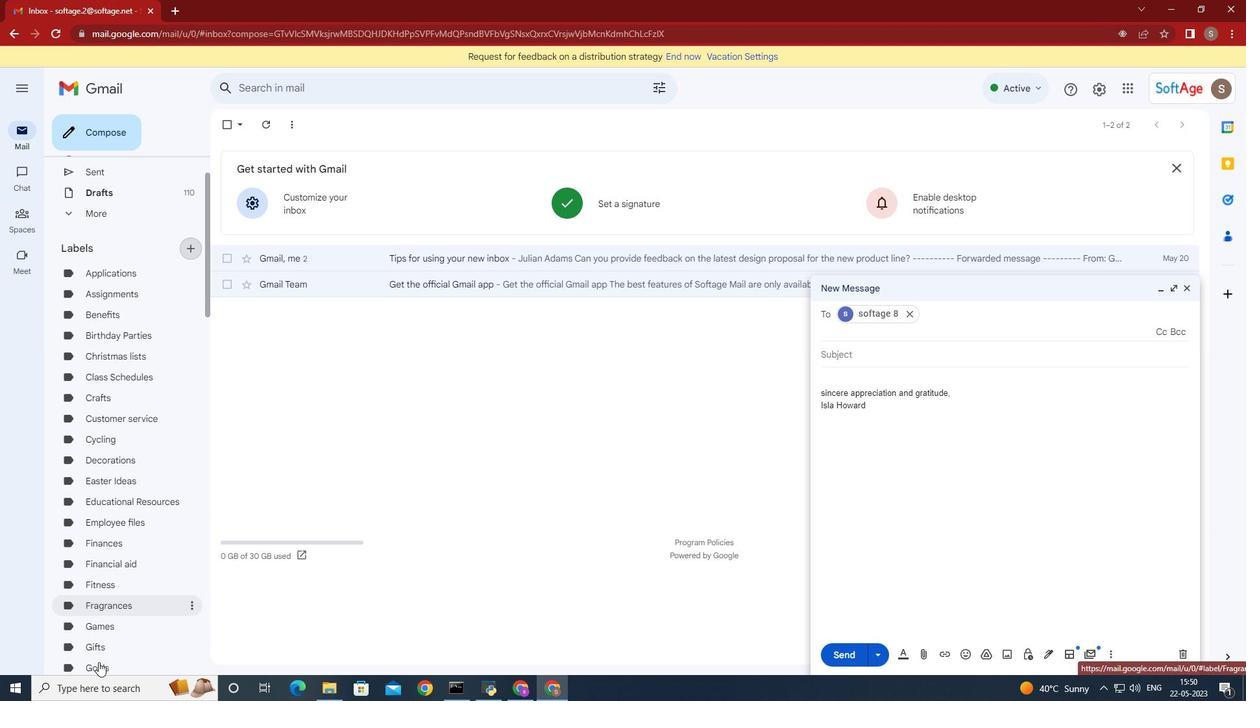 
Action: Mouse scrolled (98, 660) with delta (0, 0)
Screenshot: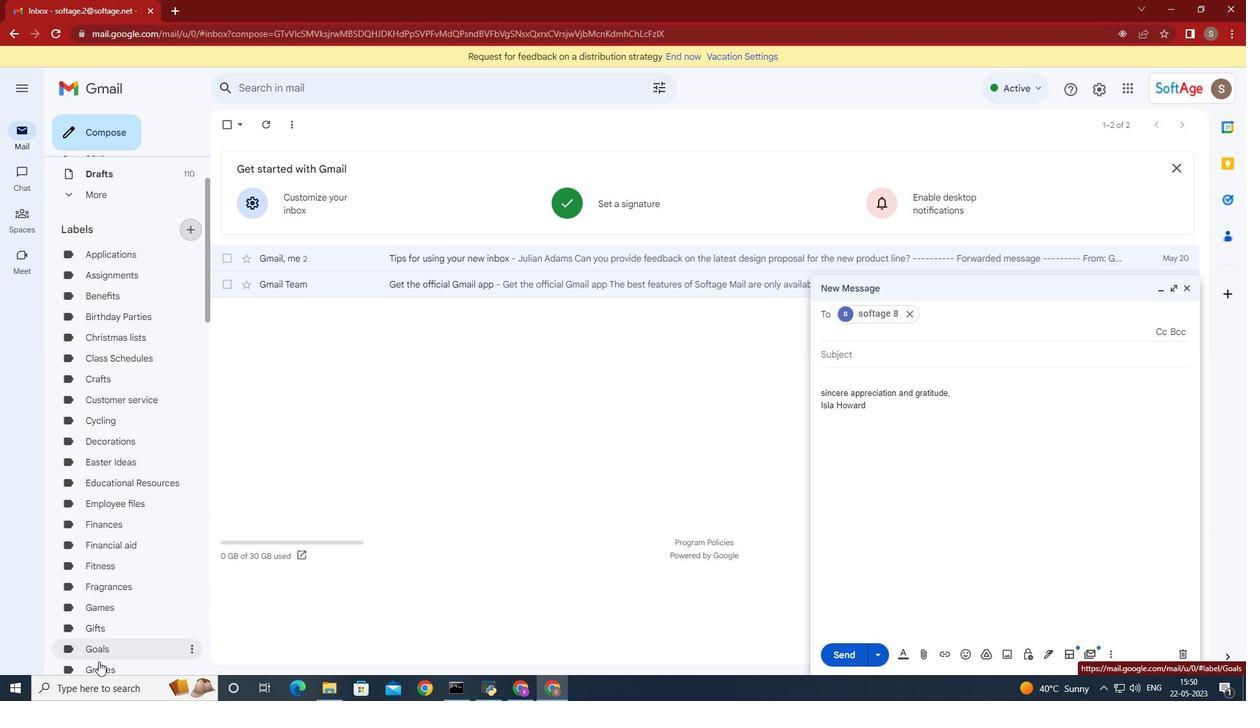 
Action: Mouse moved to (195, 621)
Screenshot: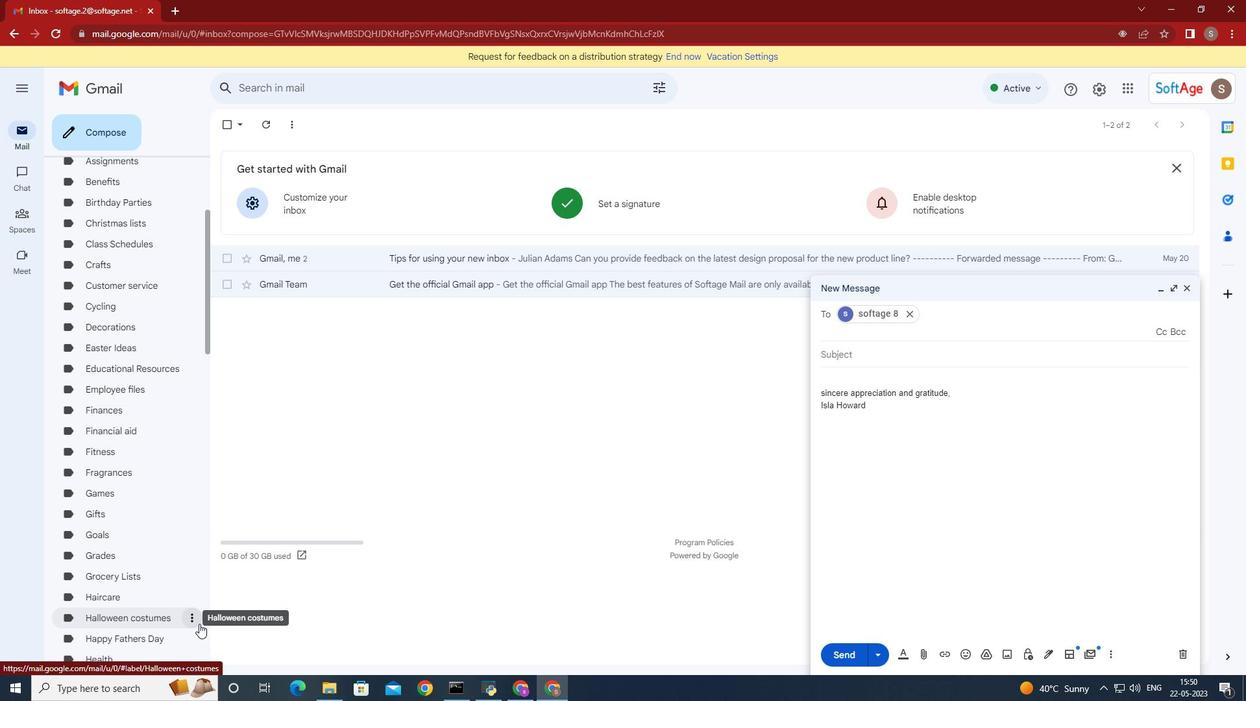 
Action: Mouse pressed left at (195, 621)
Screenshot: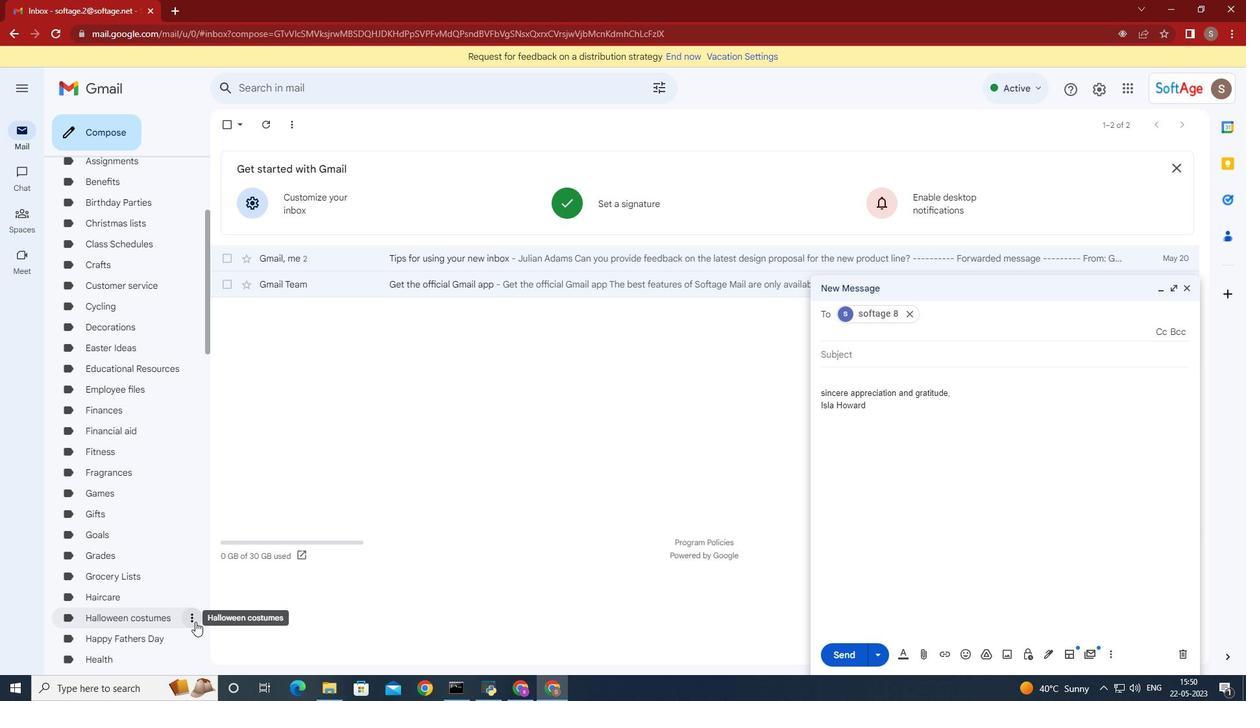 
Action: Mouse moved to (249, 575)
Screenshot: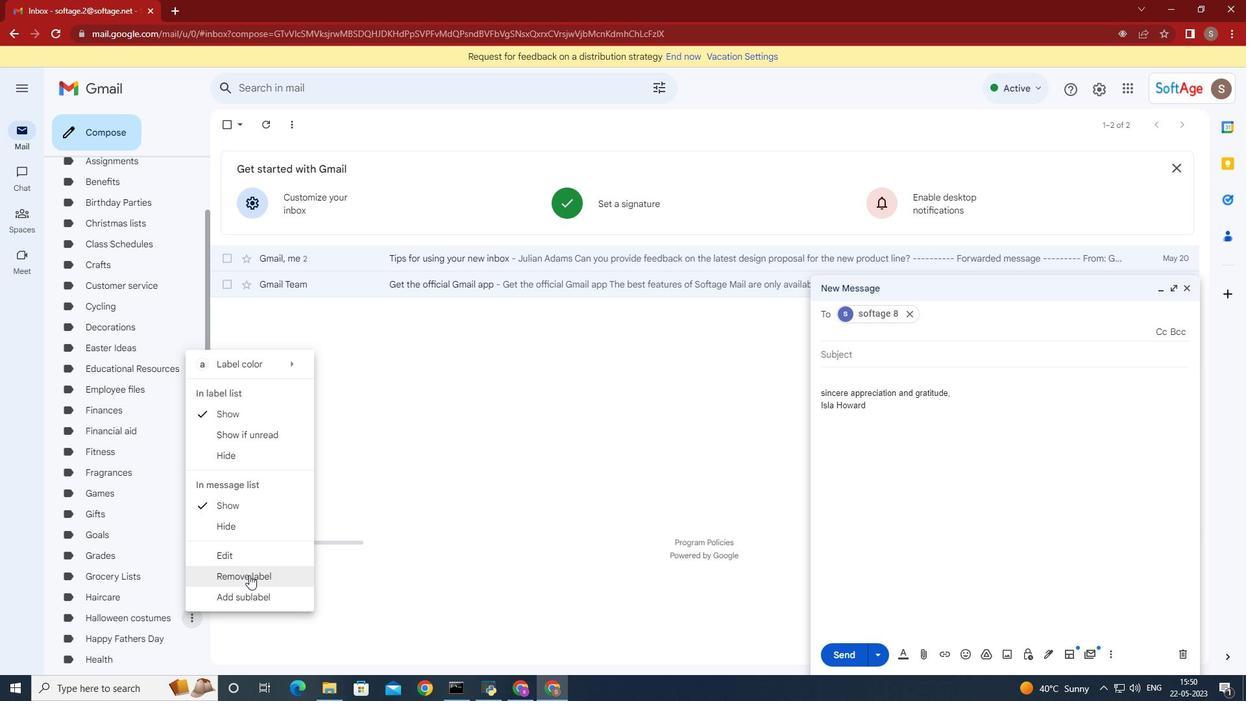 
Action: Mouse pressed left at (249, 575)
Screenshot: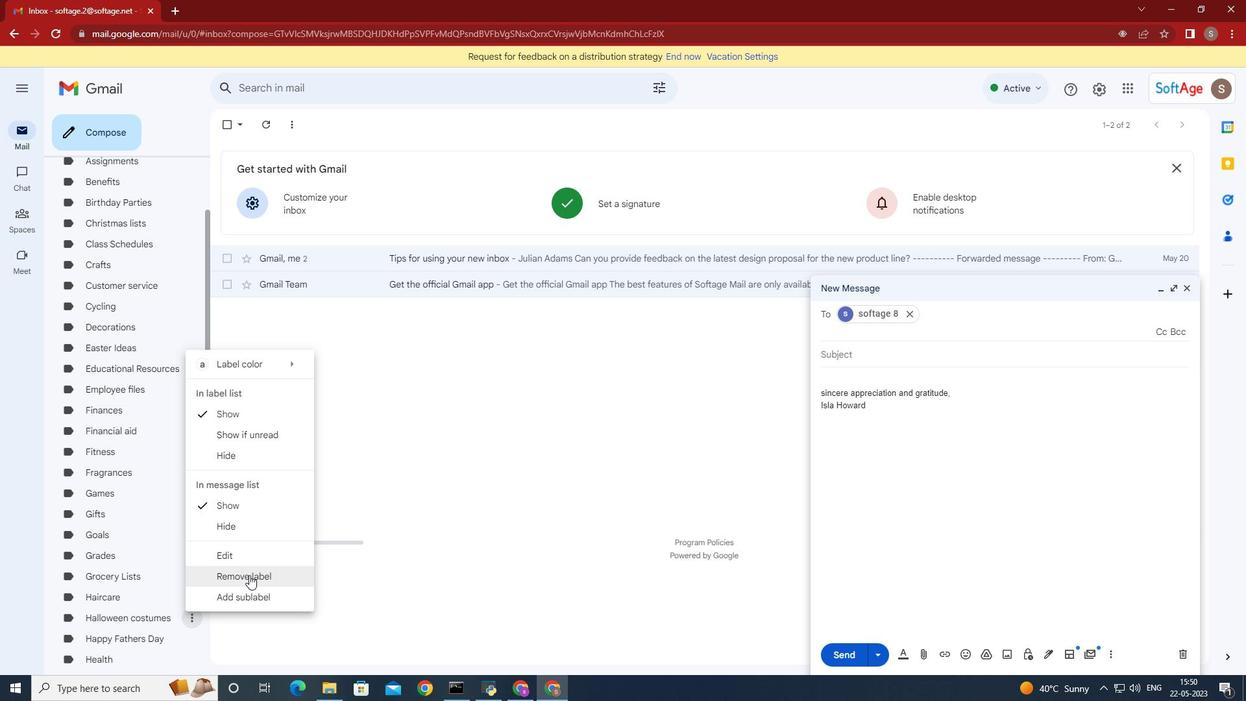 
Action: Mouse moved to (749, 389)
Screenshot: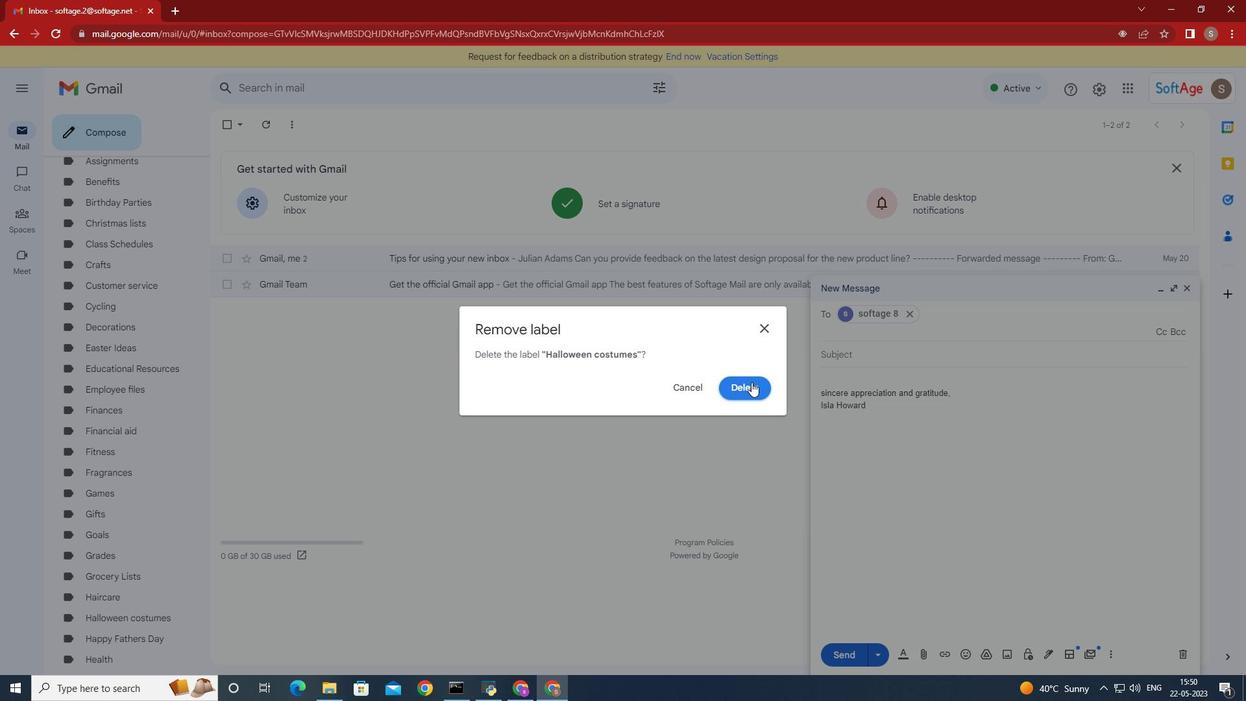 
Action: Mouse pressed left at (749, 389)
Screenshot: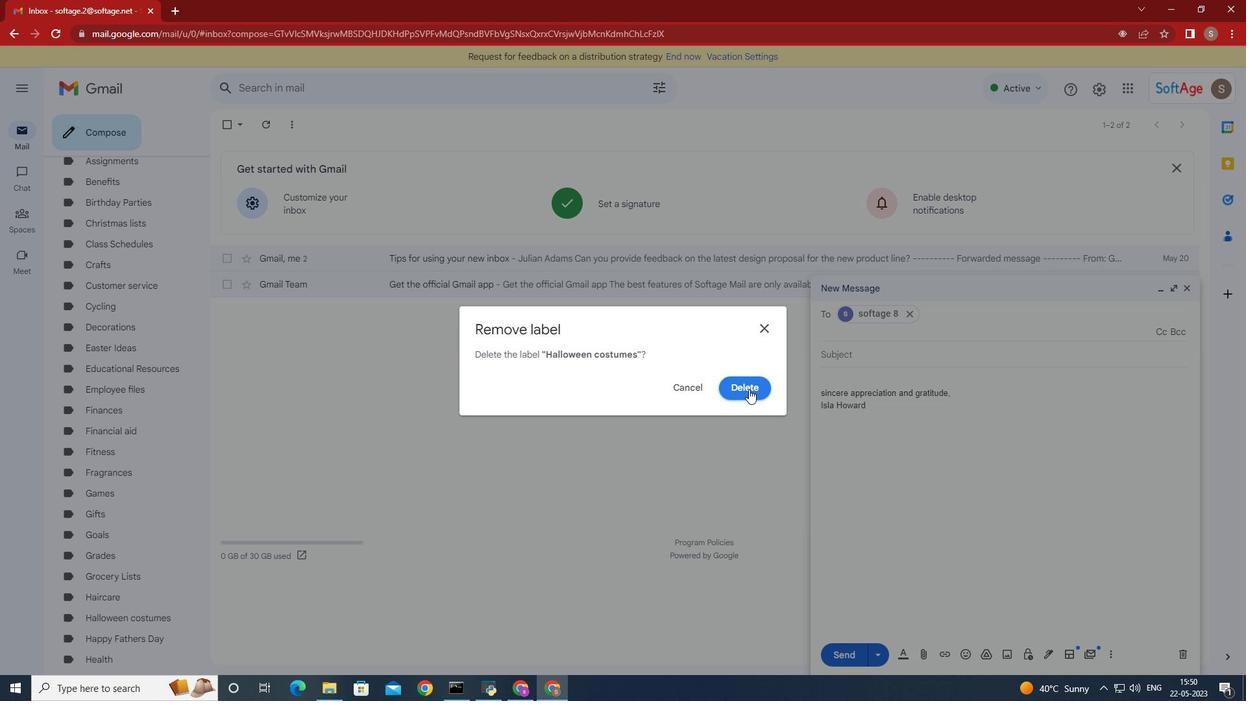 
Action: Mouse moved to (331, 417)
Screenshot: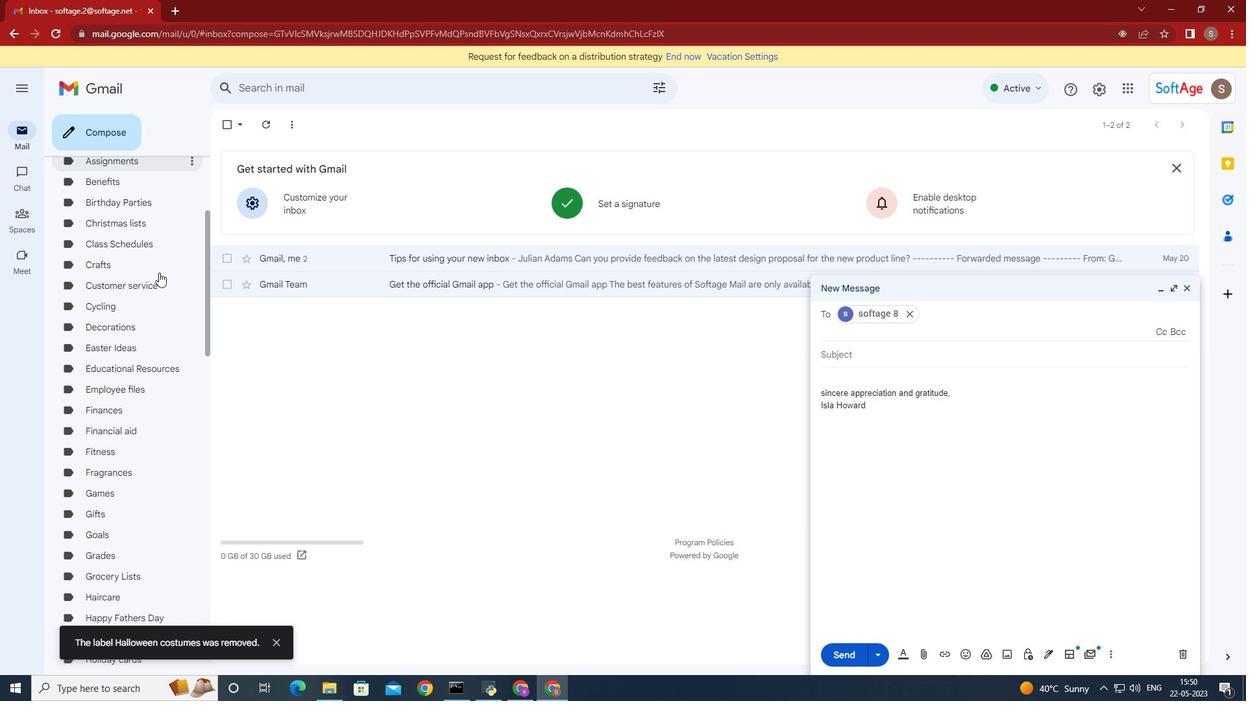 
Action: Mouse scrolled (273, 368) with delta (0, 0)
Screenshot: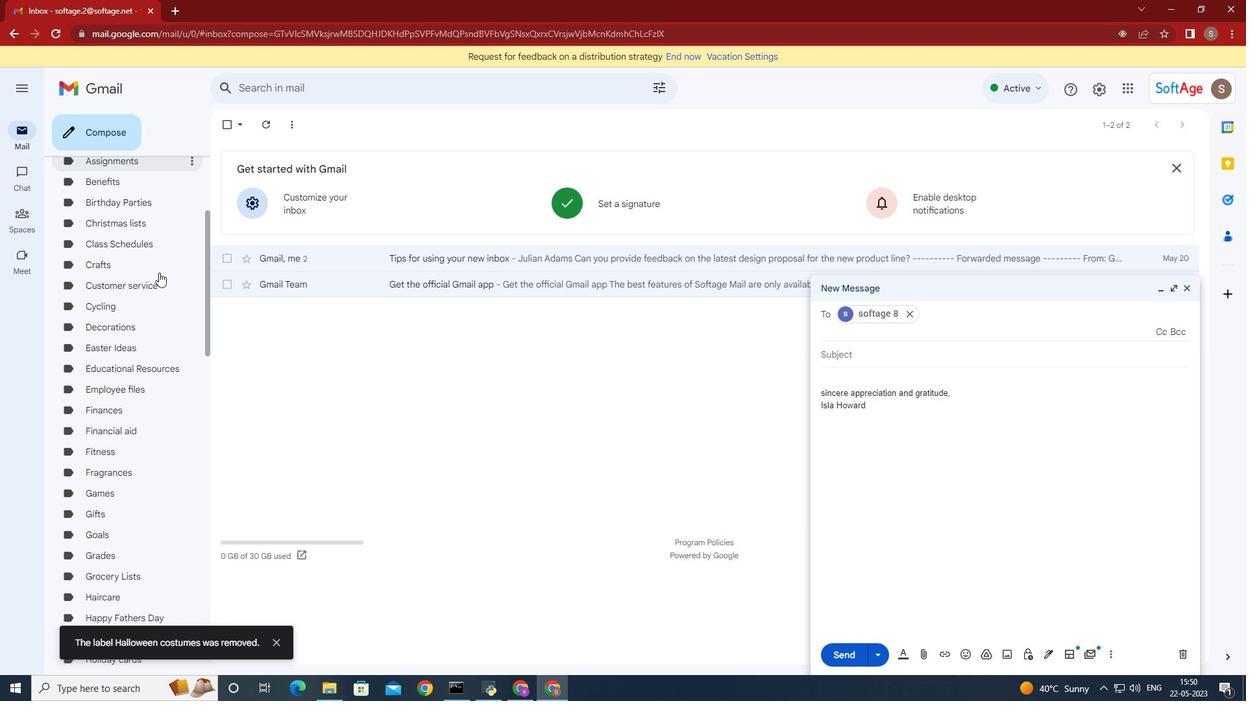 
Action: Mouse moved to (334, 421)
Screenshot: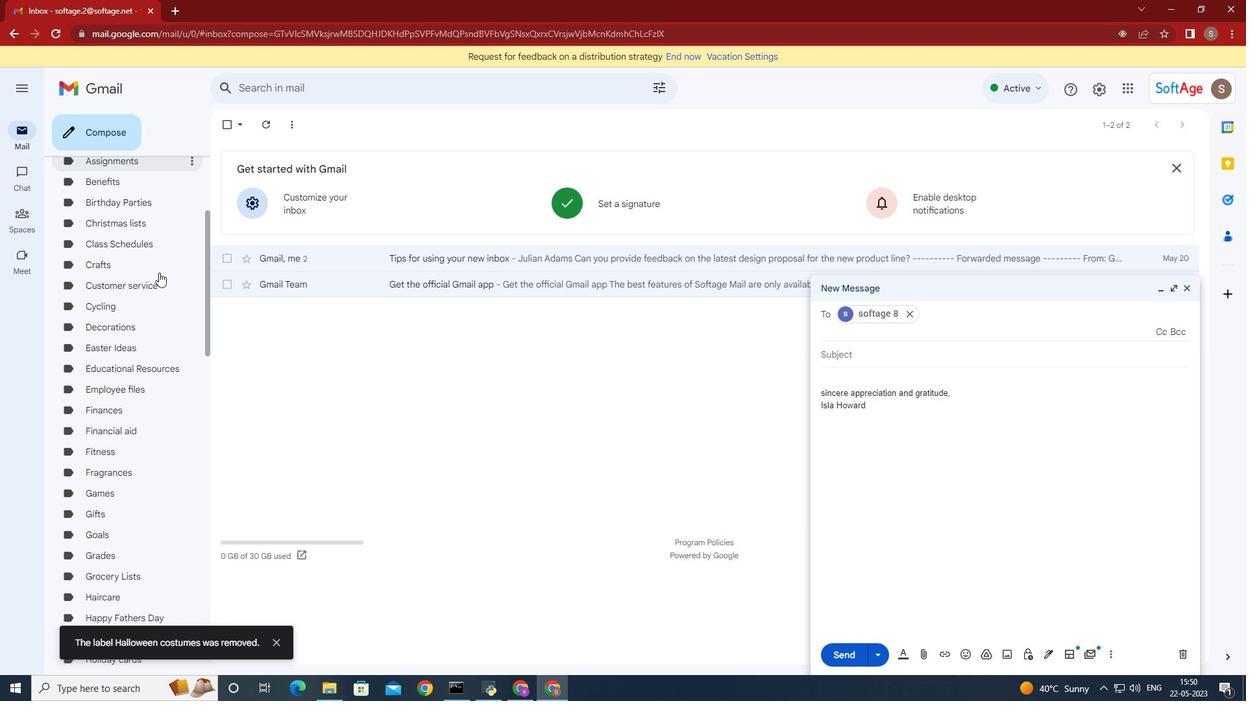 
Action: Mouse scrolled (315, 395) with delta (0, 0)
Screenshot: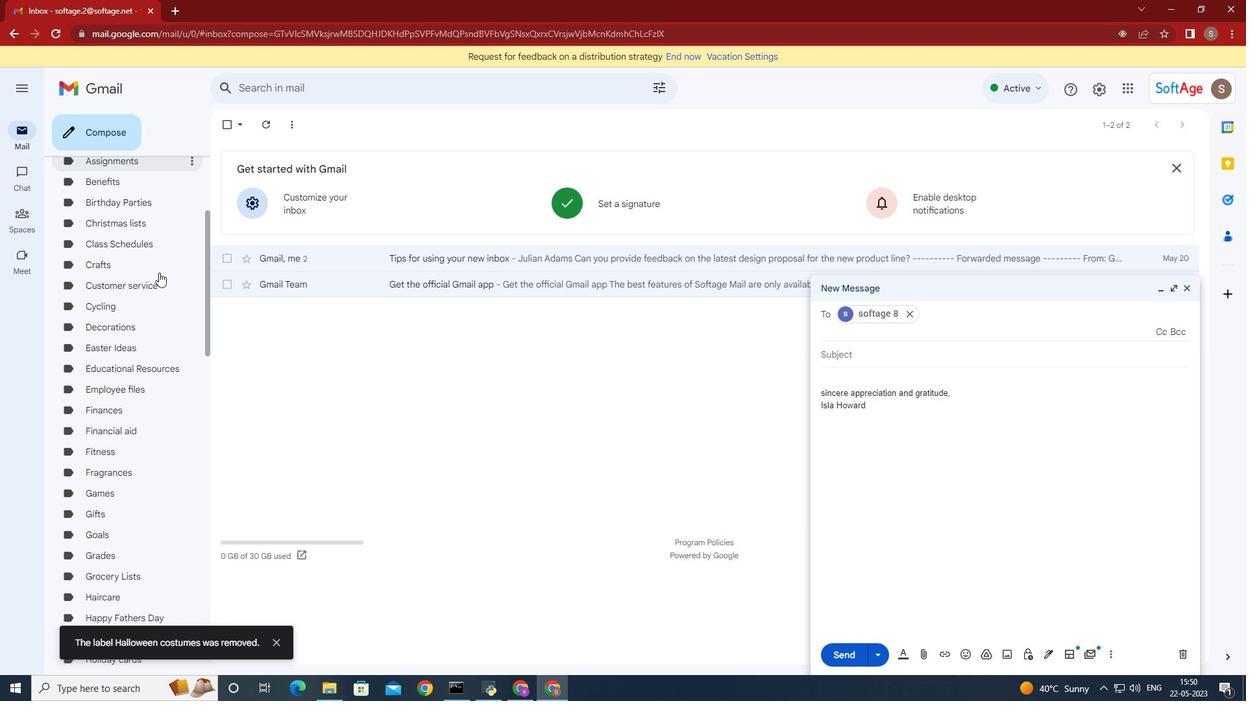 
Action: Mouse moved to (350, 436)
Screenshot: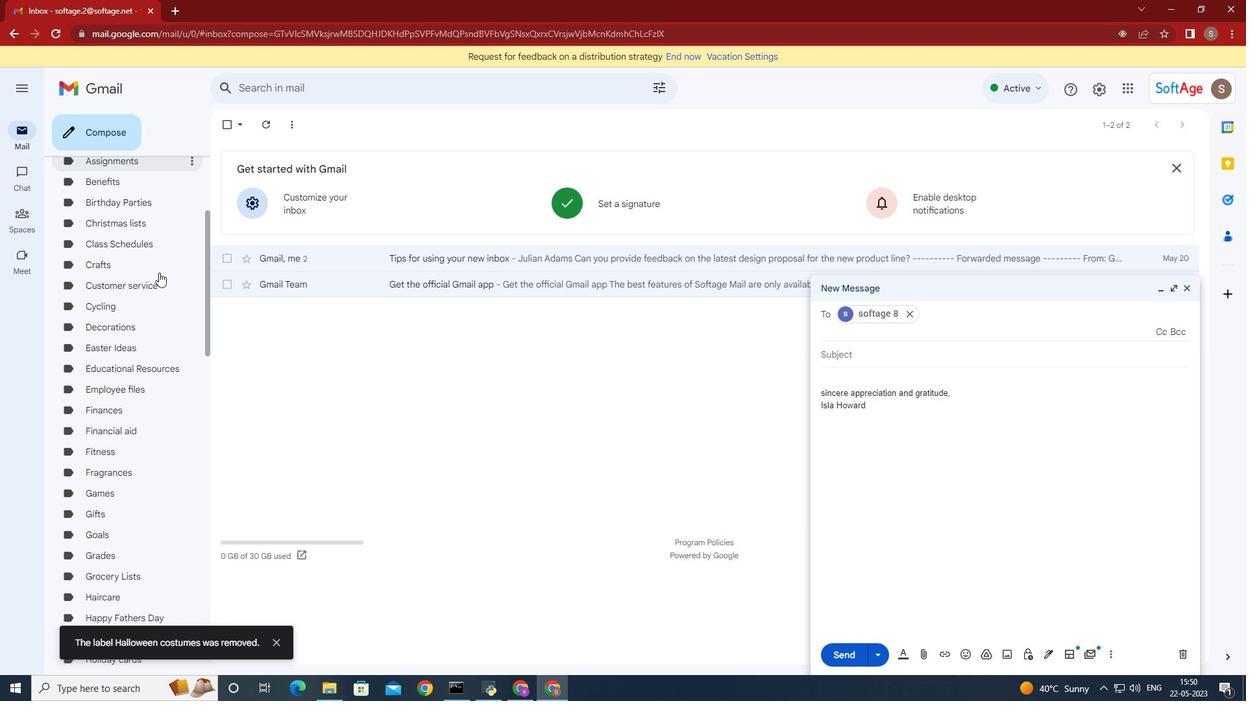 
Action: Mouse scrolled (325, 402) with delta (0, 0)
Screenshot: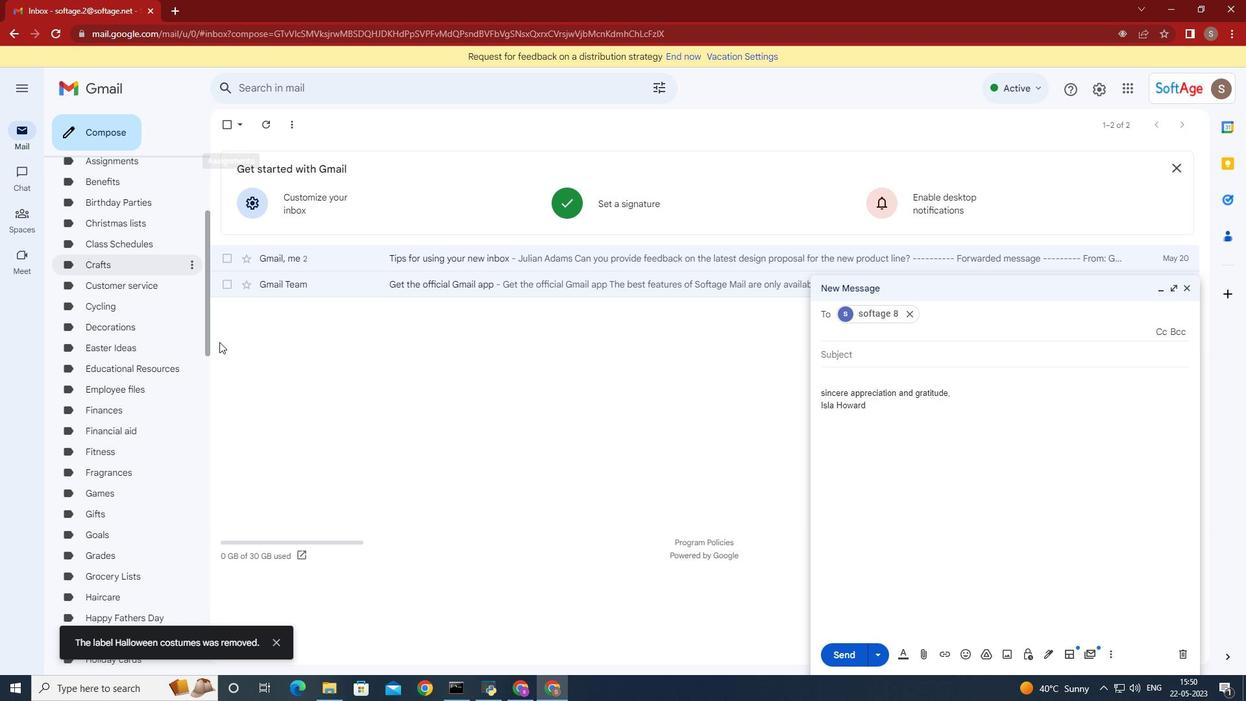 
Action: Mouse moved to (359, 482)
Screenshot: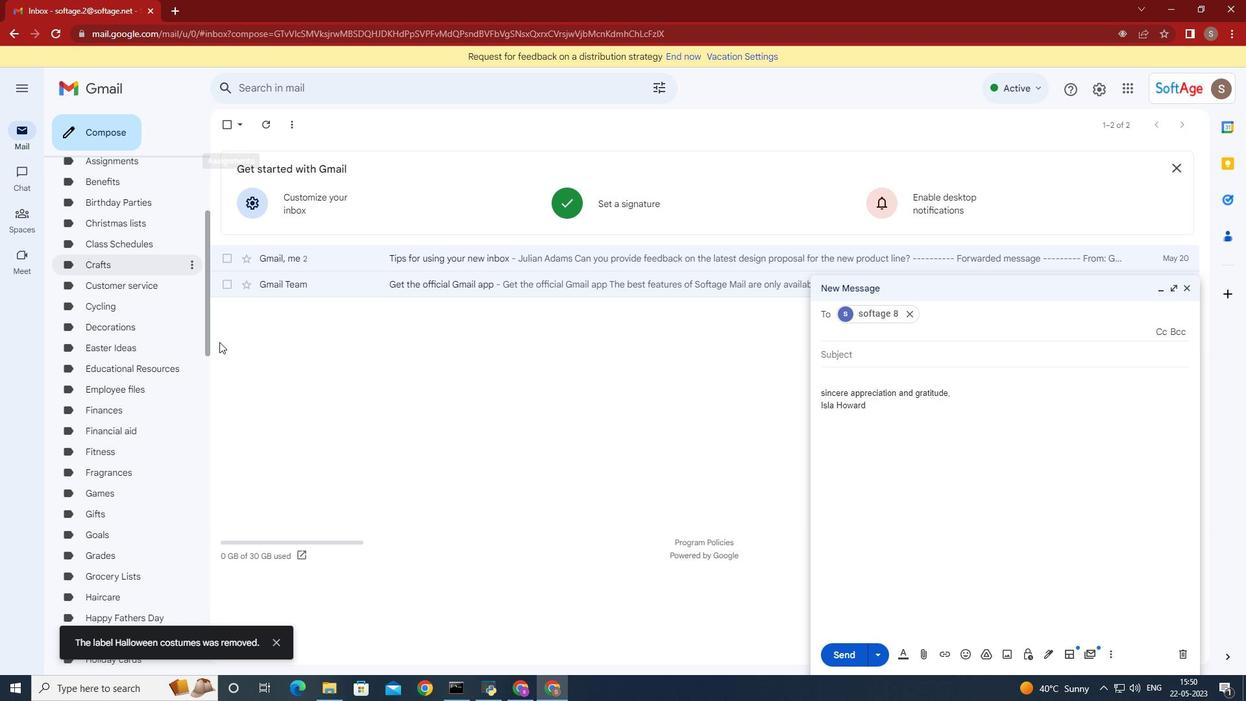 
Action: Mouse scrolled (325, 403) with delta (0, 0)
Screenshot: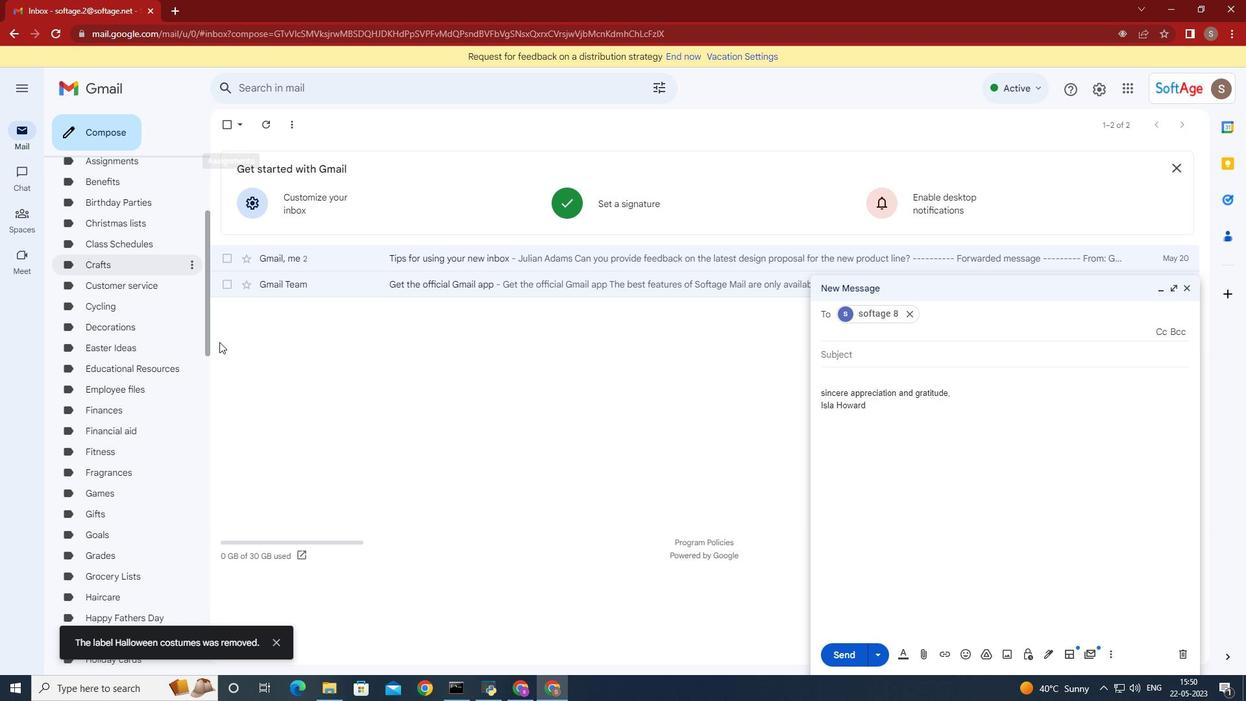 
Action: Mouse moved to (373, 511)
Screenshot: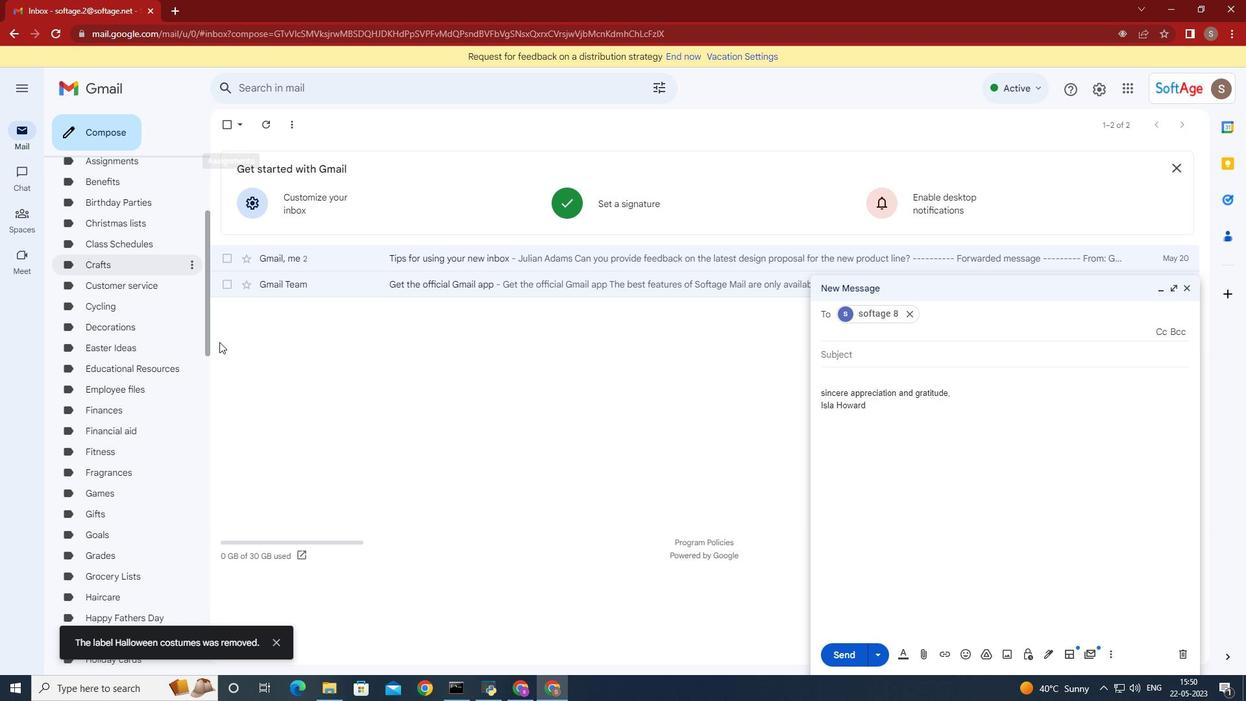 
Action: Mouse scrolled (334, 422) with delta (0, 0)
Screenshot: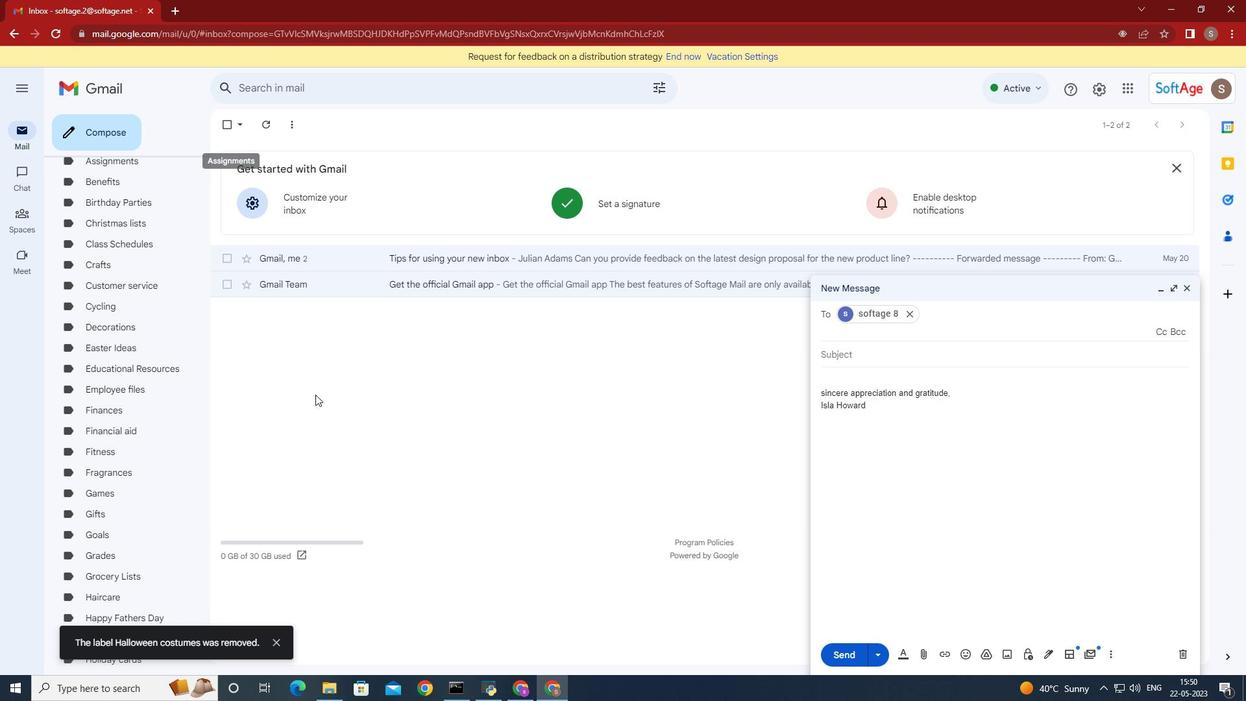 
Action: Mouse moved to (374, 512)
Screenshot: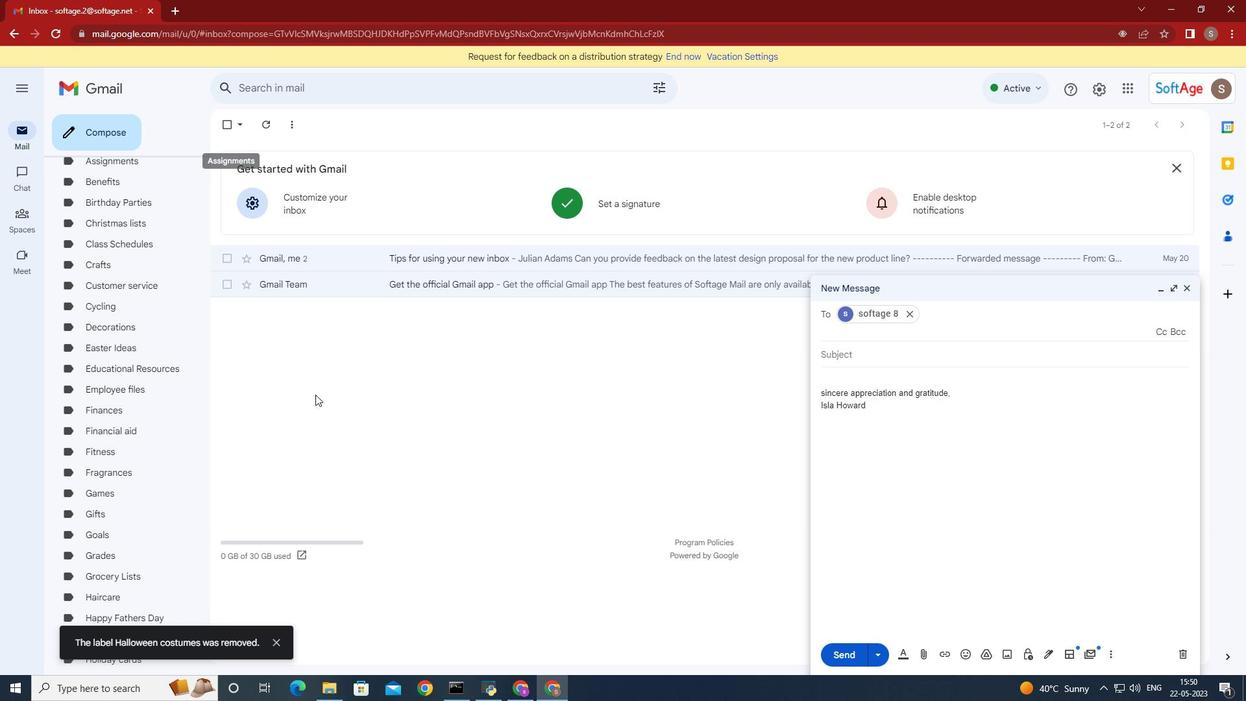 
Action: Mouse scrolled (374, 513) with delta (0, 0)
Screenshot: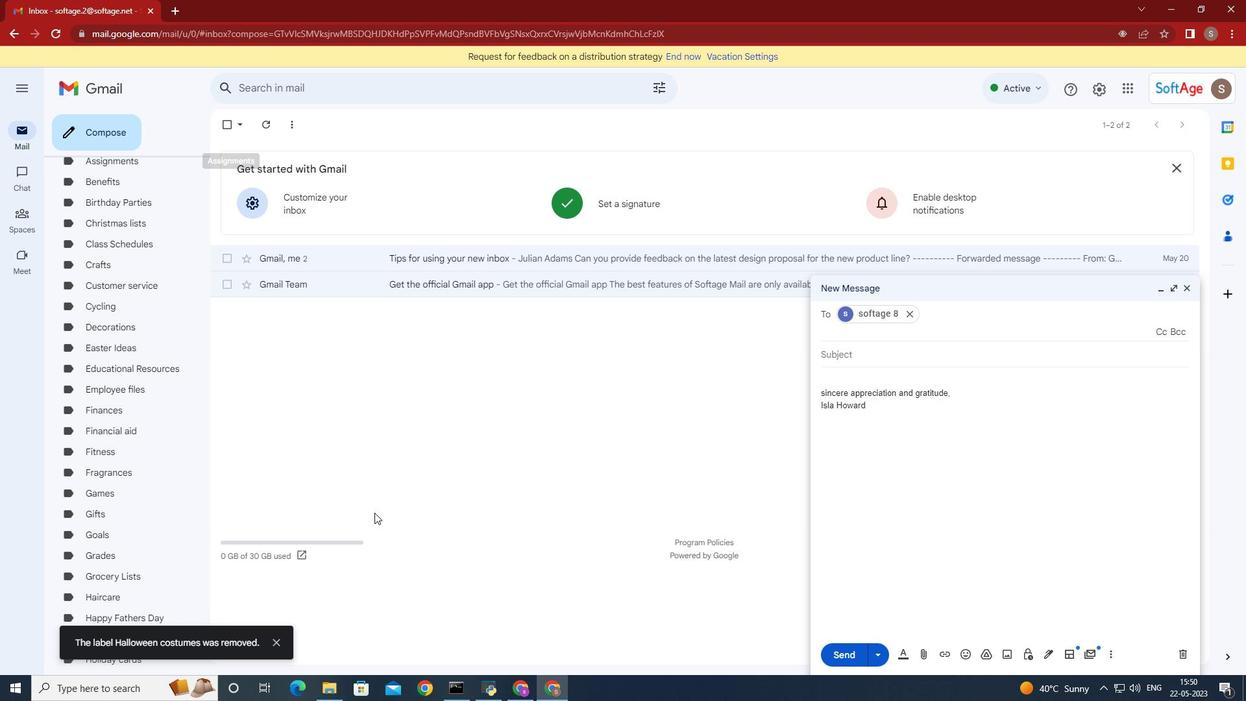 
Action: Mouse scrolled (374, 513) with delta (0, 0)
Screenshot: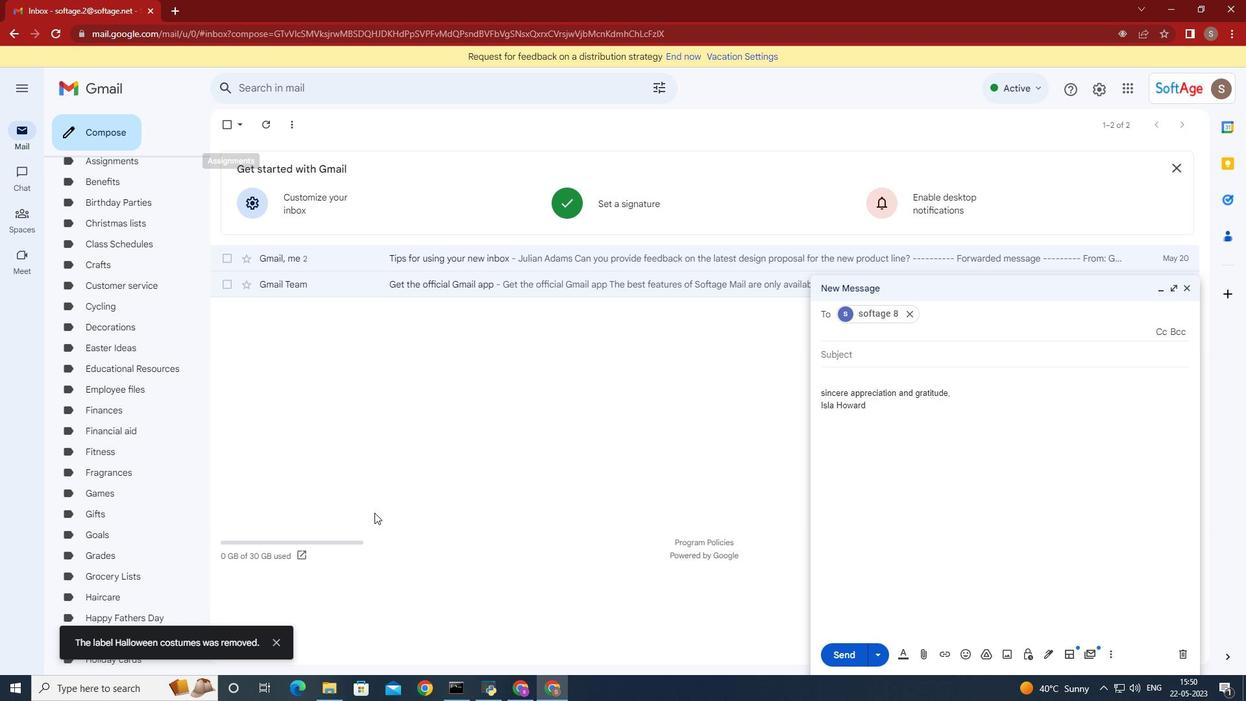 
Action: Mouse scrolled (374, 513) with delta (0, 0)
Screenshot: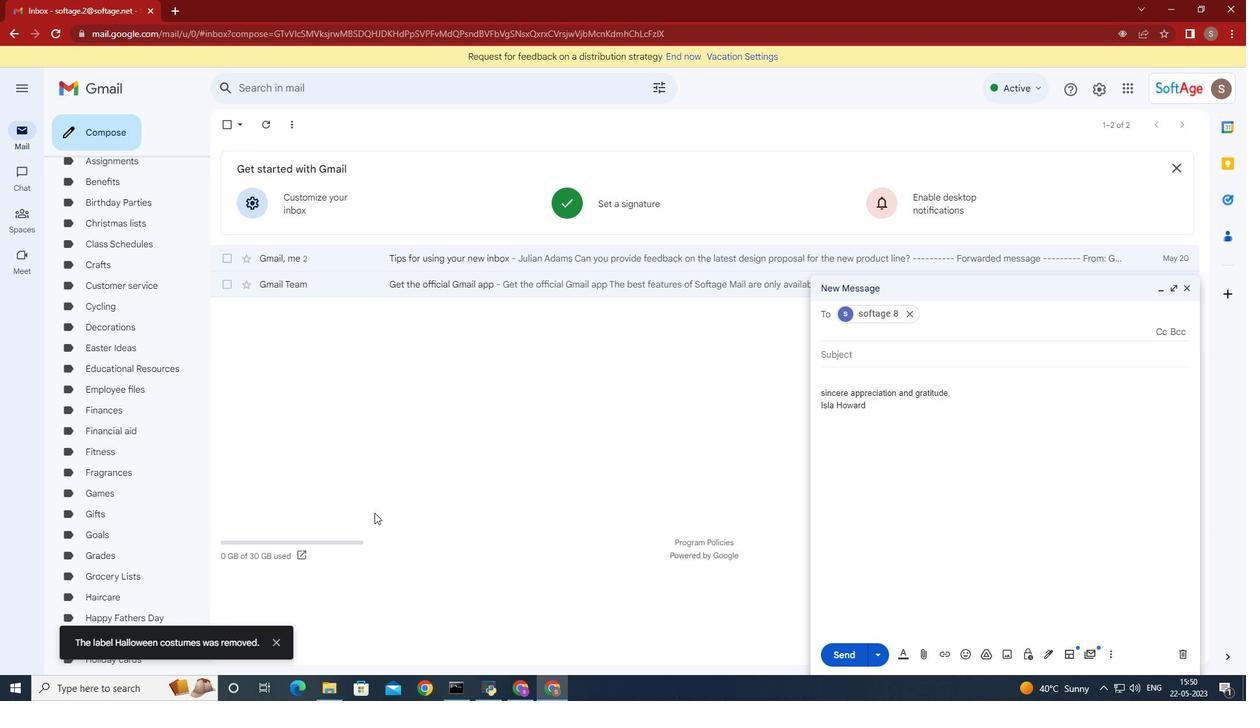 
Action: Mouse scrolled (374, 513) with delta (0, 0)
Screenshot: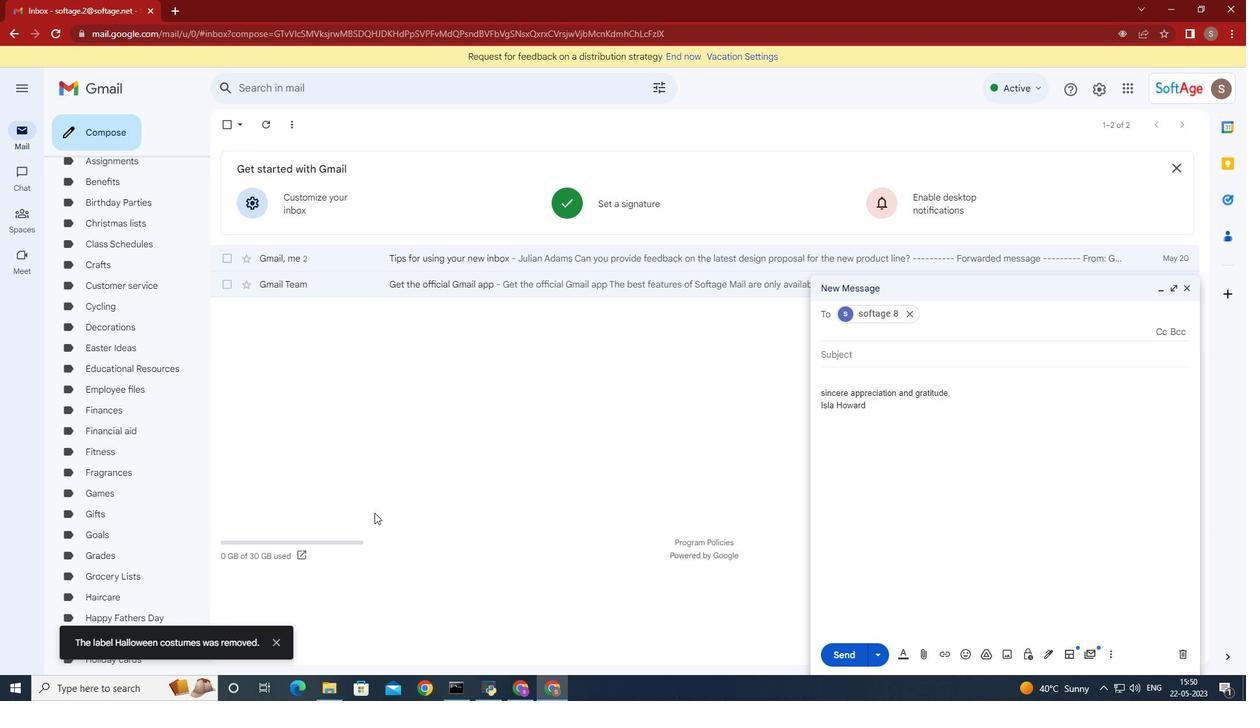 
Action: Mouse scrolled (374, 513) with delta (0, 0)
Screenshot: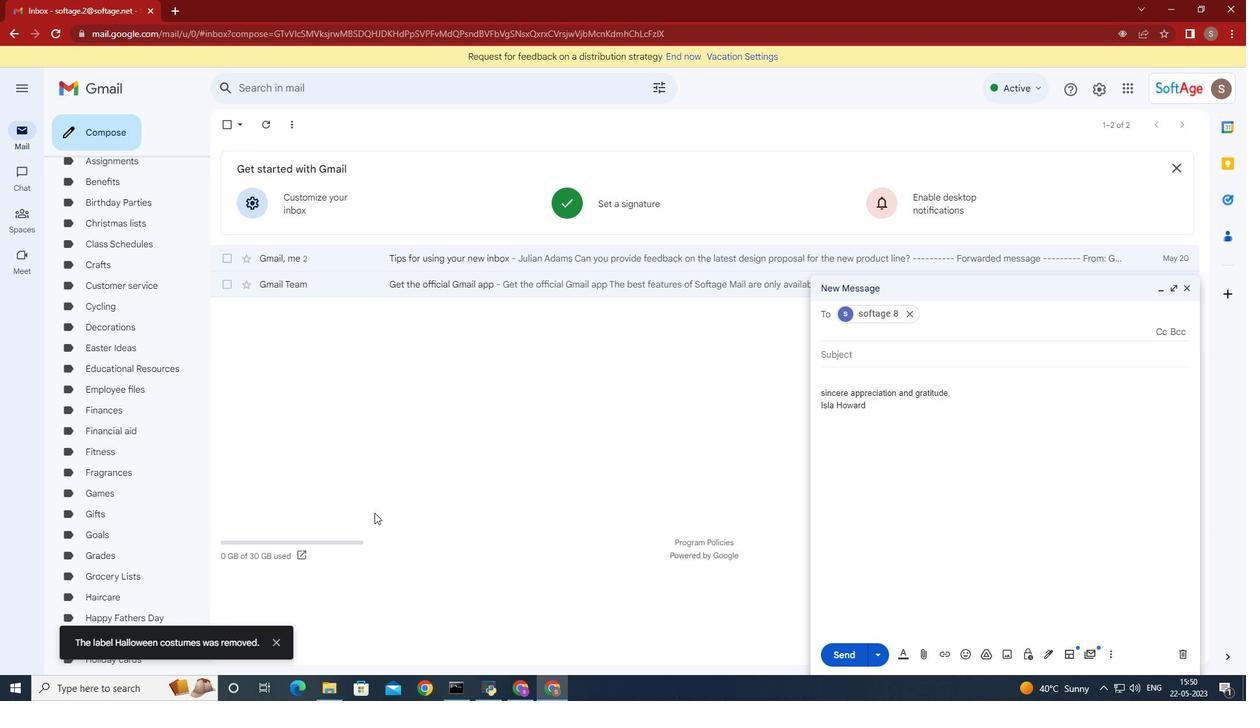 
Action: Mouse moved to (157, 415)
Screenshot: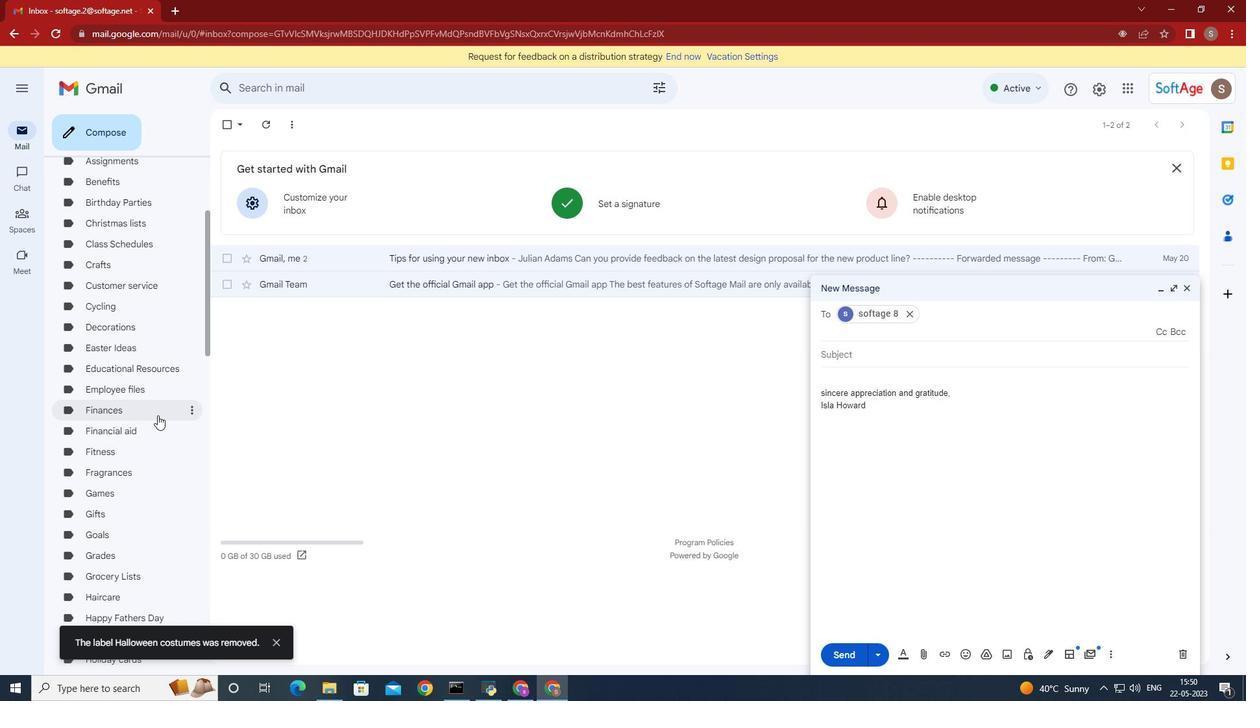 
Action: Mouse scrolled (157, 416) with delta (0, 0)
Screenshot: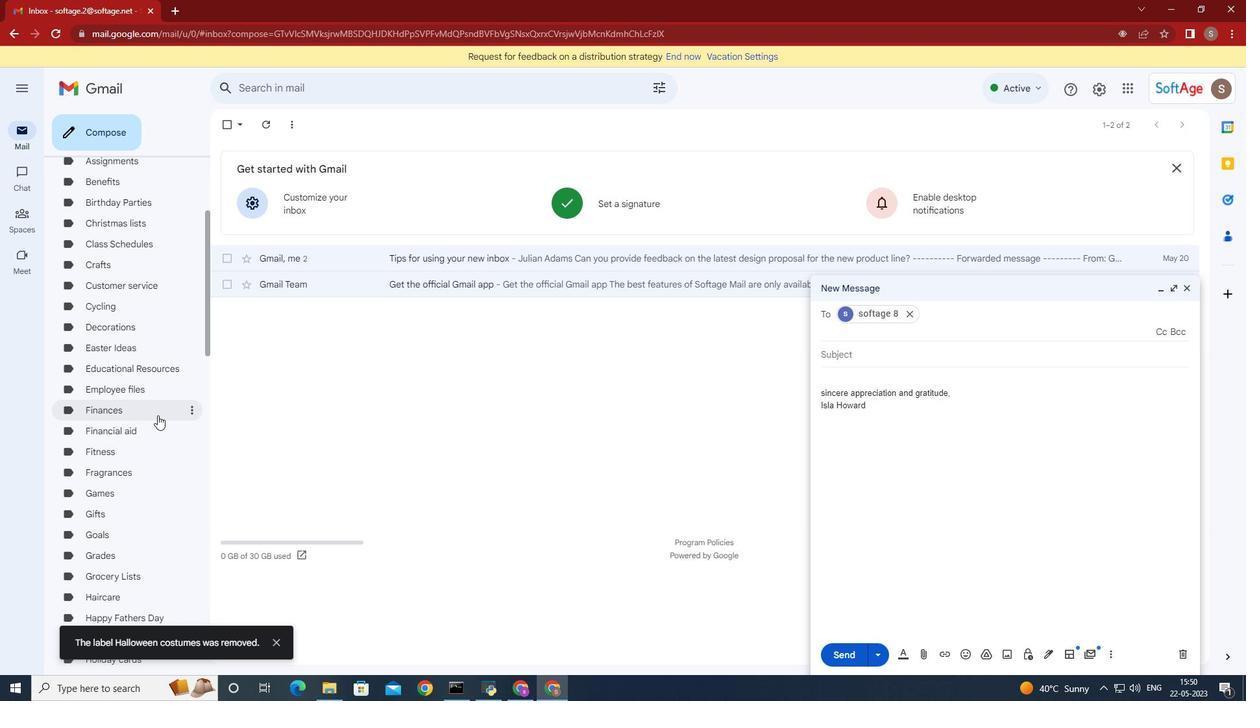 
Action: Mouse moved to (157, 415)
Screenshot: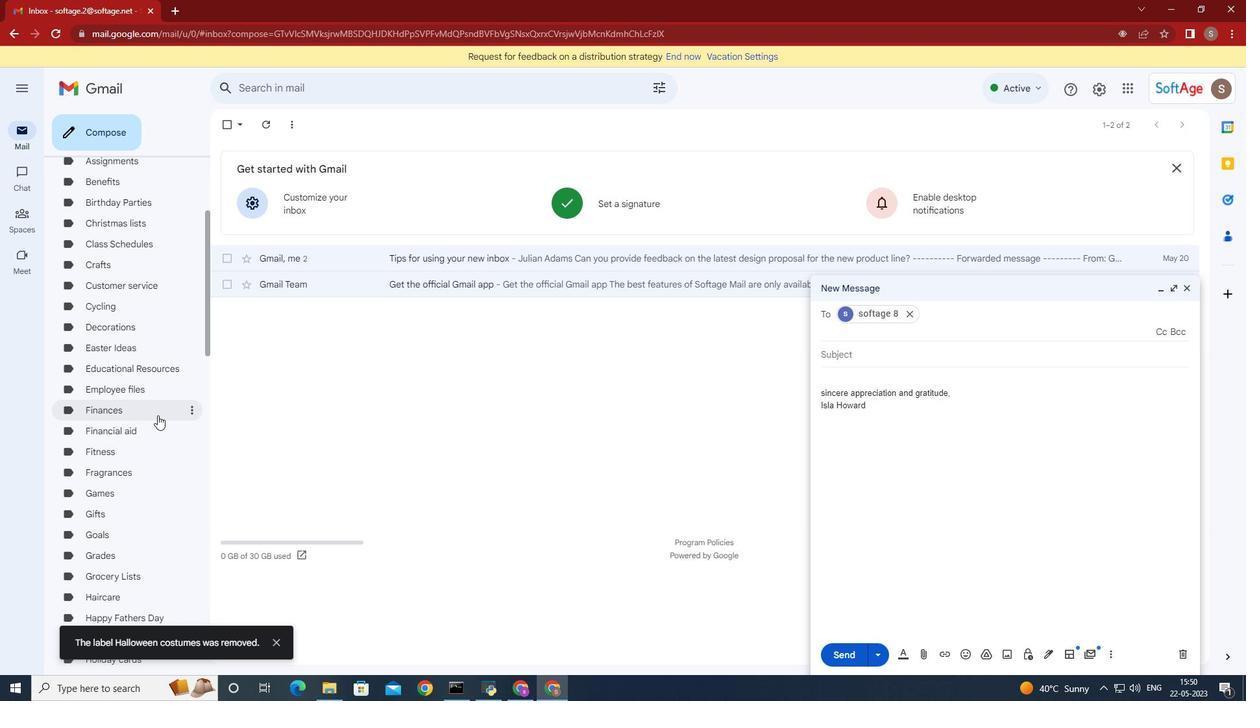 
Action: Mouse scrolled (157, 416) with delta (0, 0)
Screenshot: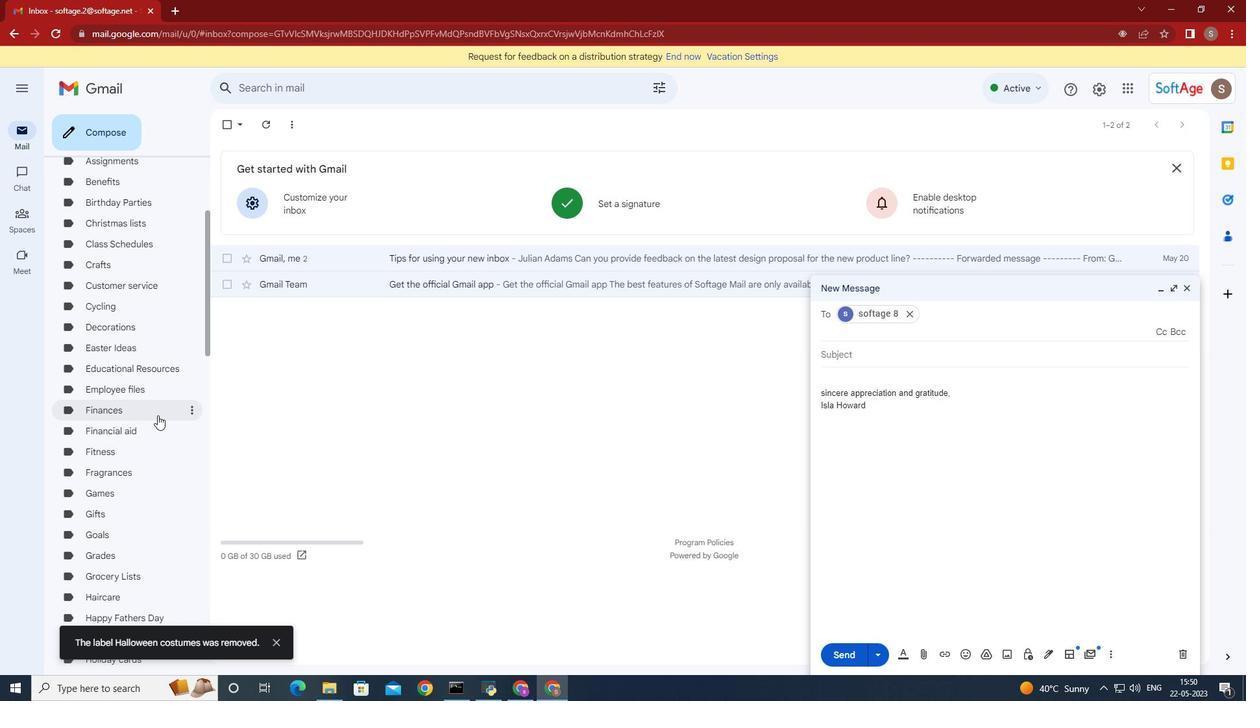 
Action: Mouse scrolled (157, 416) with delta (0, 0)
Screenshot: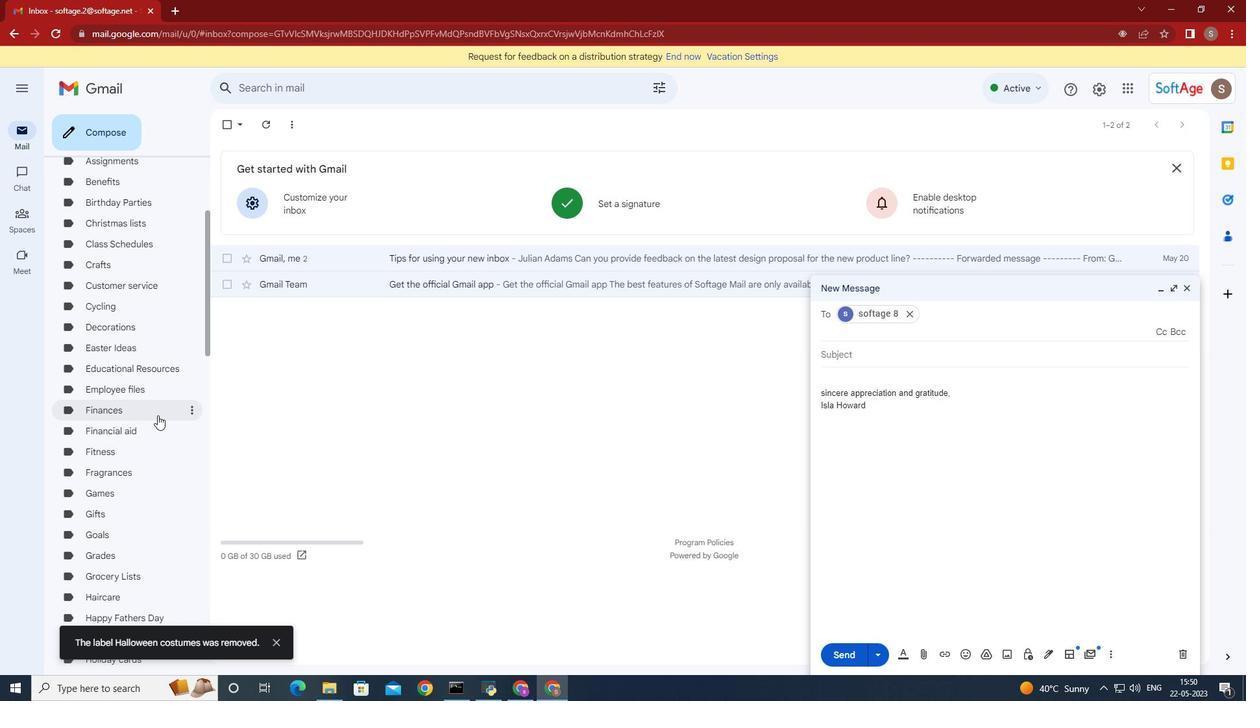 
Action: Mouse scrolled (157, 416) with delta (0, 0)
Screenshot: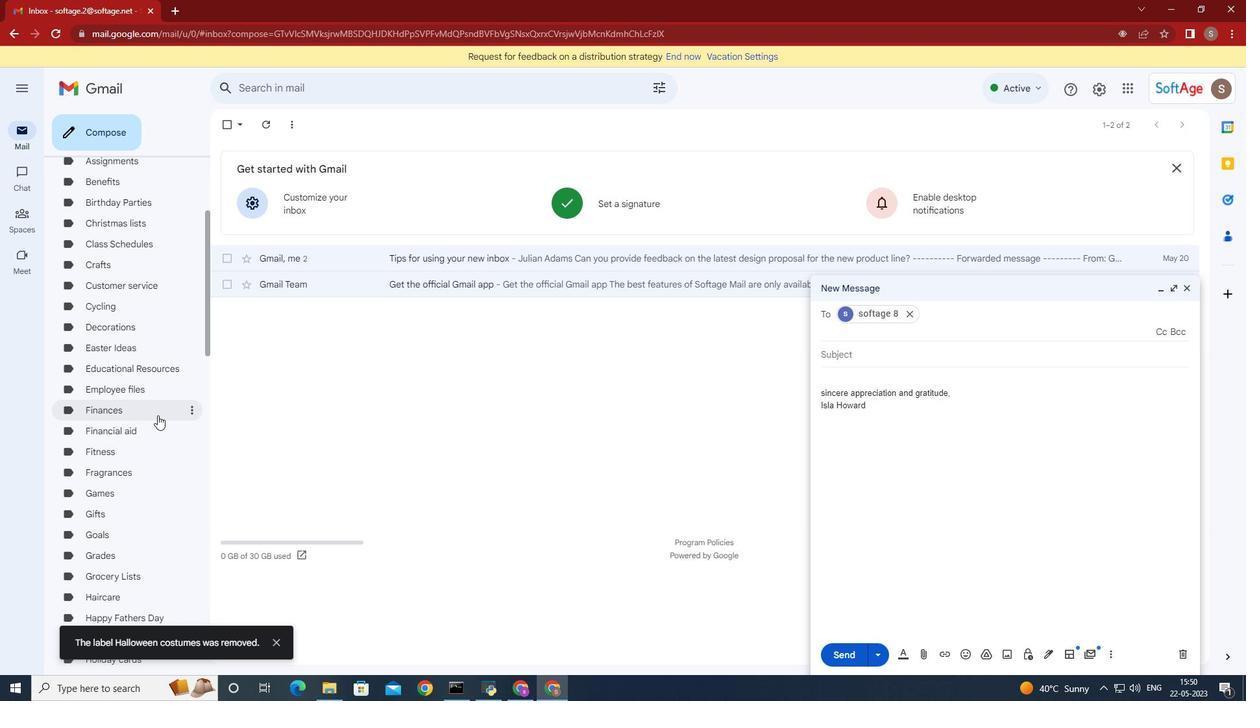 
Action: Mouse moved to (188, 303)
Screenshot: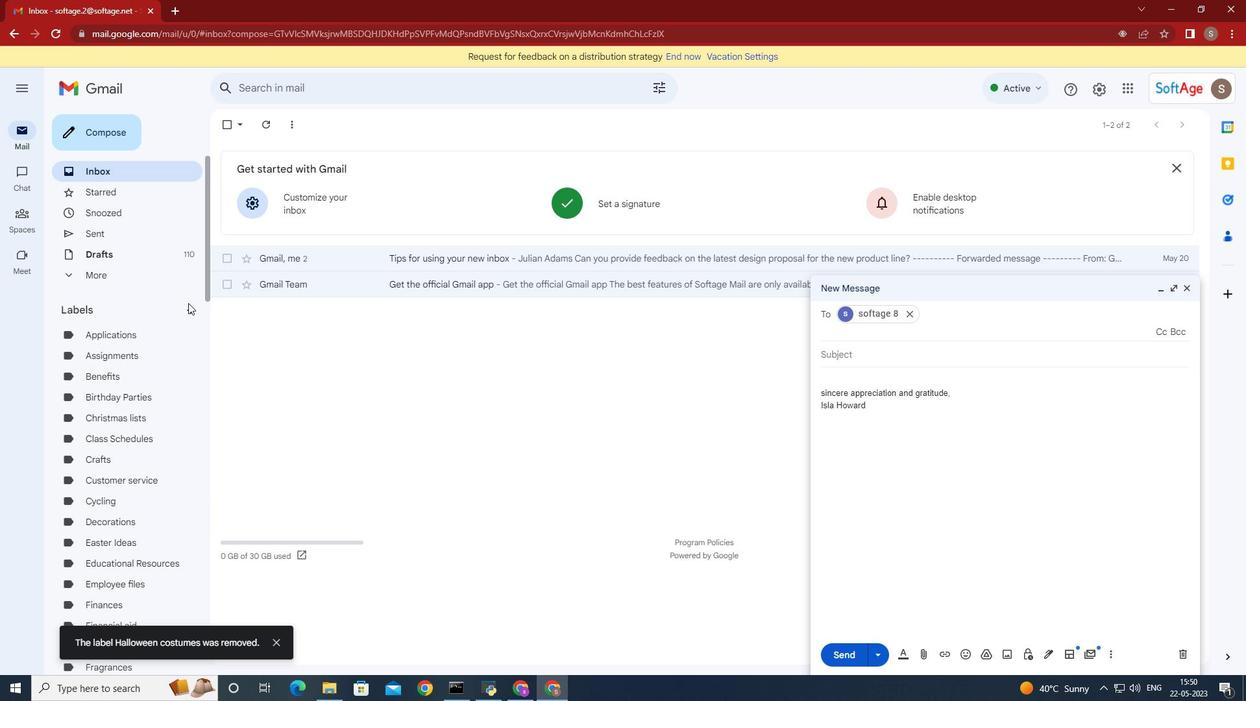 
Action: Mouse pressed left at (188, 303)
Screenshot: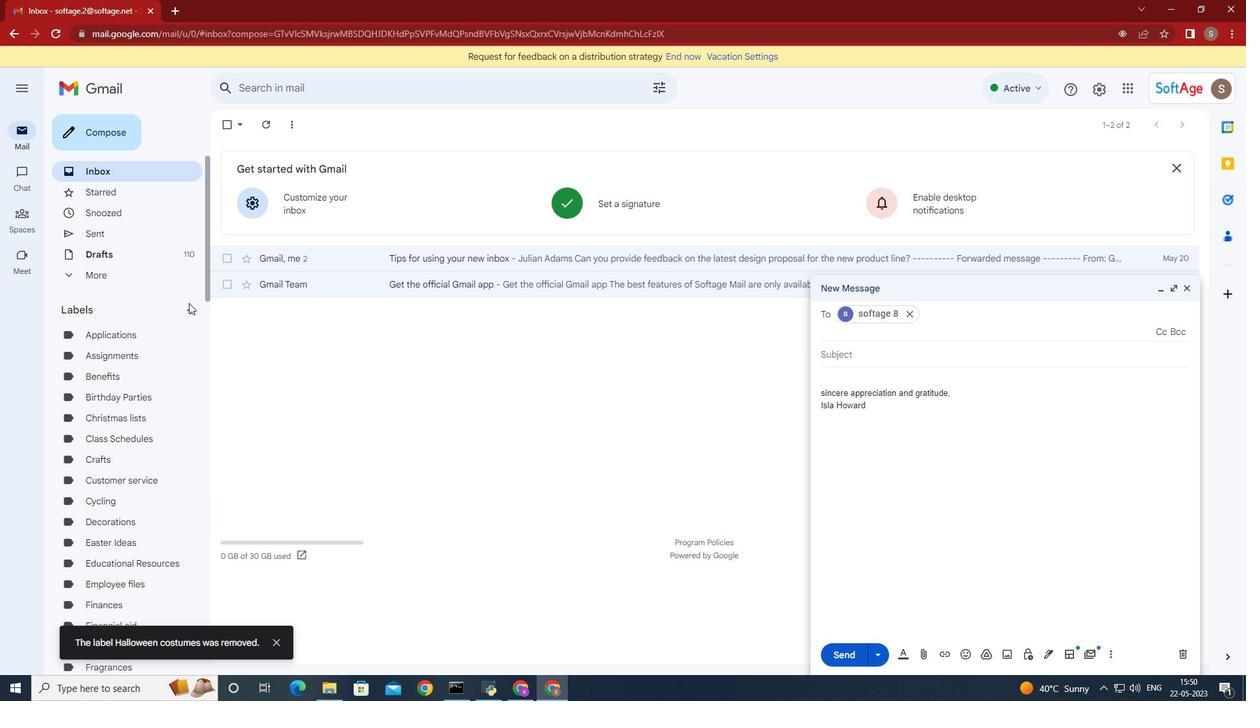 
Action: Mouse moved to (535, 363)
Screenshot: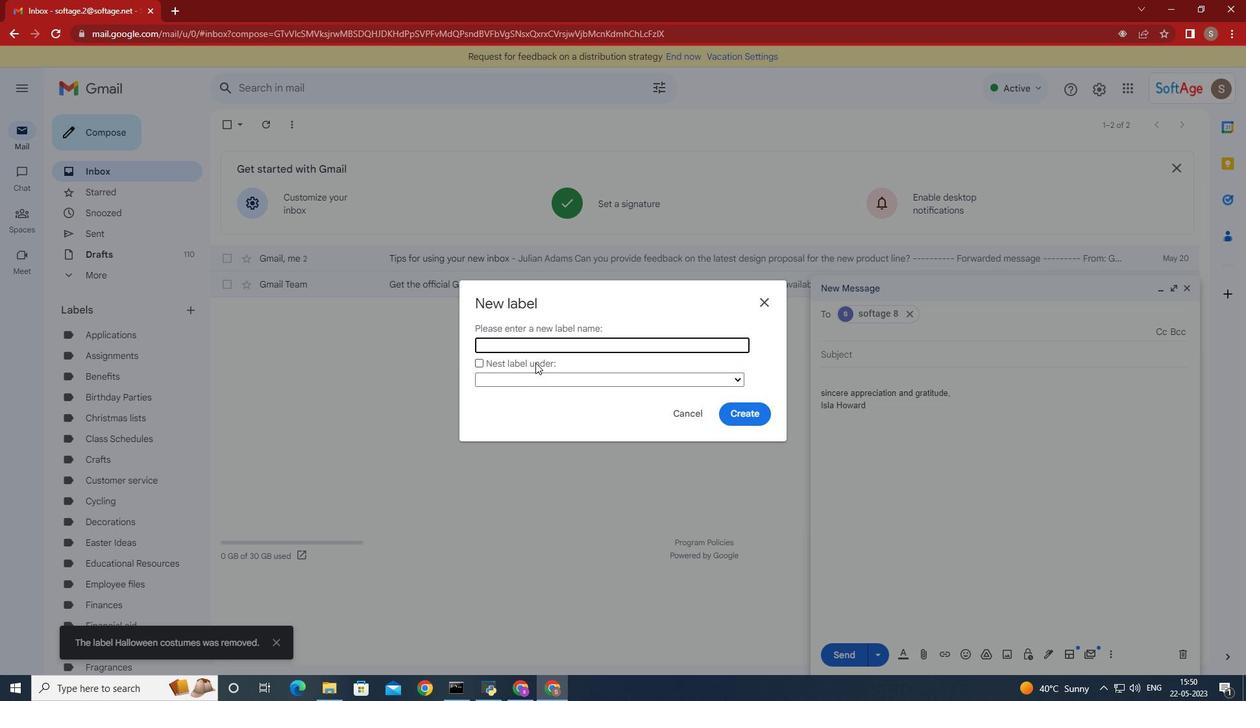 
Action: Key pressed <Key.shift>Halloween<Key.space>costumes
Screenshot: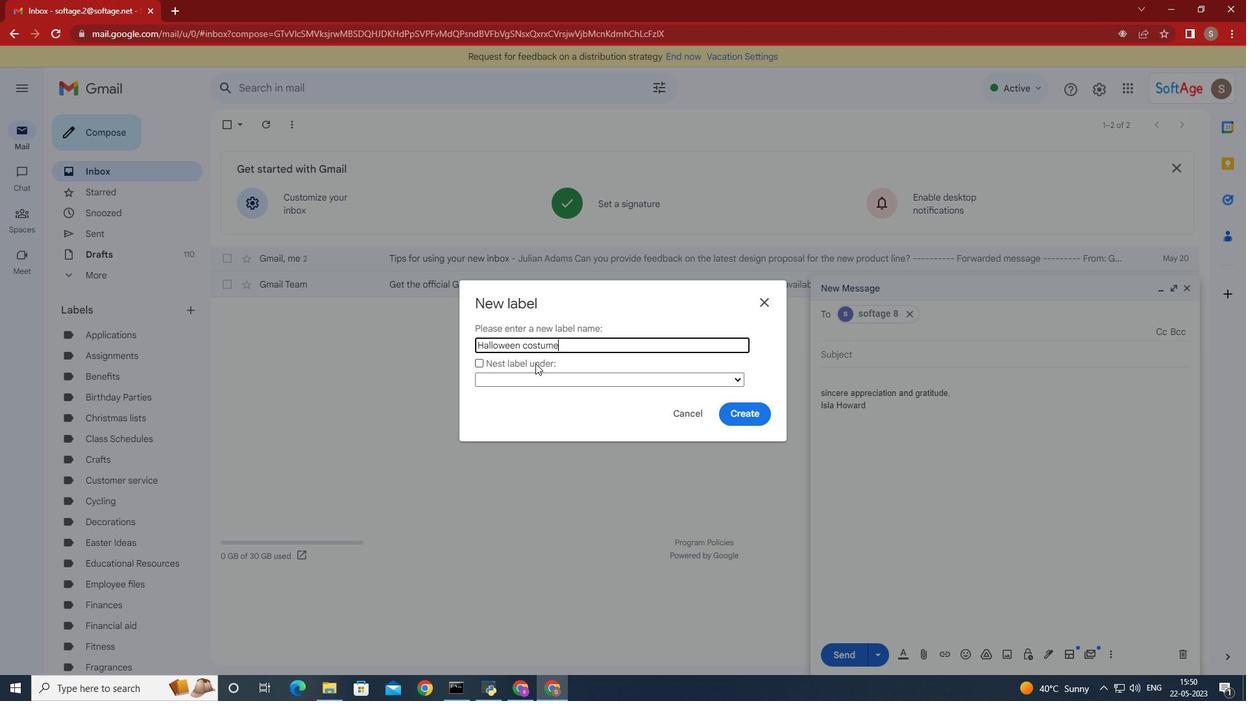 
Action: Mouse moved to (737, 418)
Screenshot: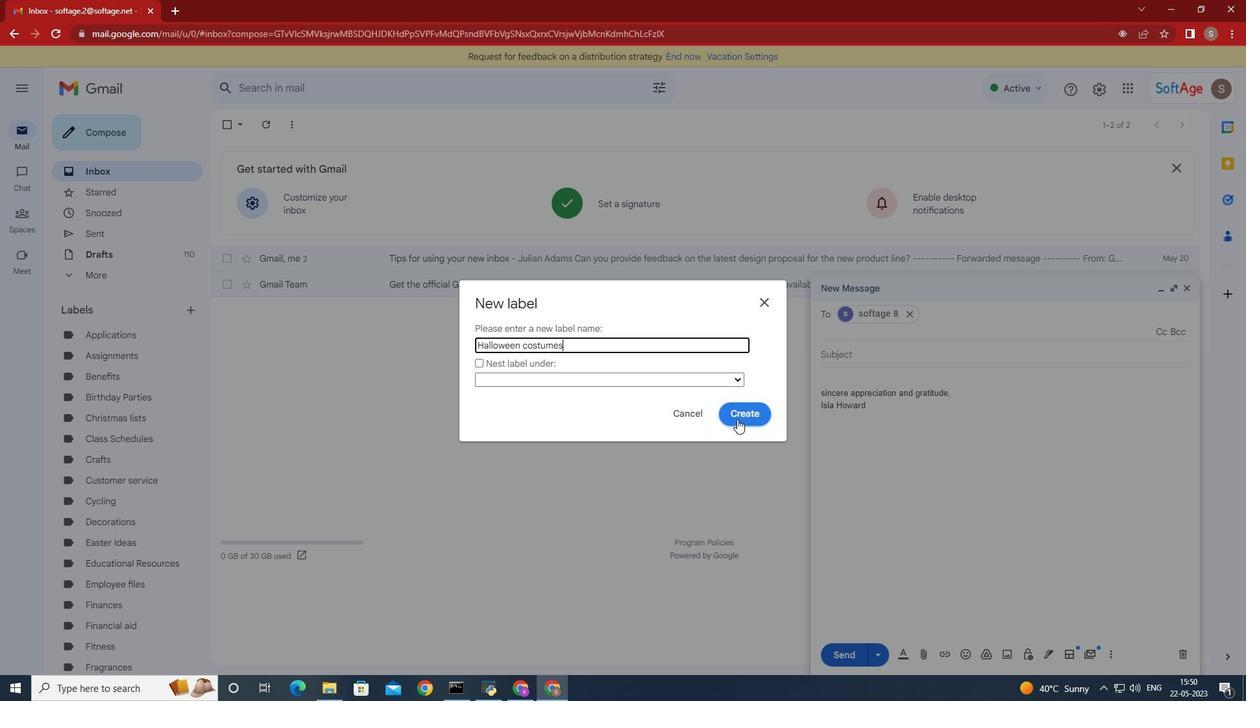 
Action: Mouse pressed left at (737, 418)
Screenshot: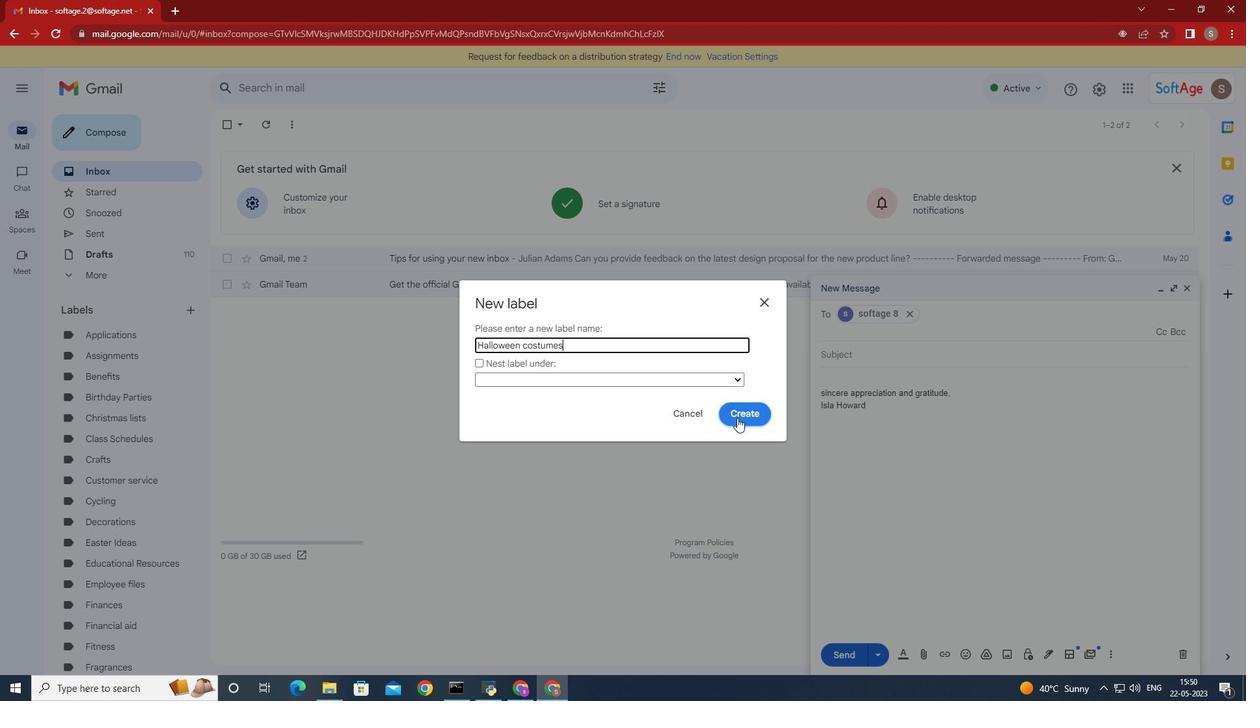 
Action: Mouse moved to (734, 419)
Screenshot: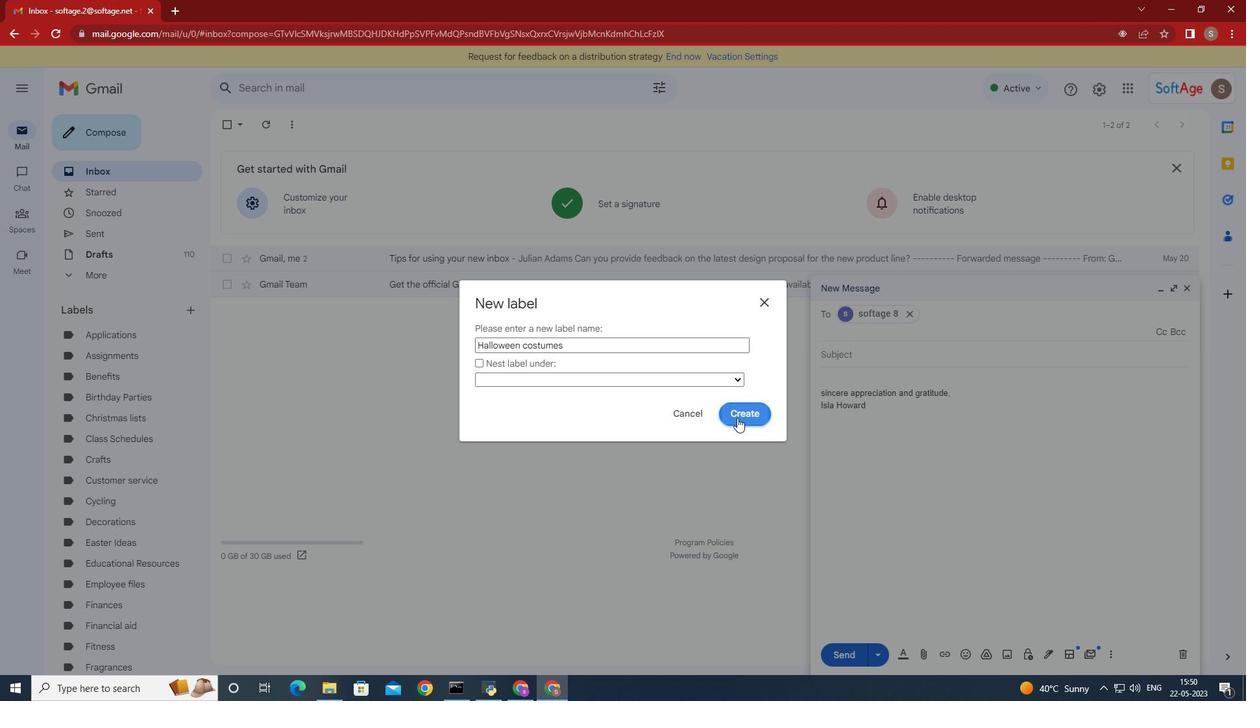 
